 Task: Find a flight from McAllen to Indianapolis on August 5th for 5 adults, 1 child, 2 infants in seat, and 1 infant on lap, in business class, with 1 carry-on bag, and select Alaska, American, or Delta airlines.
Action: Mouse moved to (315, 110)
Screenshot: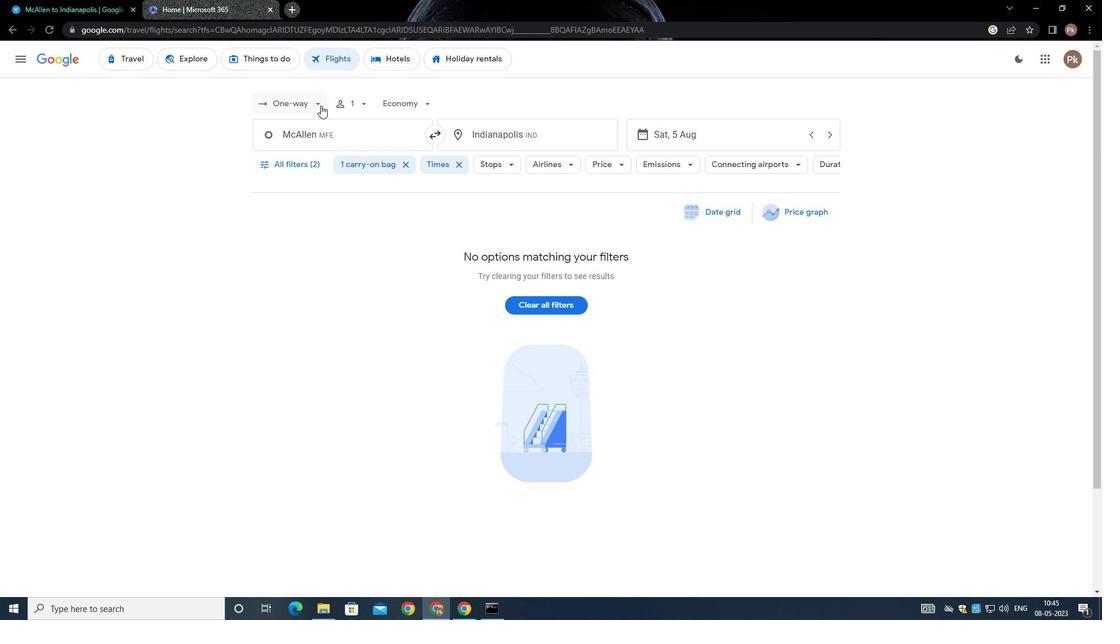 
Action: Mouse pressed left at (315, 110)
Screenshot: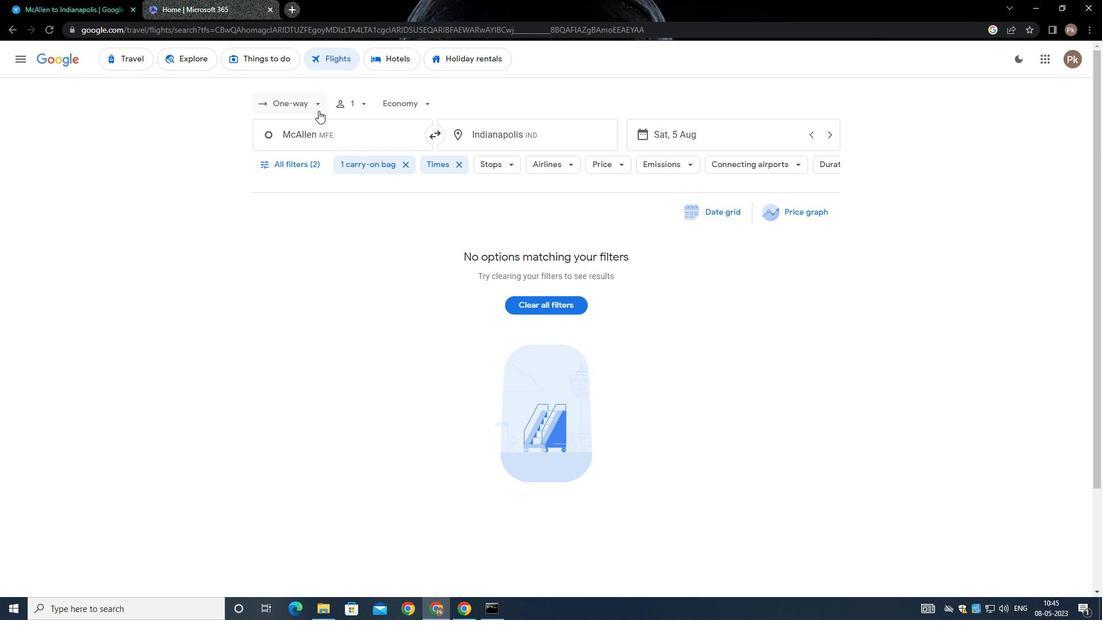 
Action: Mouse moved to (309, 155)
Screenshot: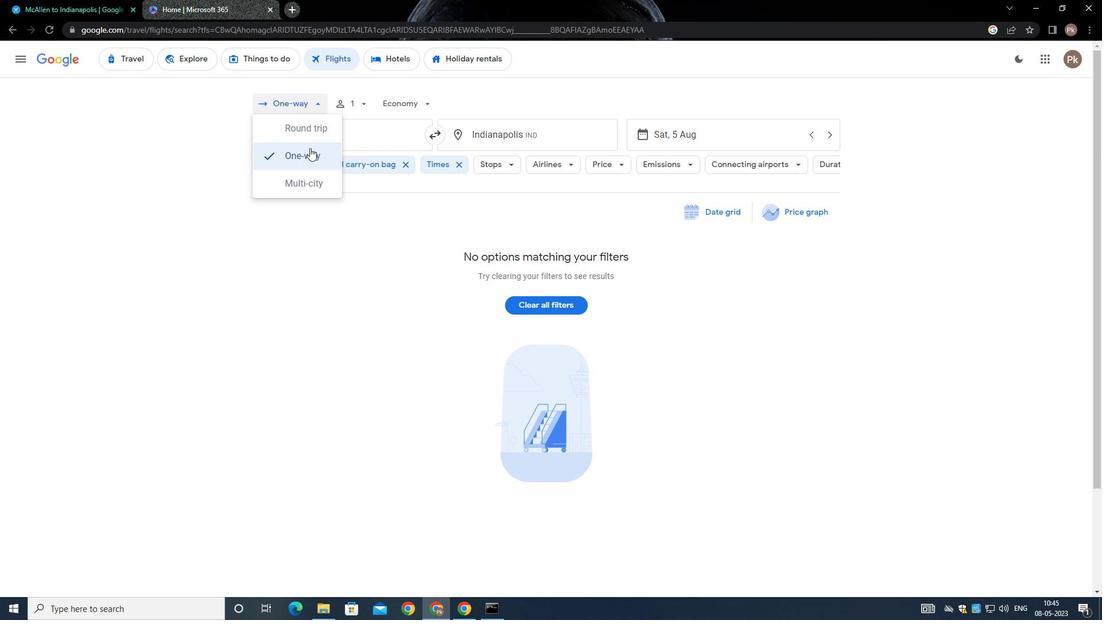 
Action: Mouse pressed left at (309, 155)
Screenshot: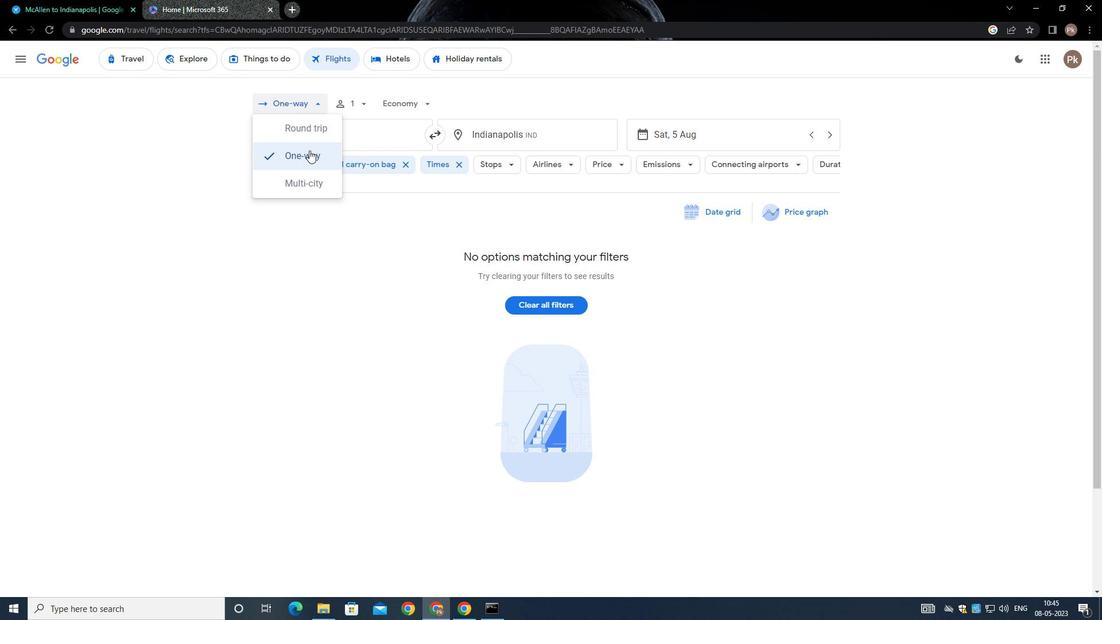 
Action: Mouse moved to (358, 101)
Screenshot: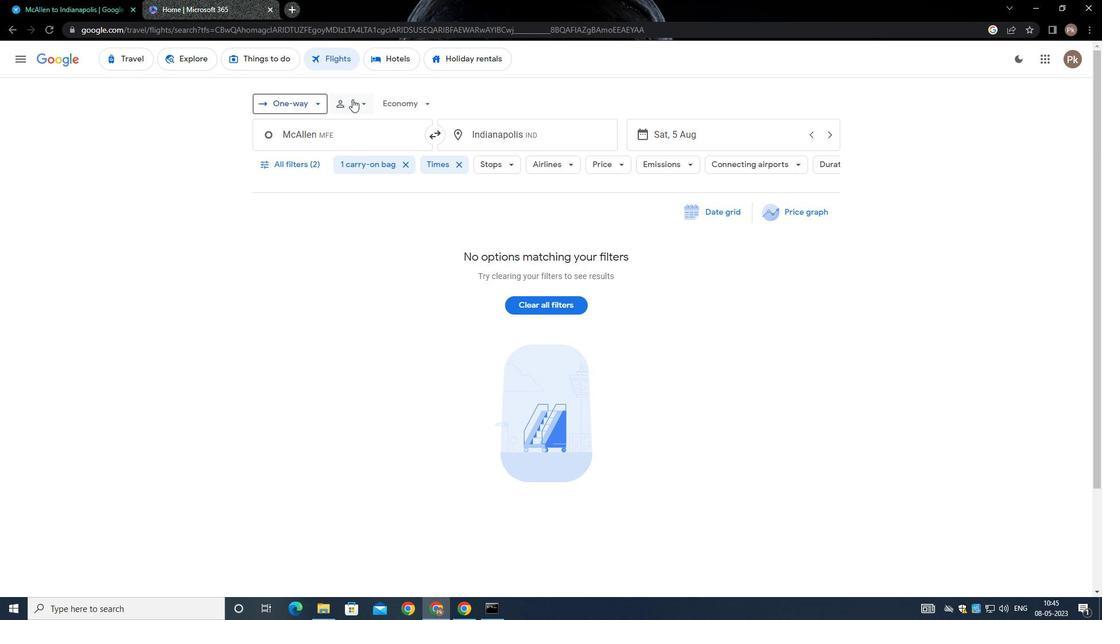 
Action: Mouse pressed left at (358, 101)
Screenshot: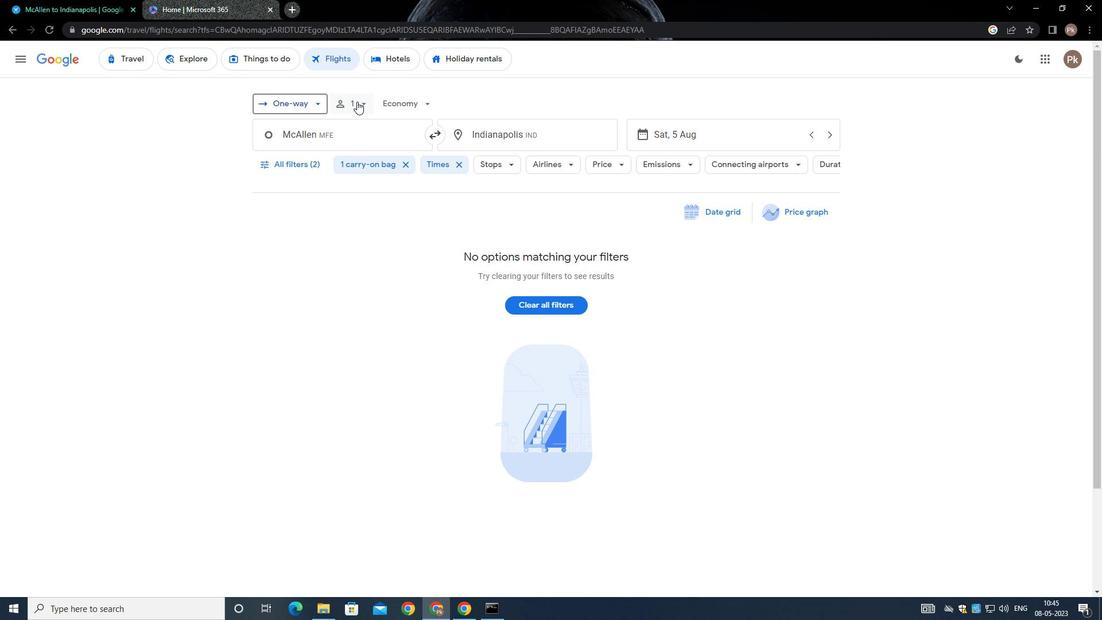 
Action: Mouse moved to (454, 132)
Screenshot: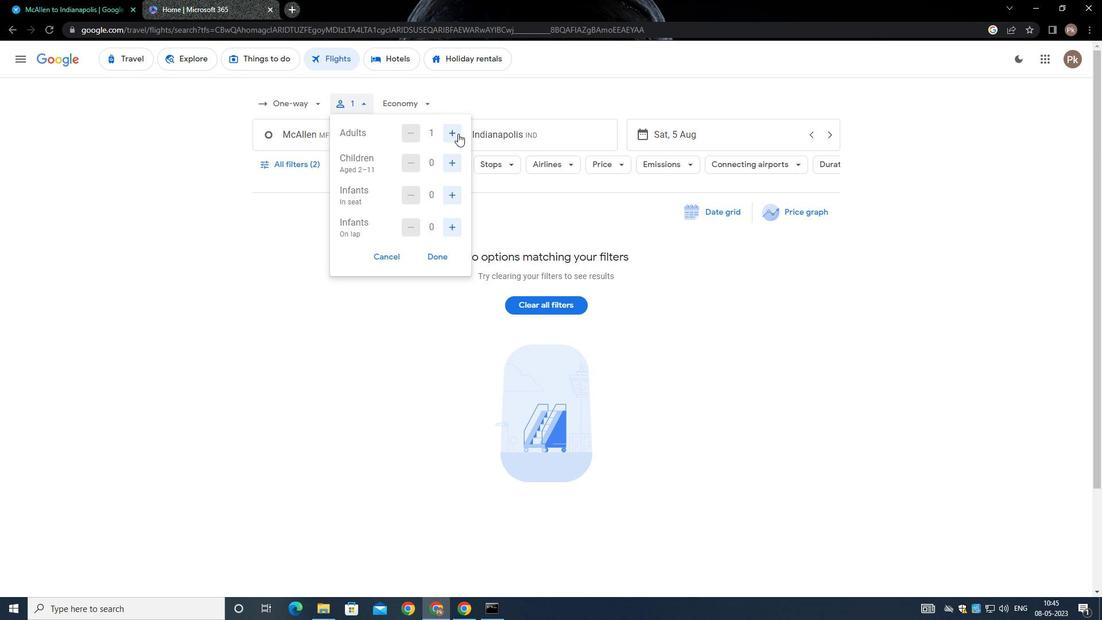 
Action: Mouse pressed left at (454, 132)
Screenshot: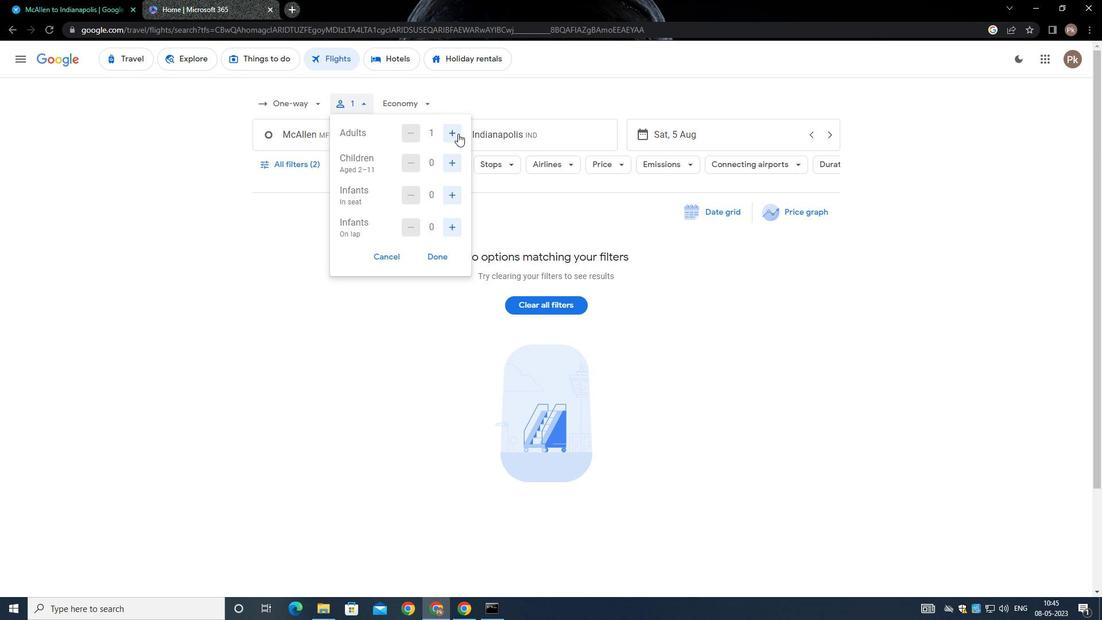 
Action: Mouse moved to (454, 132)
Screenshot: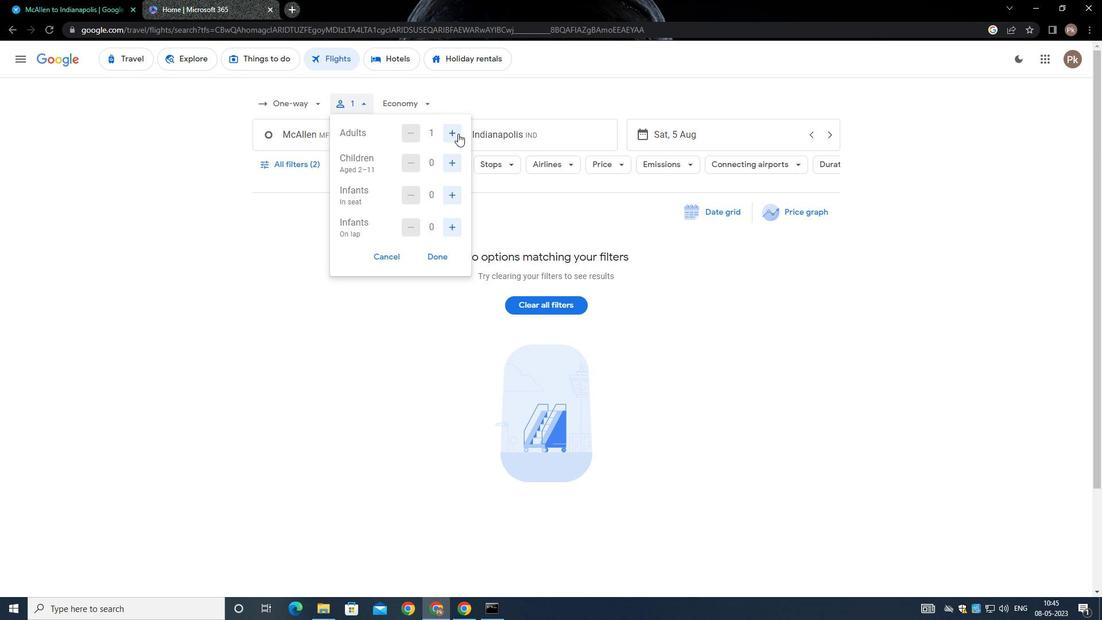 
Action: Mouse pressed left at (454, 132)
Screenshot: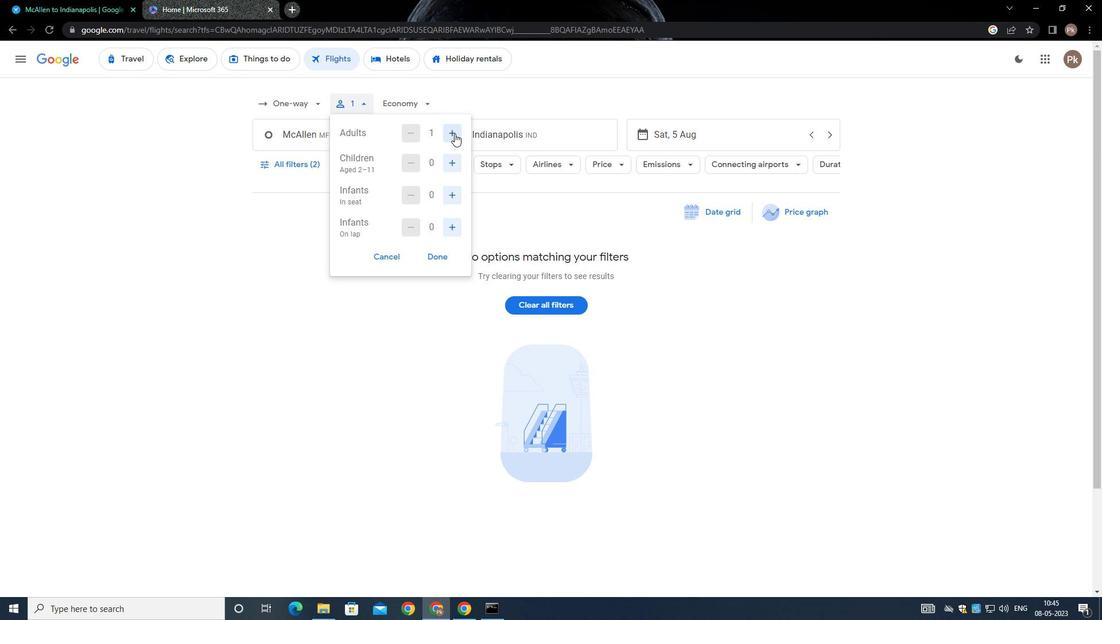 
Action: Mouse pressed left at (454, 132)
Screenshot: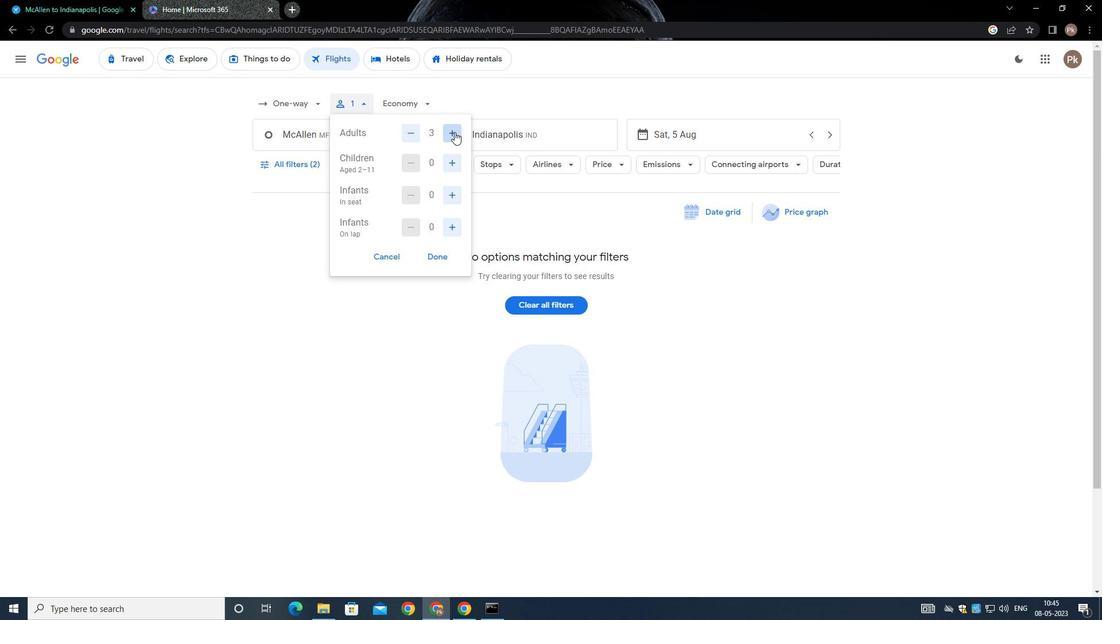 
Action: Mouse moved to (454, 132)
Screenshot: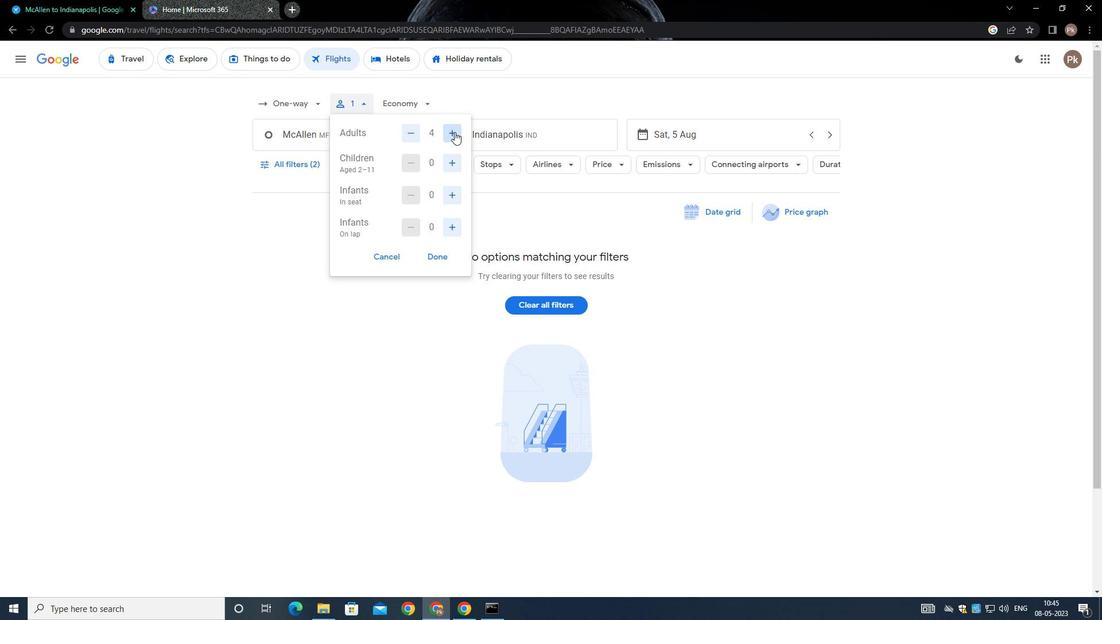 
Action: Mouse pressed left at (454, 132)
Screenshot: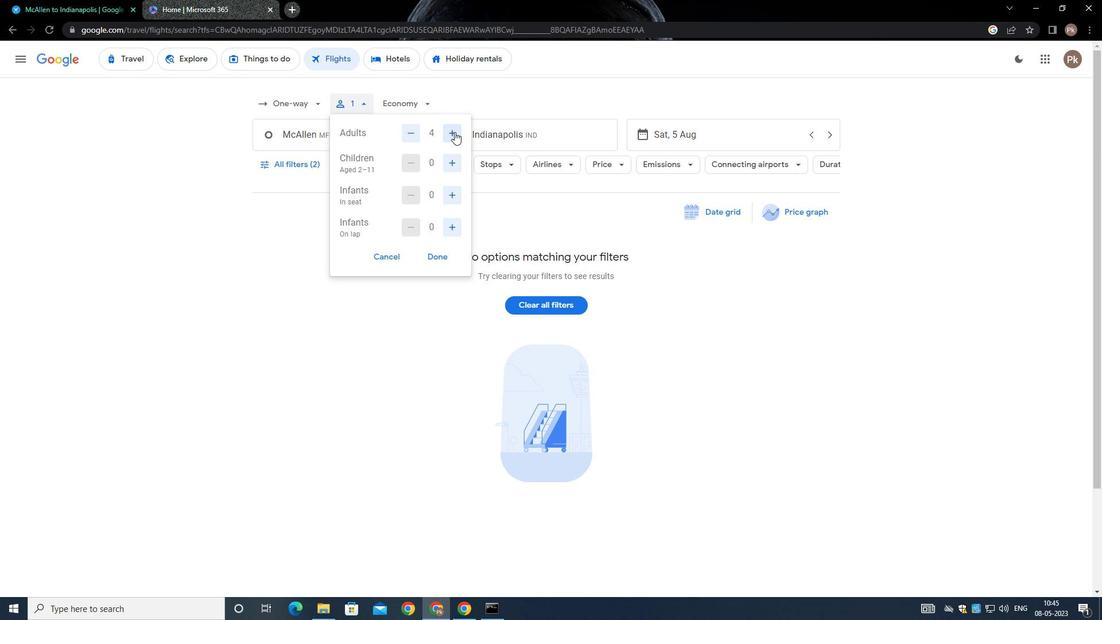 
Action: Mouse moved to (448, 161)
Screenshot: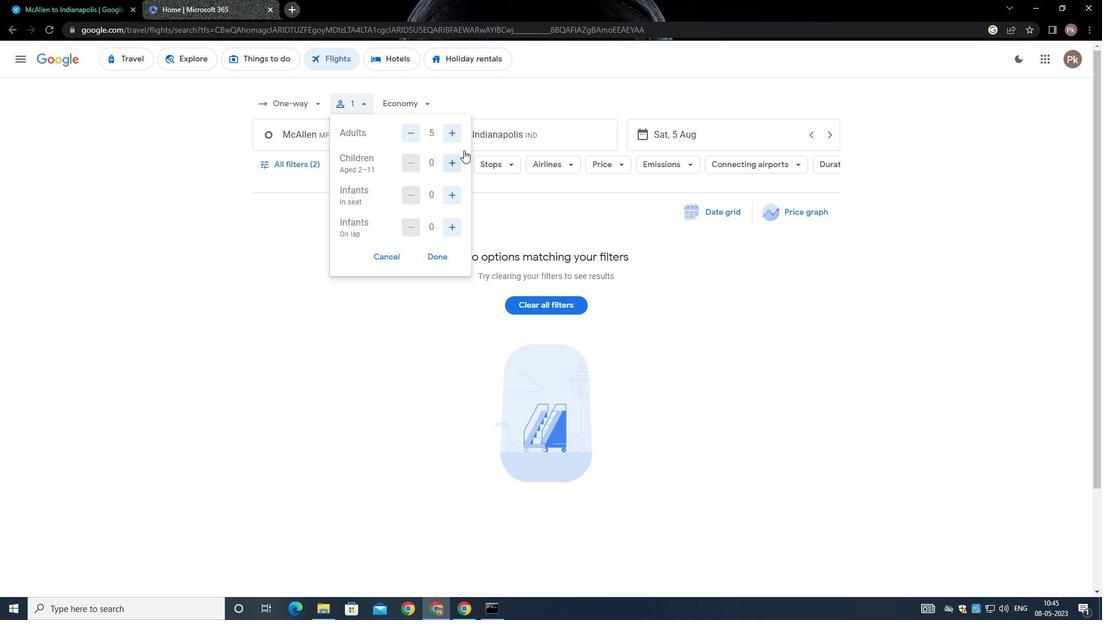 
Action: Mouse pressed left at (448, 161)
Screenshot: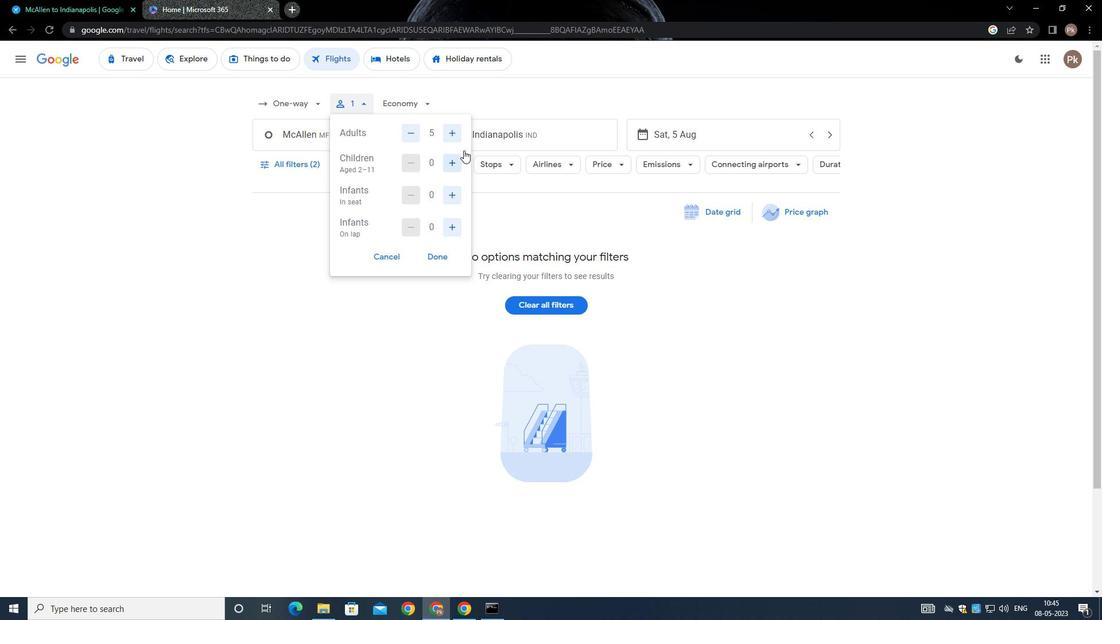 
Action: Mouse moved to (452, 192)
Screenshot: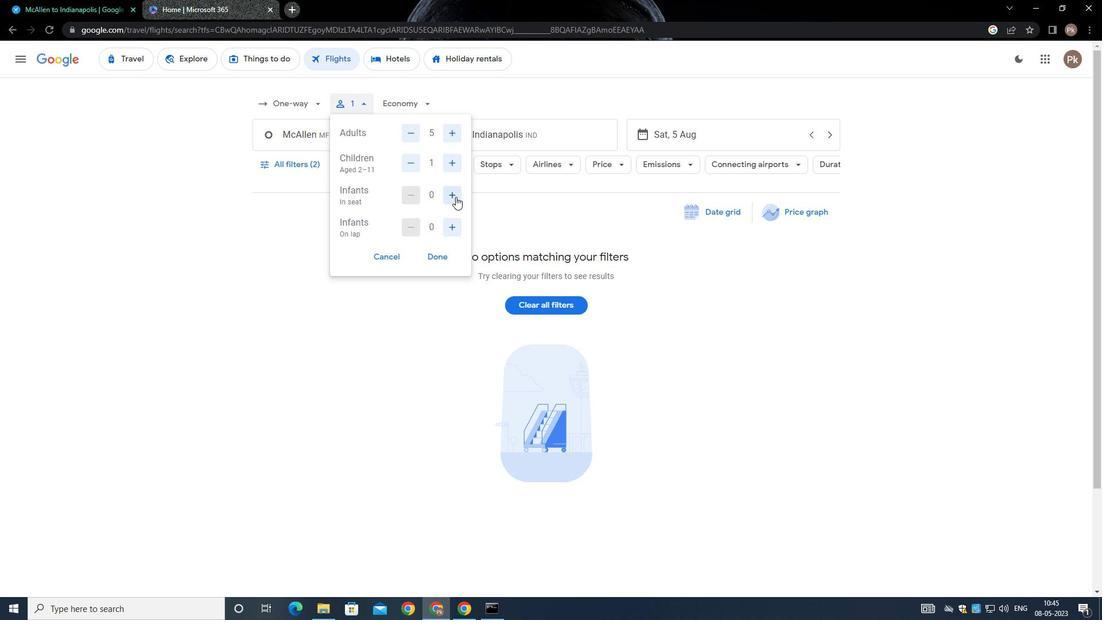 
Action: Mouse pressed left at (452, 192)
Screenshot: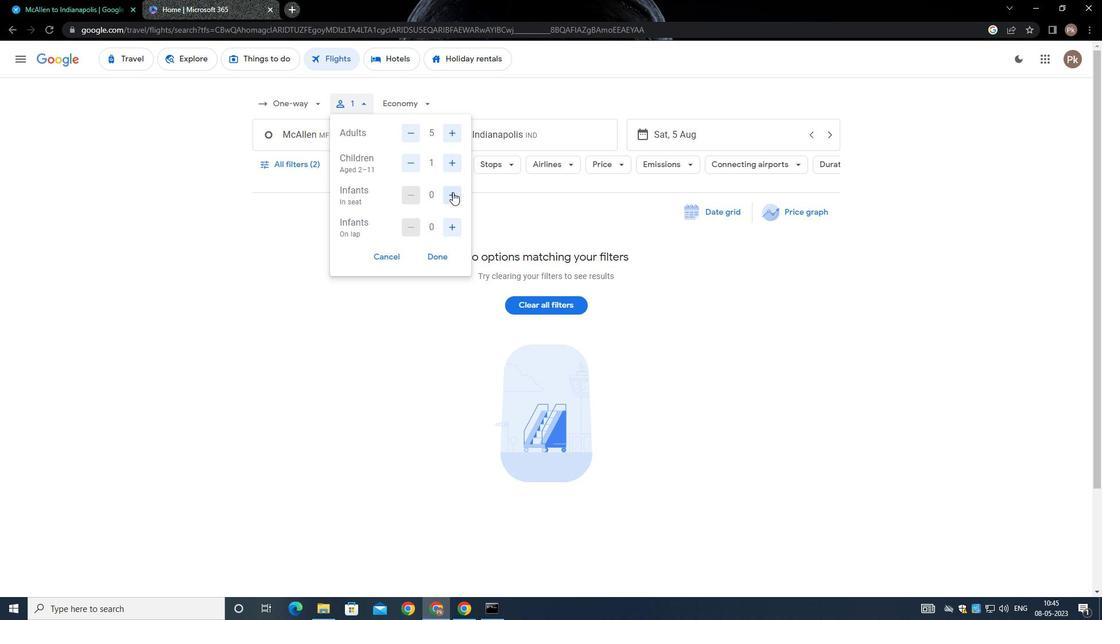 
Action: Mouse pressed left at (452, 192)
Screenshot: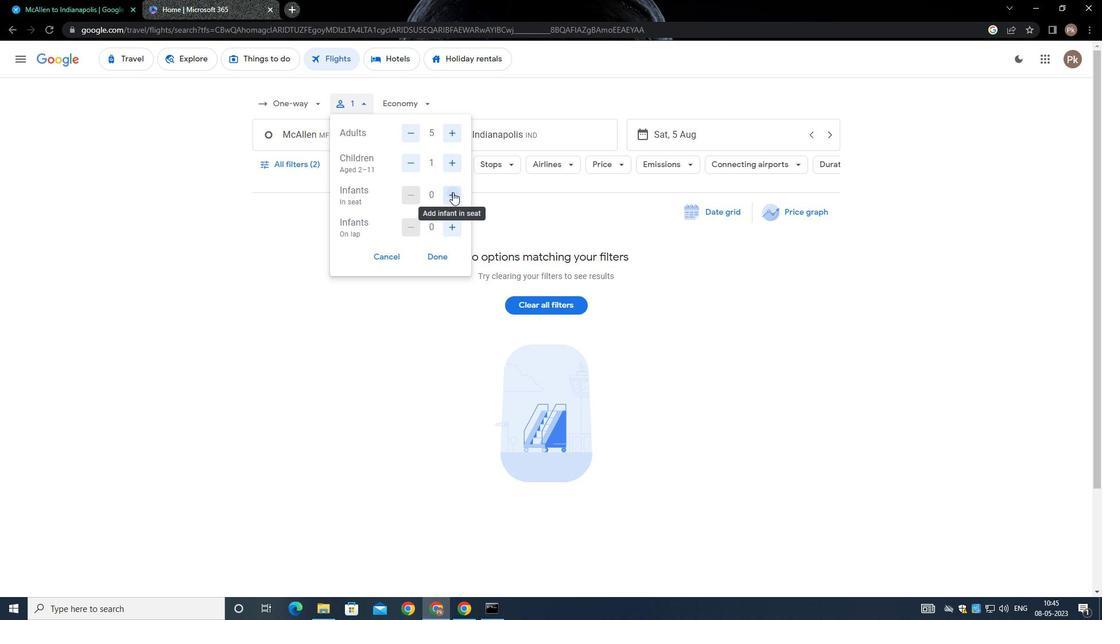 
Action: Mouse moved to (456, 226)
Screenshot: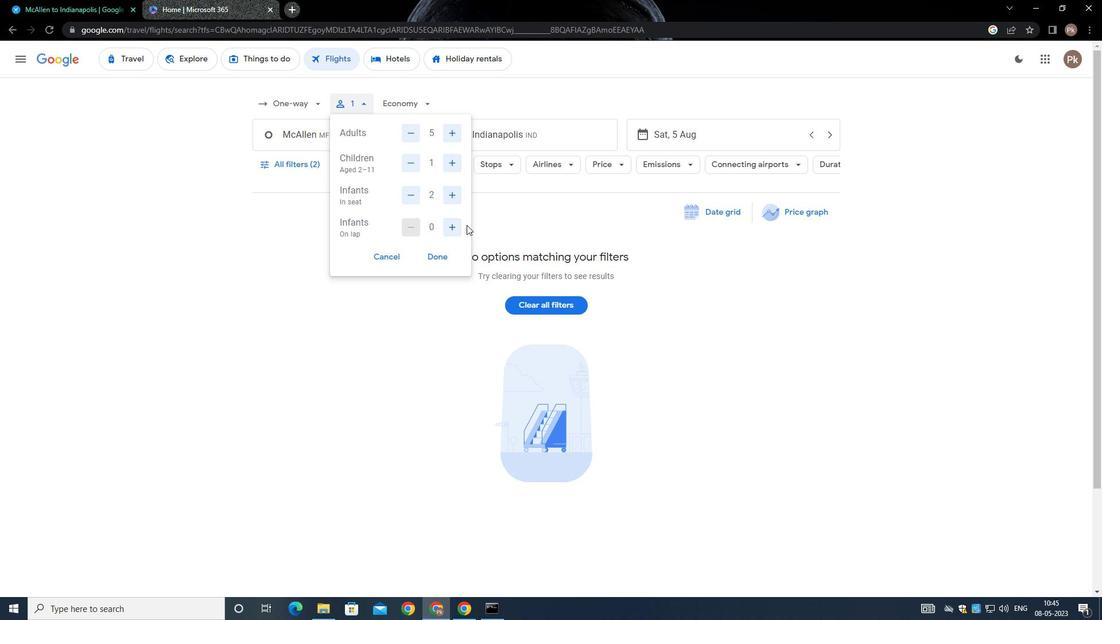 
Action: Mouse pressed left at (456, 226)
Screenshot: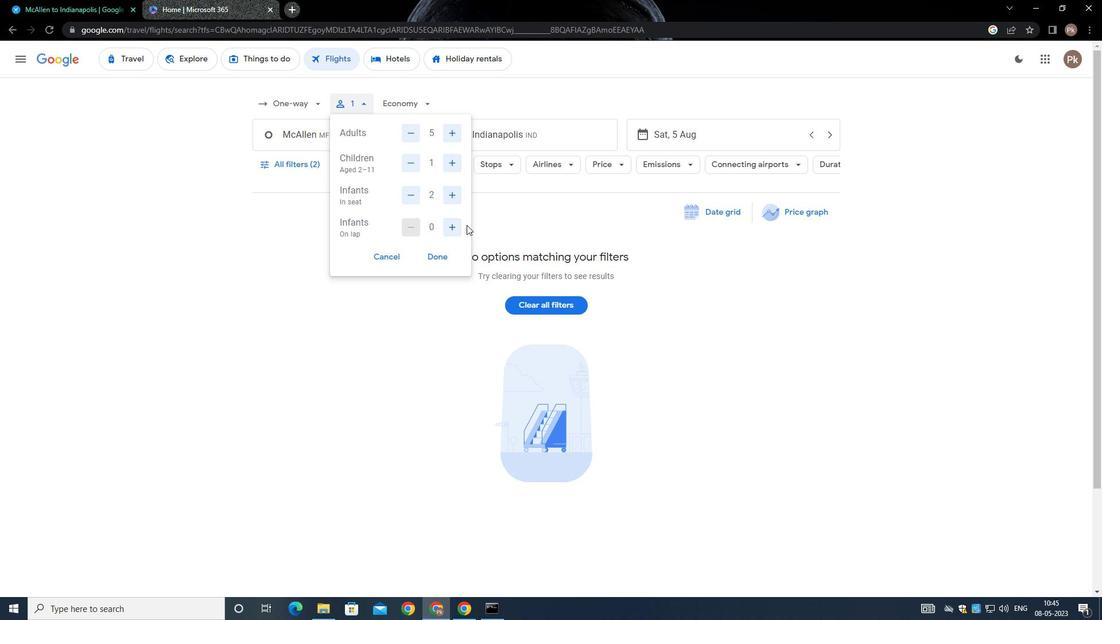 
Action: Mouse moved to (435, 251)
Screenshot: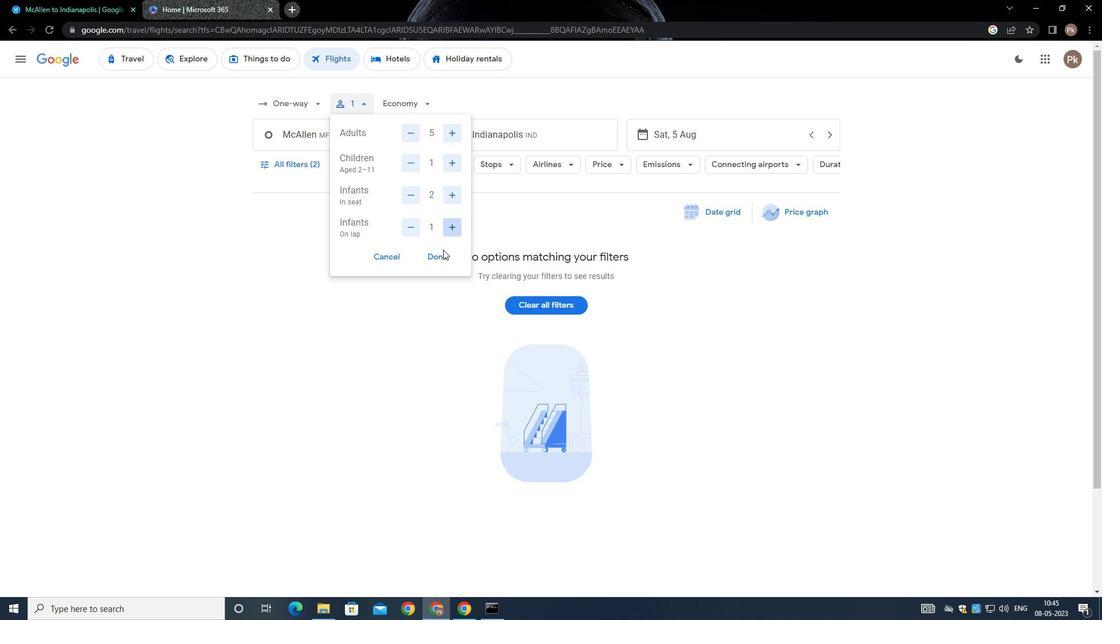 
Action: Mouse pressed left at (435, 251)
Screenshot: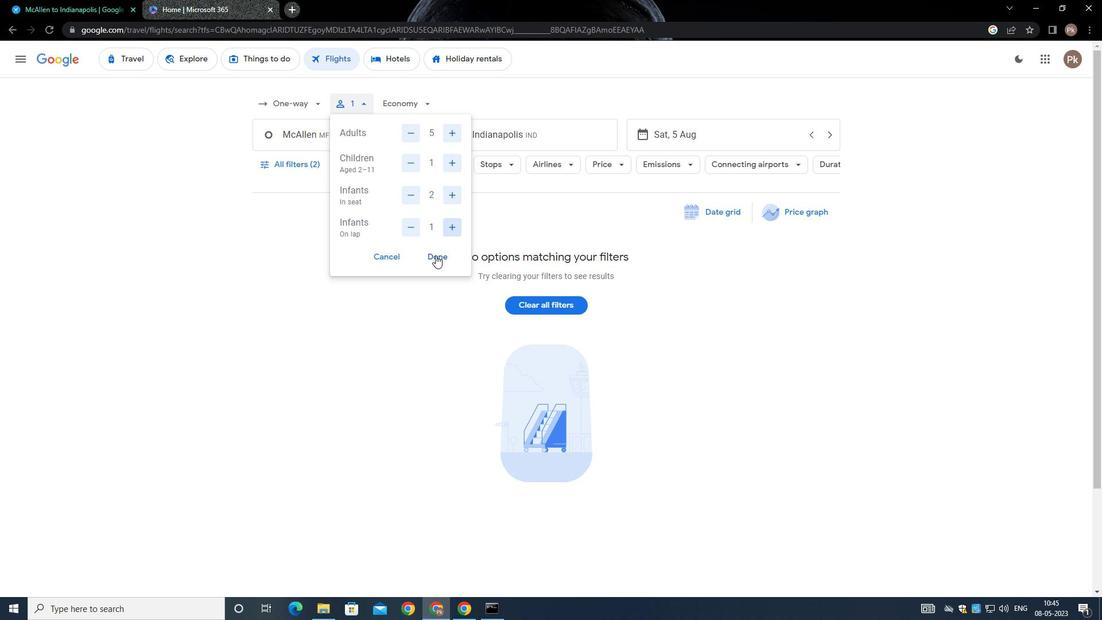 
Action: Mouse moved to (403, 105)
Screenshot: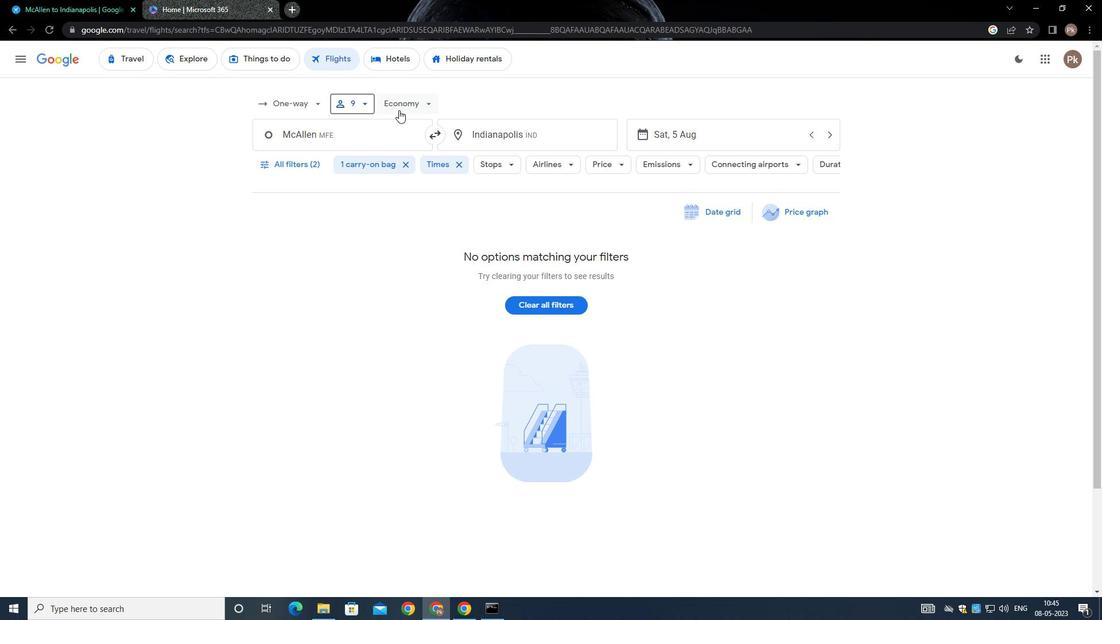 
Action: Mouse pressed left at (403, 105)
Screenshot: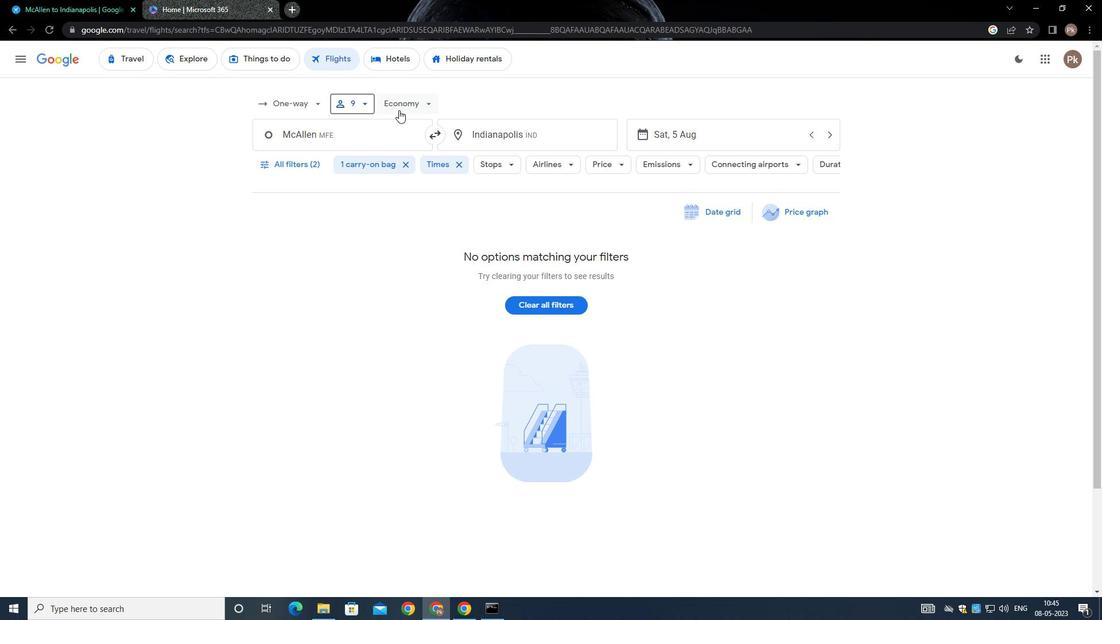 
Action: Mouse moved to (423, 183)
Screenshot: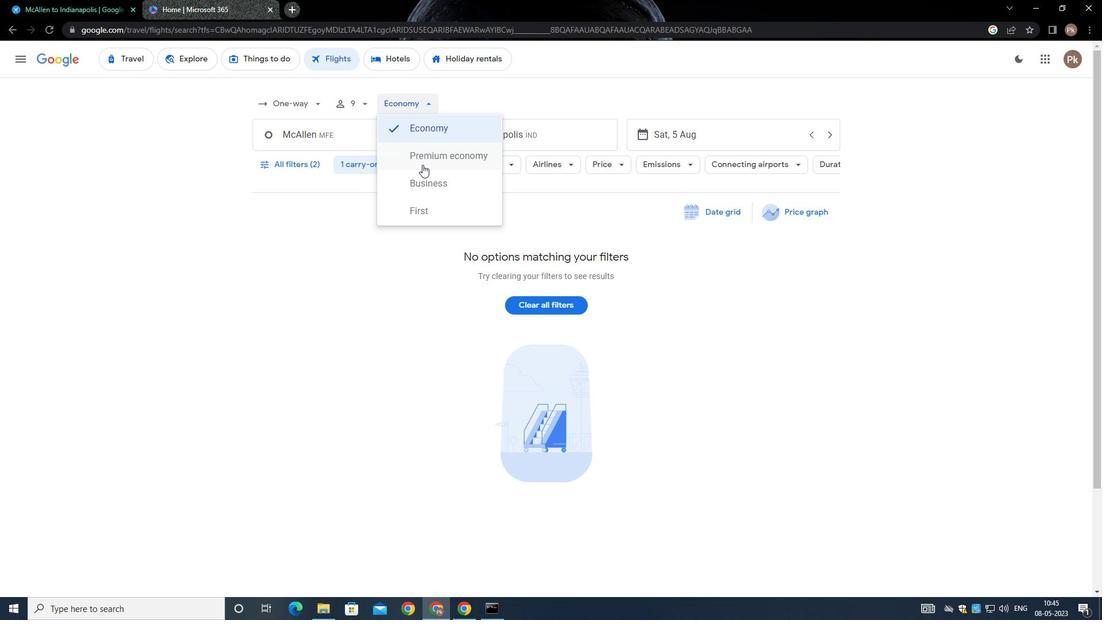 
Action: Mouse pressed left at (423, 183)
Screenshot: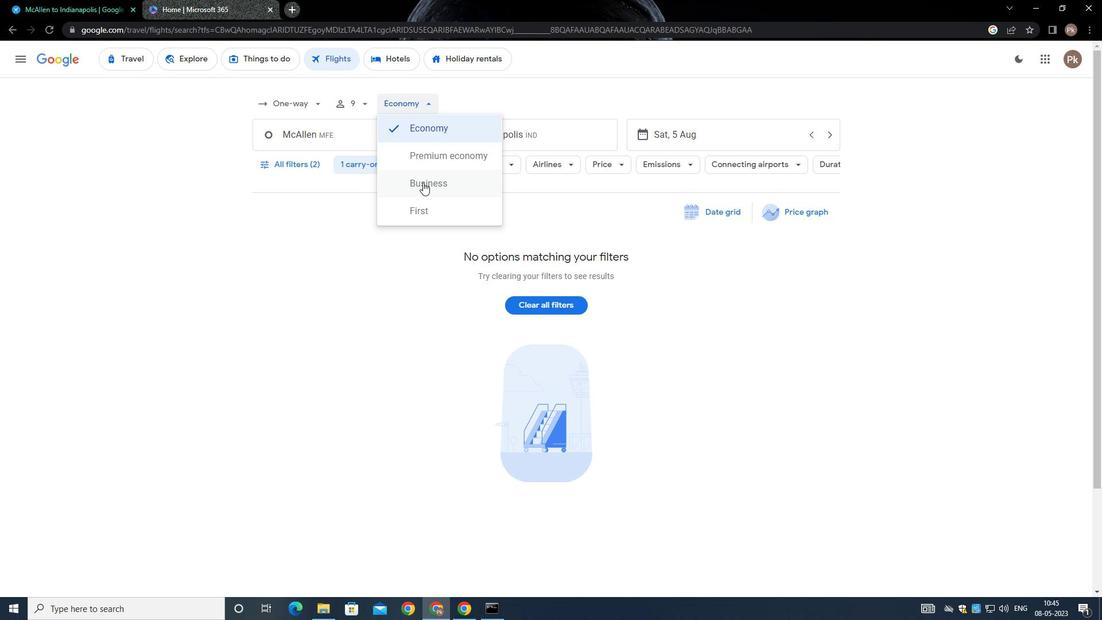
Action: Mouse moved to (352, 134)
Screenshot: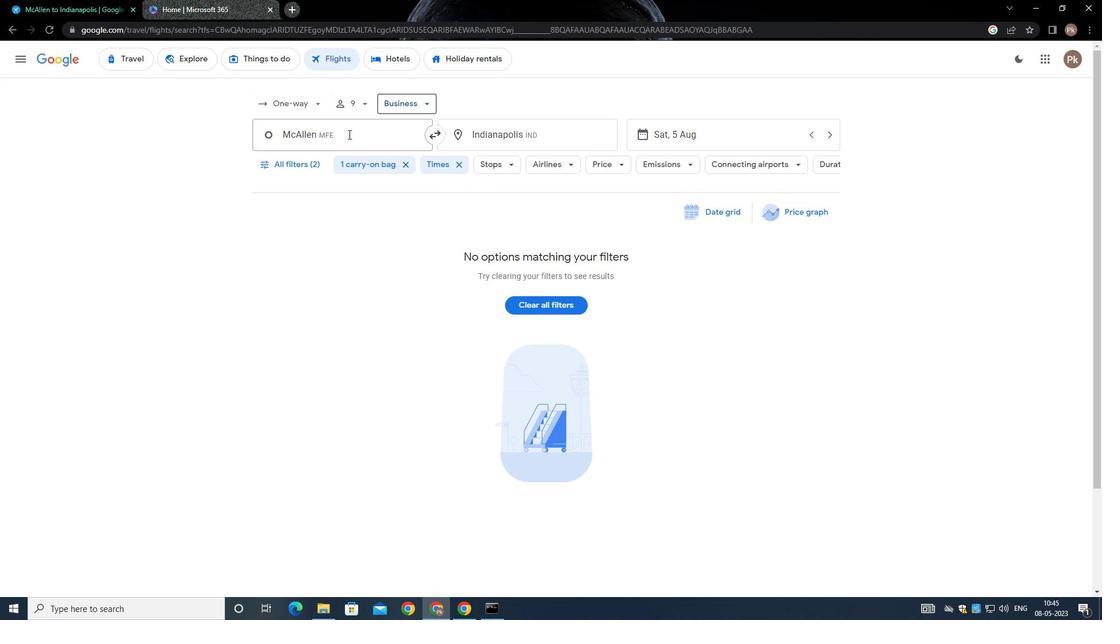 
Action: Mouse pressed left at (352, 134)
Screenshot: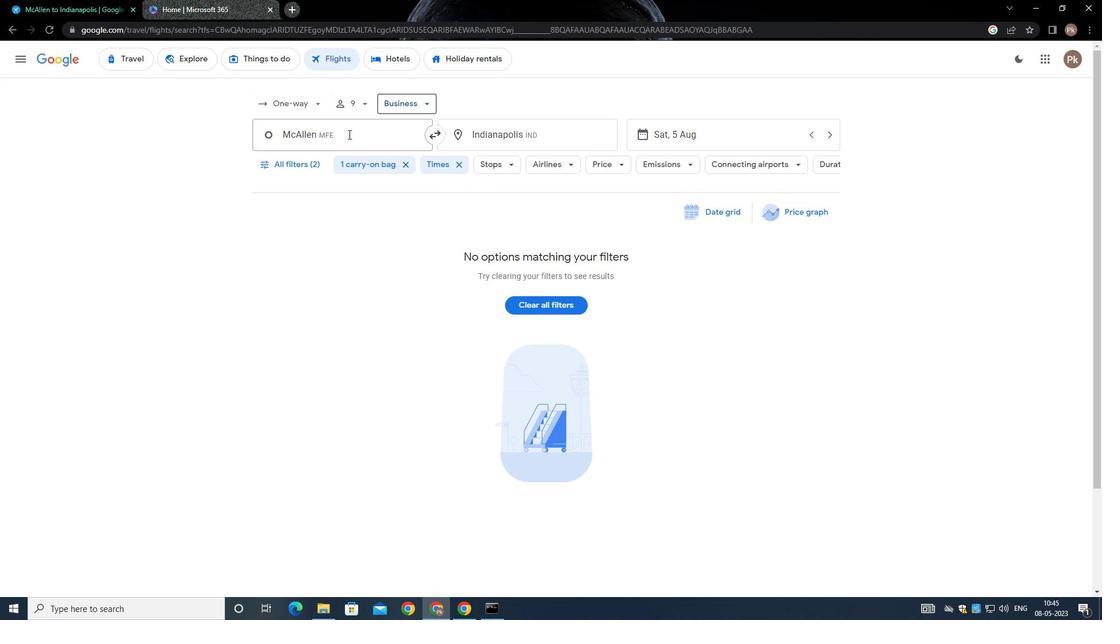 
Action: Mouse moved to (347, 140)
Screenshot: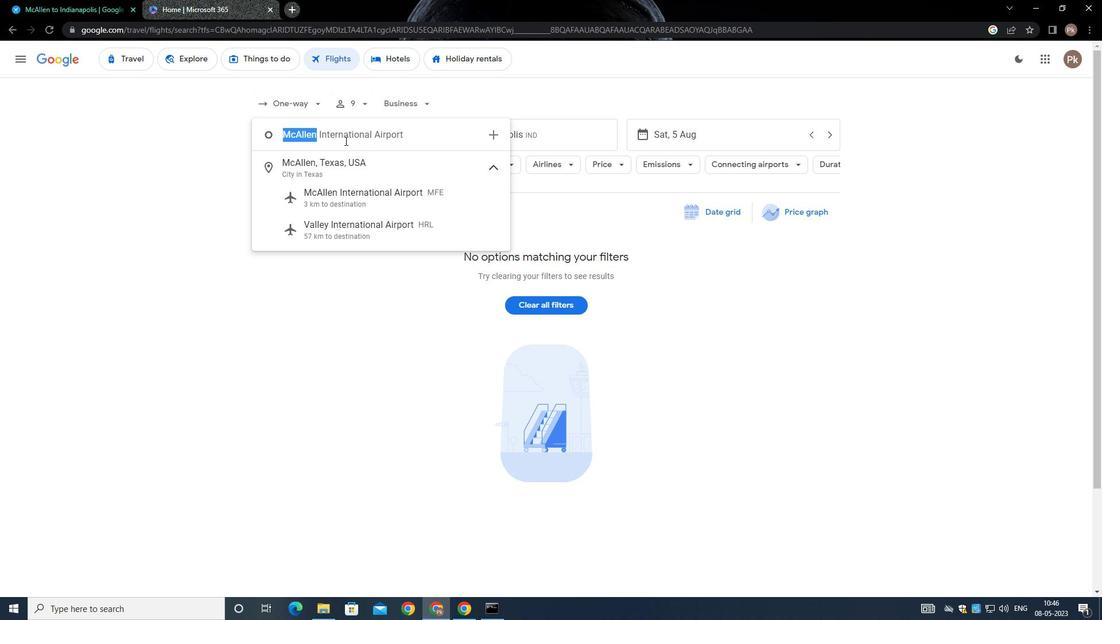 
Action: Key pressed <Key.backspace><Key.shift_r><Key.shift_r><Key.shift_r><Key.shift_r><Key.shift_r><Key.shift_r><Key.shift_r><Key.shift_r>Mcallen<Key.space><Key.shift_r>Miller<Key.space><Key.shift_r>International<Key.space><Key.shift>AIRPORT
Screenshot: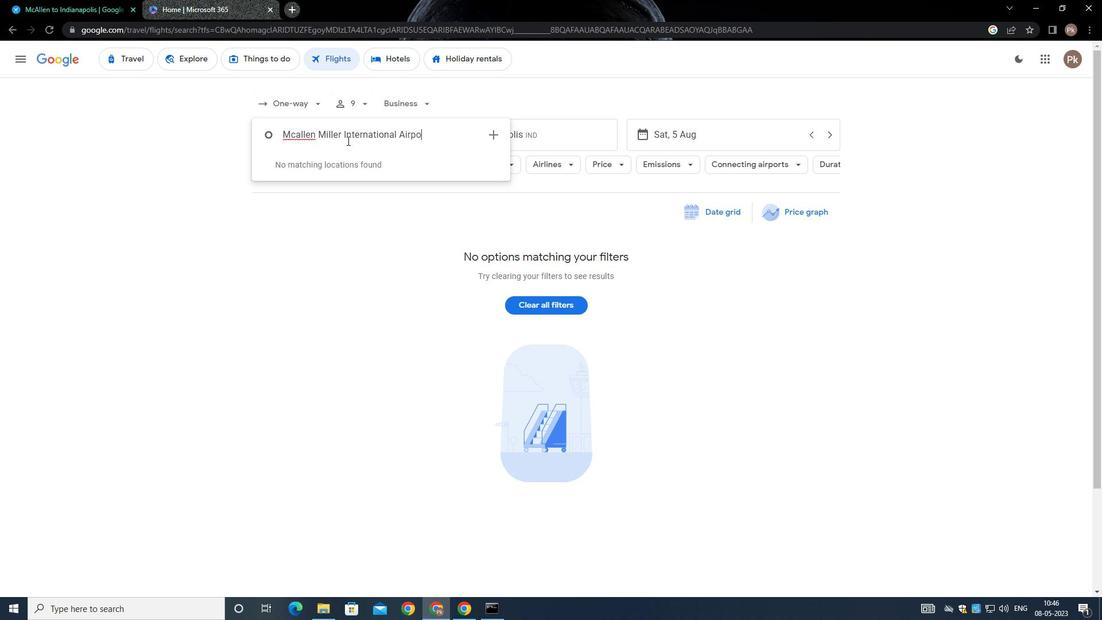 
Action: Mouse moved to (338, 136)
Screenshot: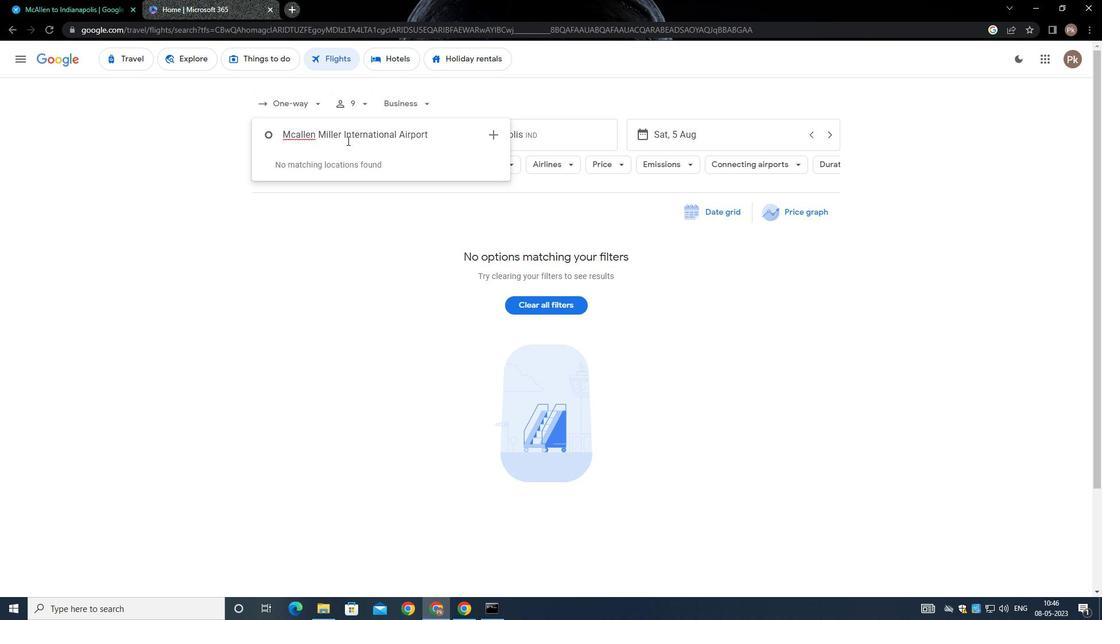 
Action: Key pressed <Key.enter>
Screenshot: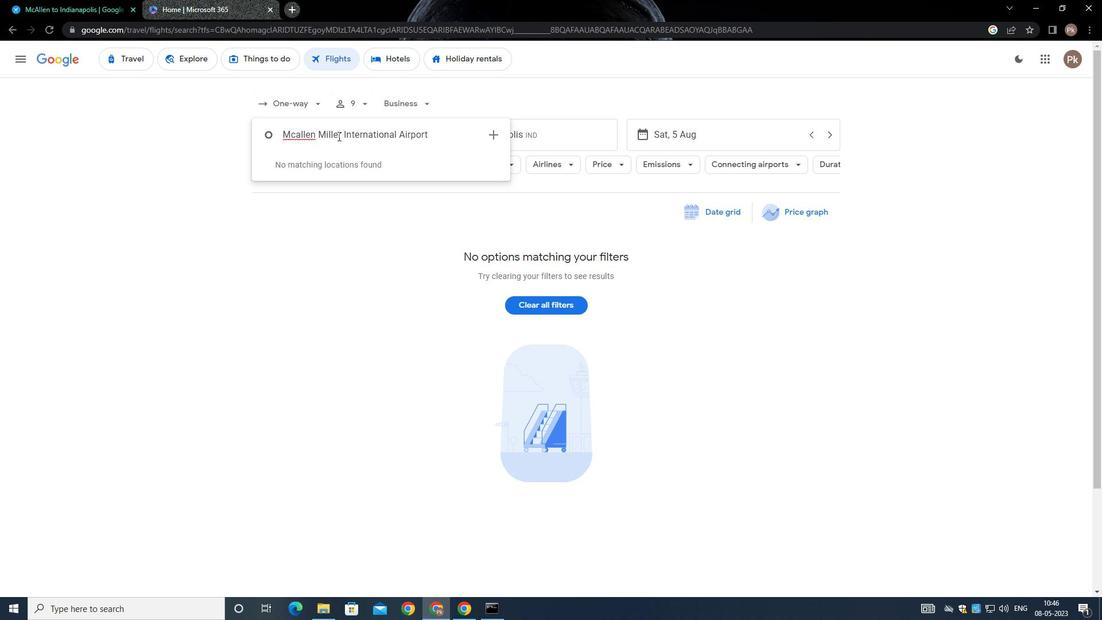 
Action: Mouse moved to (516, 114)
Screenshot: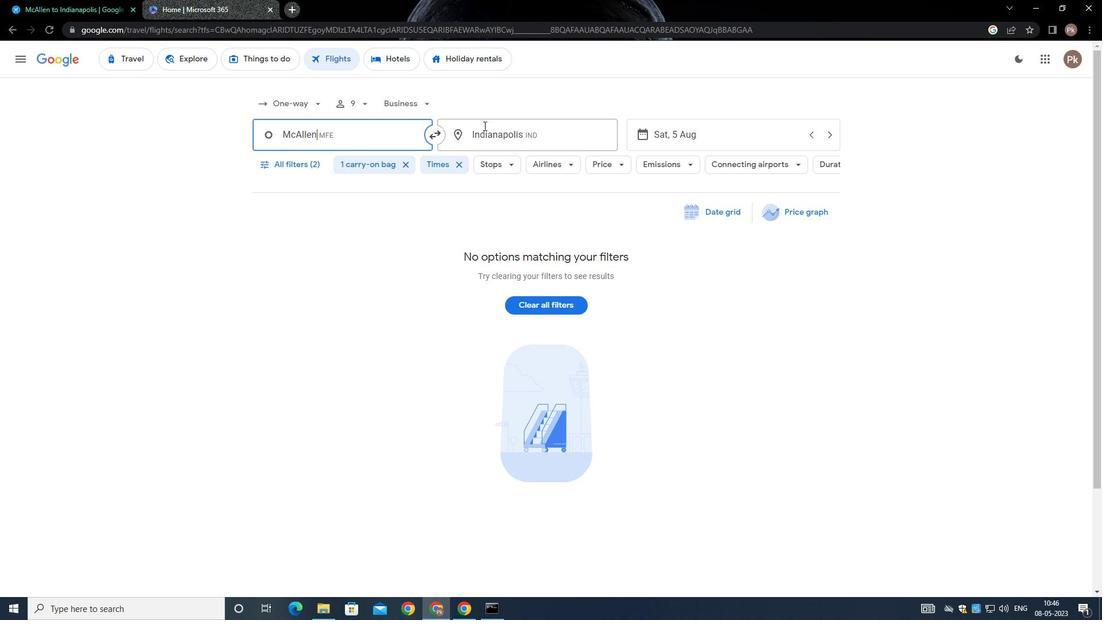 
Action: Mouse pressed left at (516, 114)
Screenshot: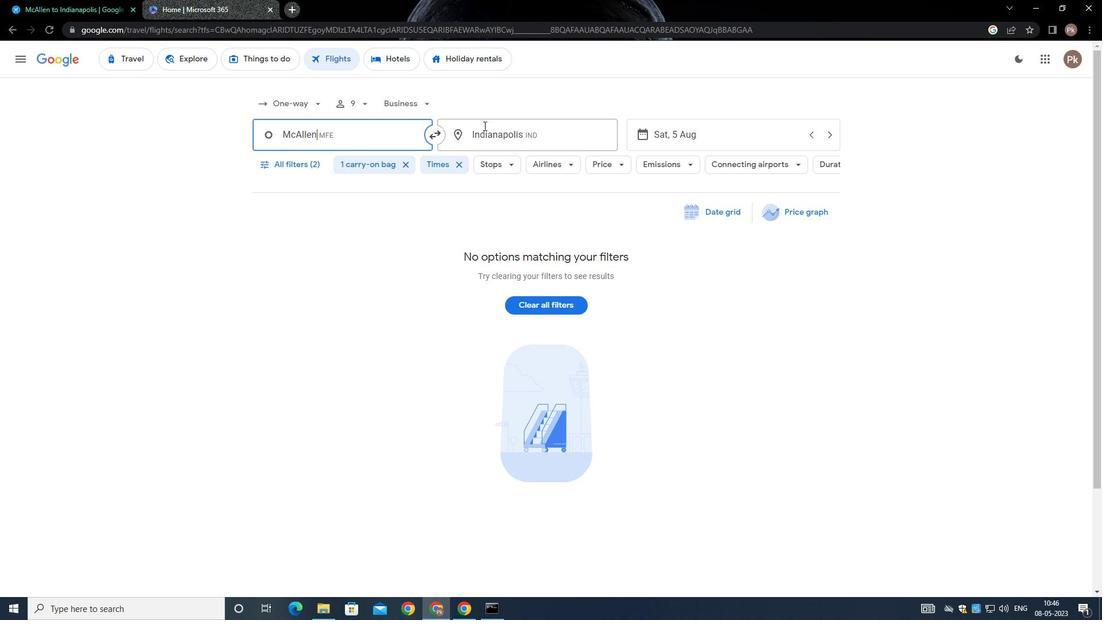
Action: Mouse moved to (515, 134)
Screenshot: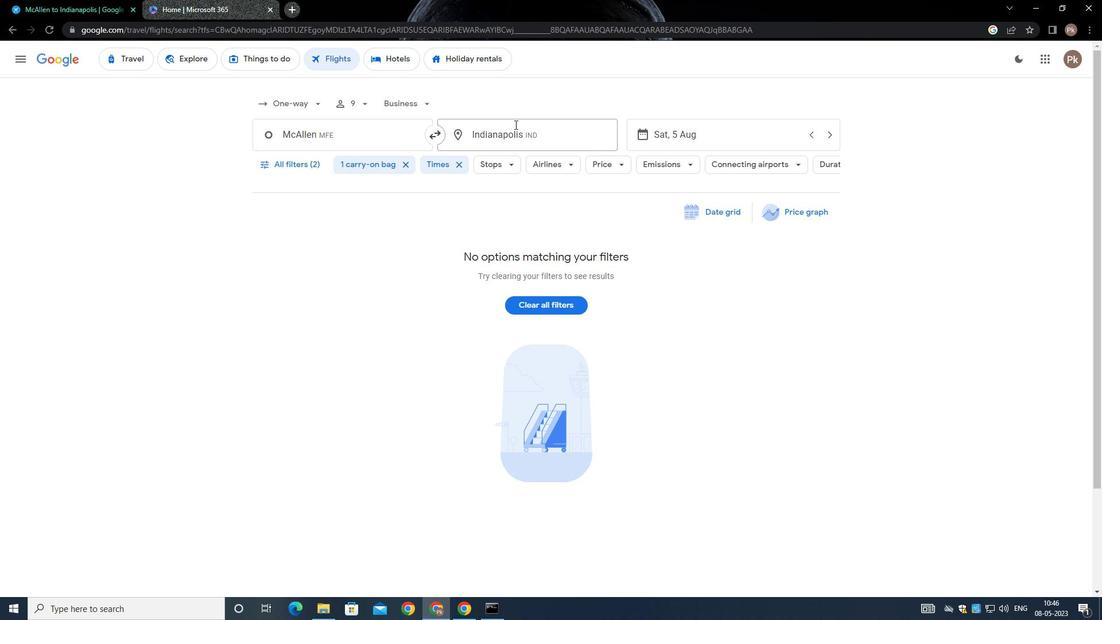 
Action: Mouse pressed left at (515, 134)
Screenshot: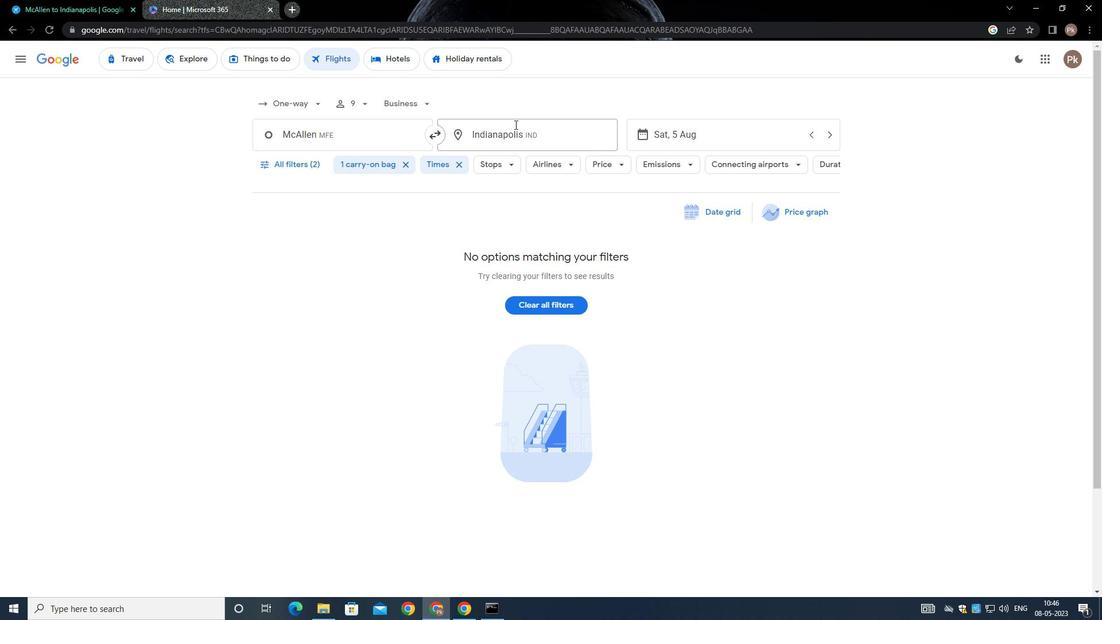 
Action: Mouse moved to (513, 134)
Screenshot: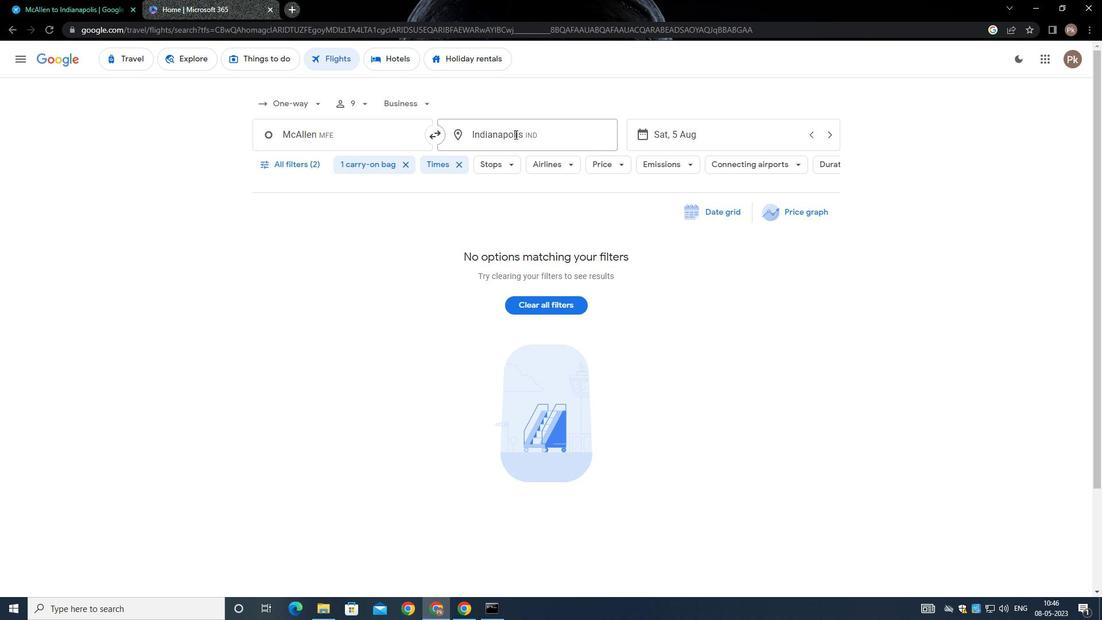 
Action: Key pressed <Key.backspace><Key.shift><Key.shift><Key.shift><Key.shift><Key.shift><Key.shift><Key.shift><Key.shift><Key.shift><Key.shift><Key.shift><Key.shift><Key.shift>RALEI
Screenshot: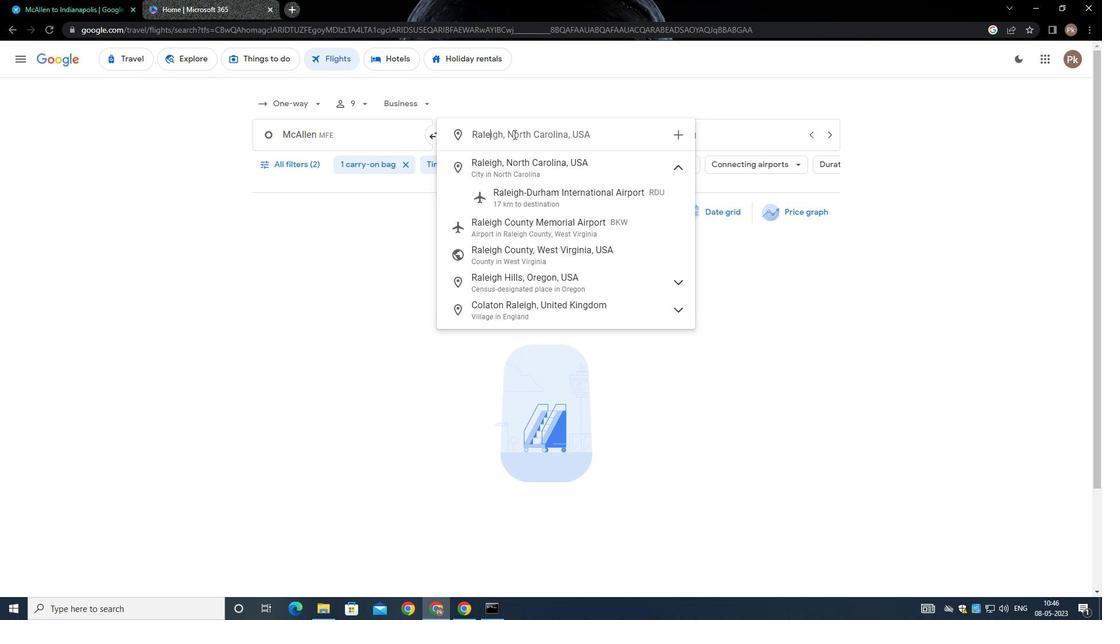 
Action: Mouse moved to (557, 188)
Screenshot: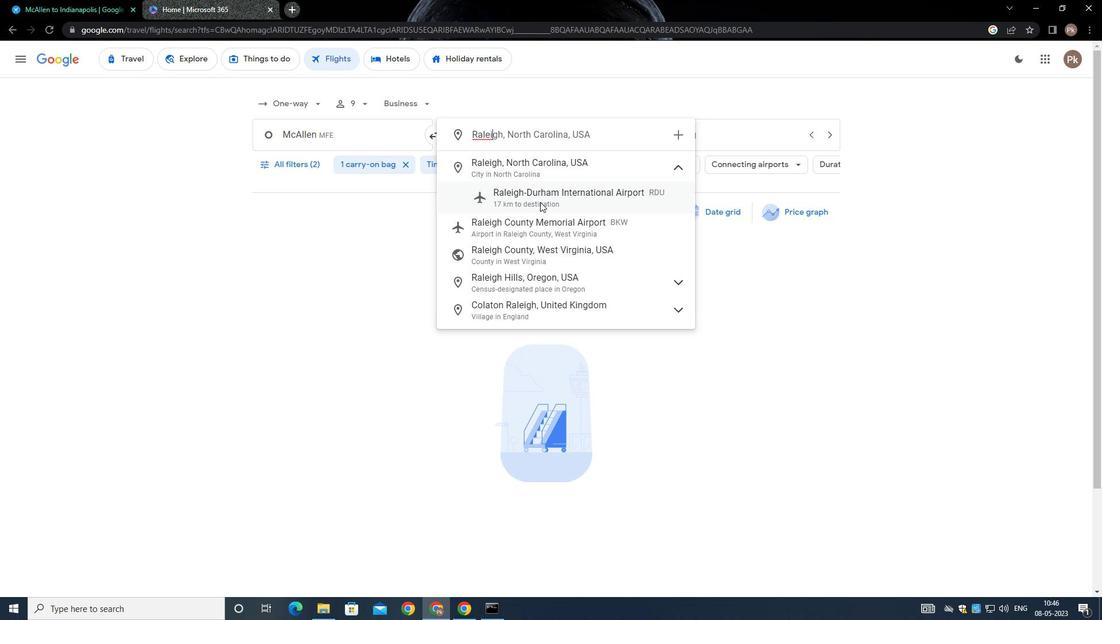 
Action: Mouse pressed left at (557, 188)
Screenshot: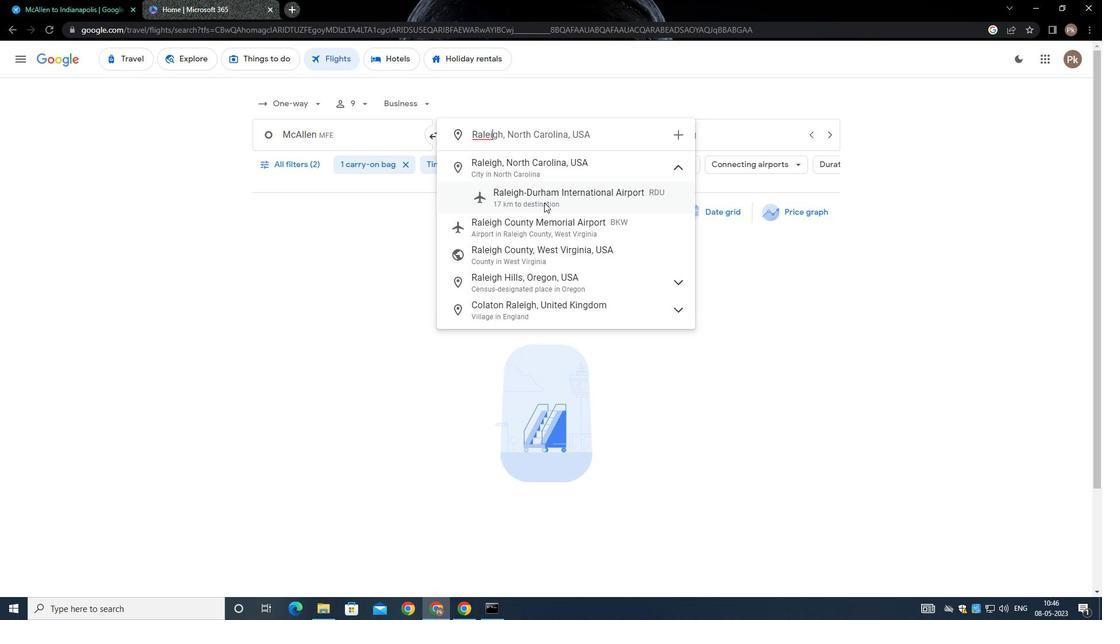 
Action: Mouse moved to (706, 127)
Screenshot: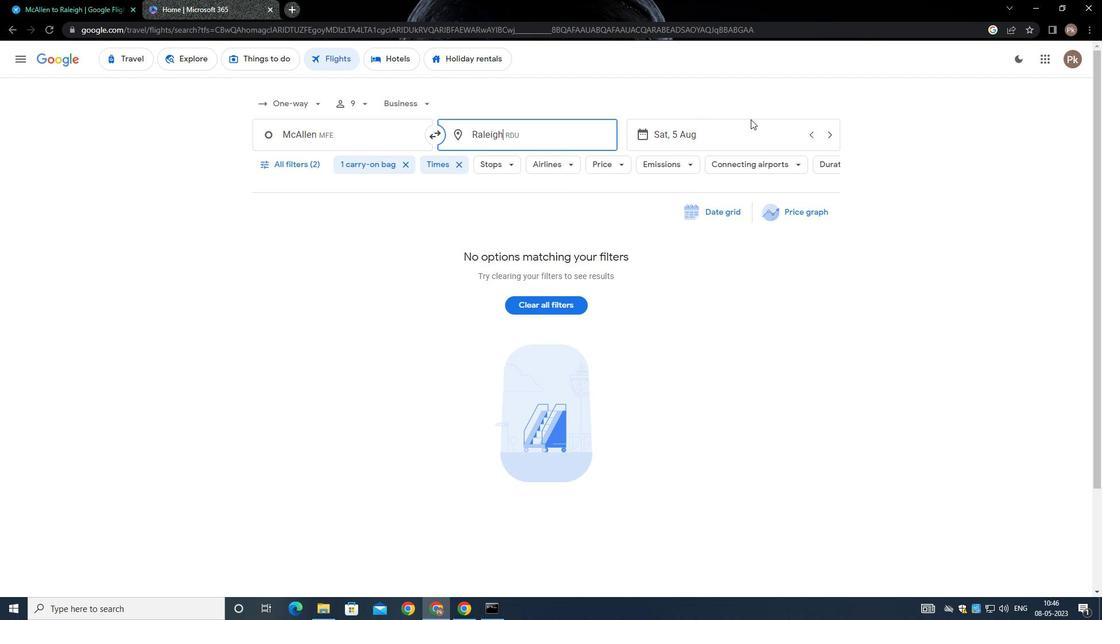 
Action: Mouse pressed left at (706, 127)
Screenshot: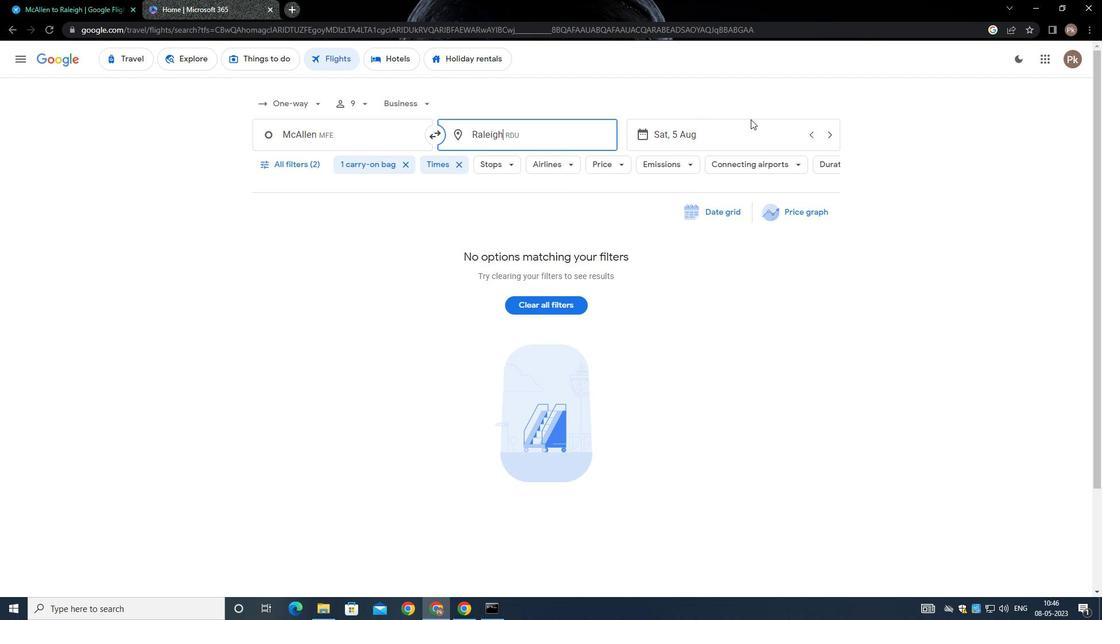 
Action: Mouse moved to (602, 232)
Screenshot: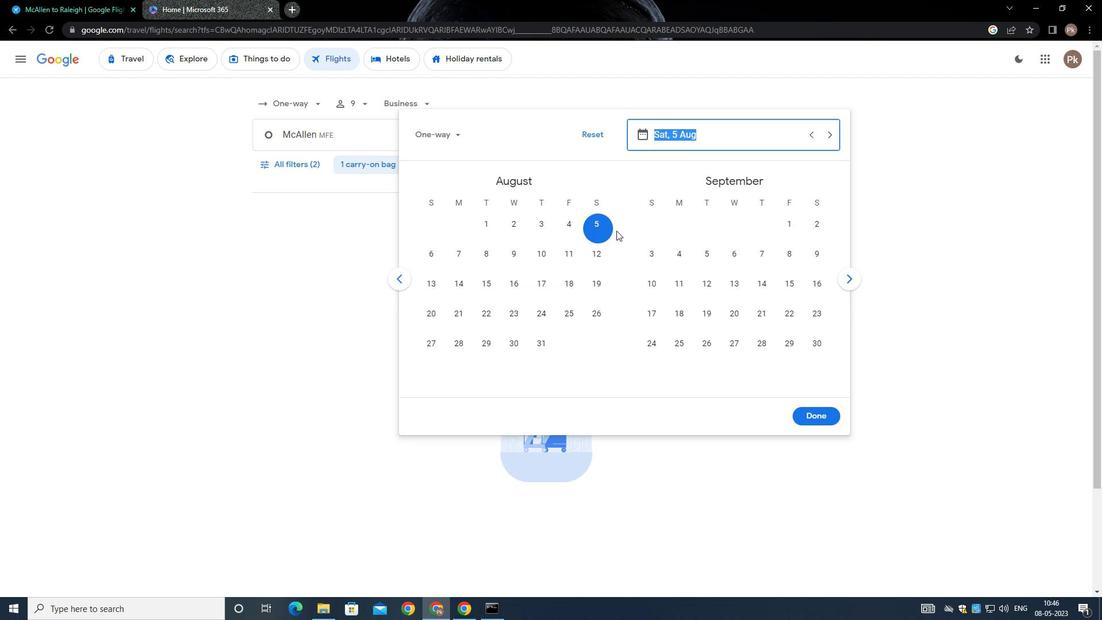 
Action: Mouse pressed left at (602, 232)
Screenshot: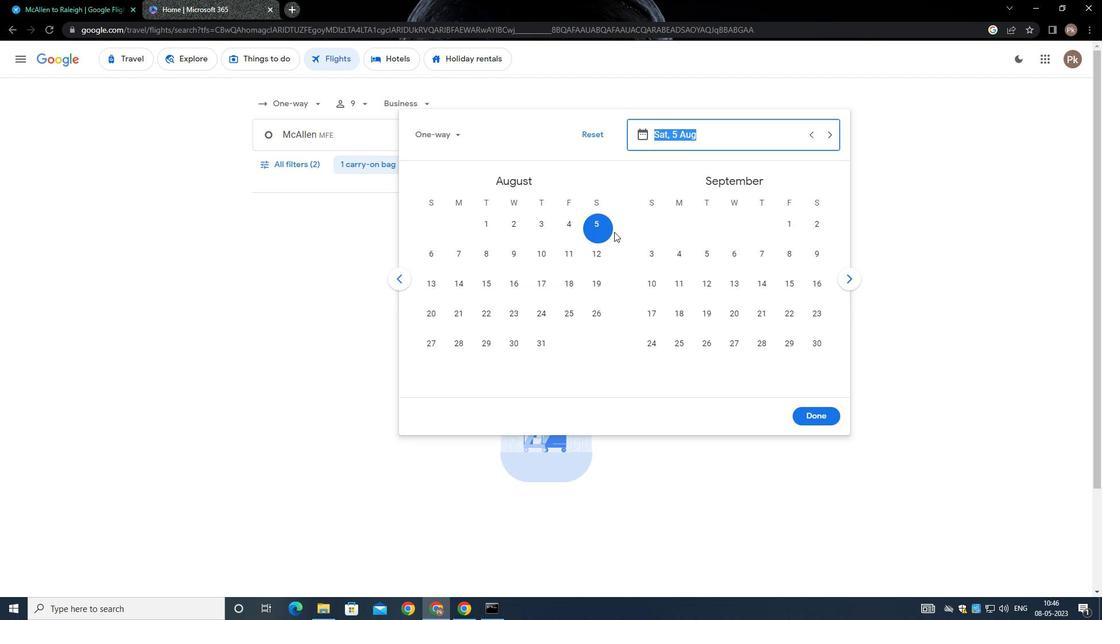 
Action: Mouse moved to (821, 414)
Screenshot: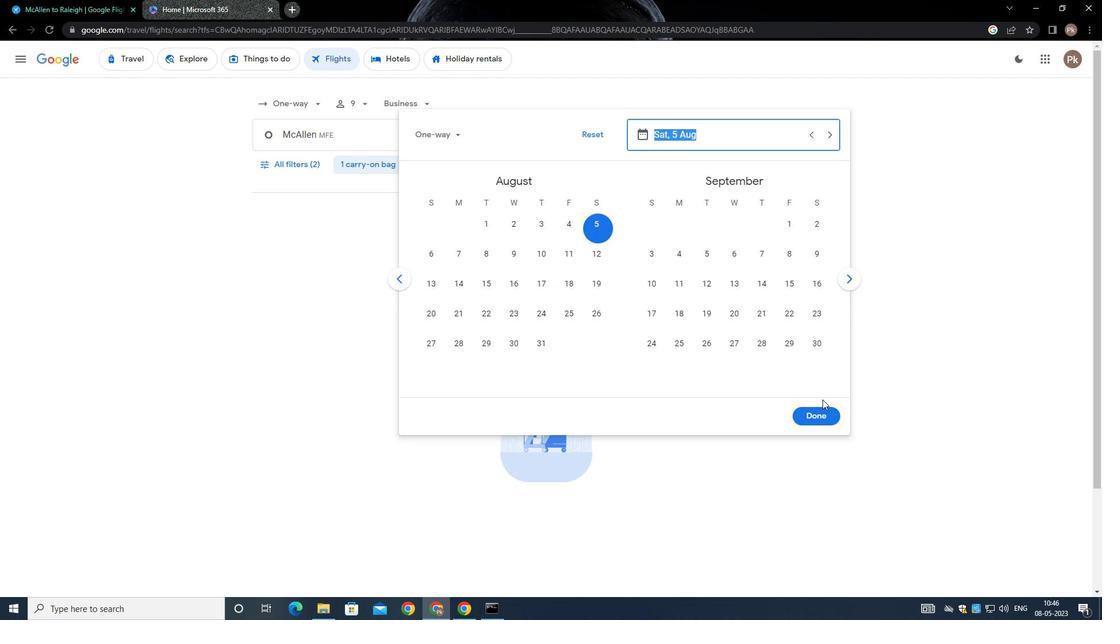 
Action: Mouse pressed left at (821, 414)
Screenshot: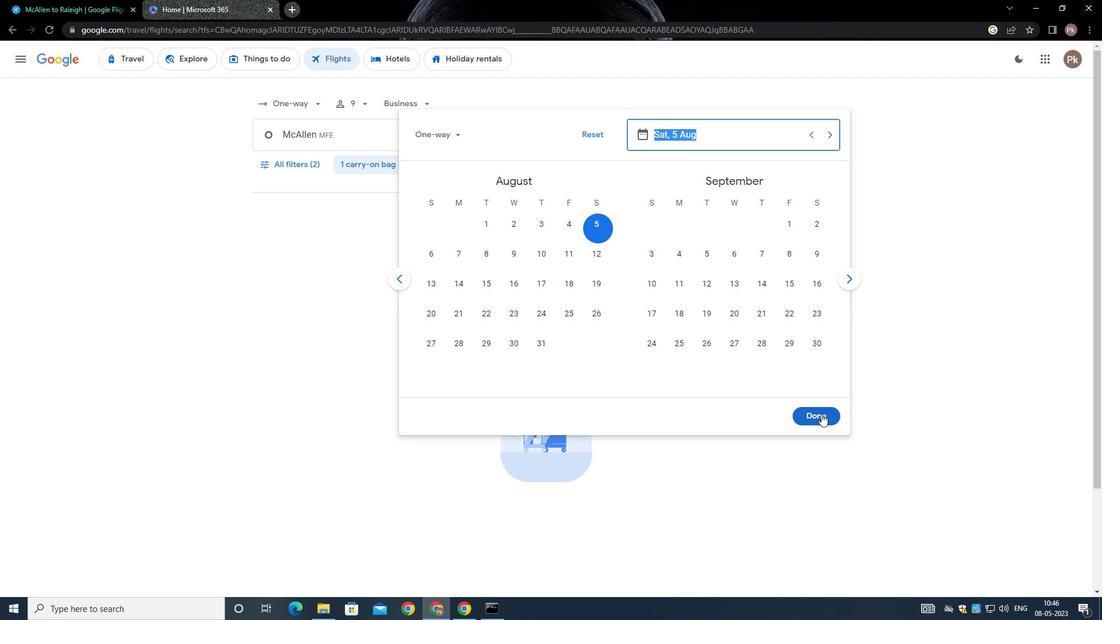 
Action: Mouse moved to (295, 167)
Screenshot: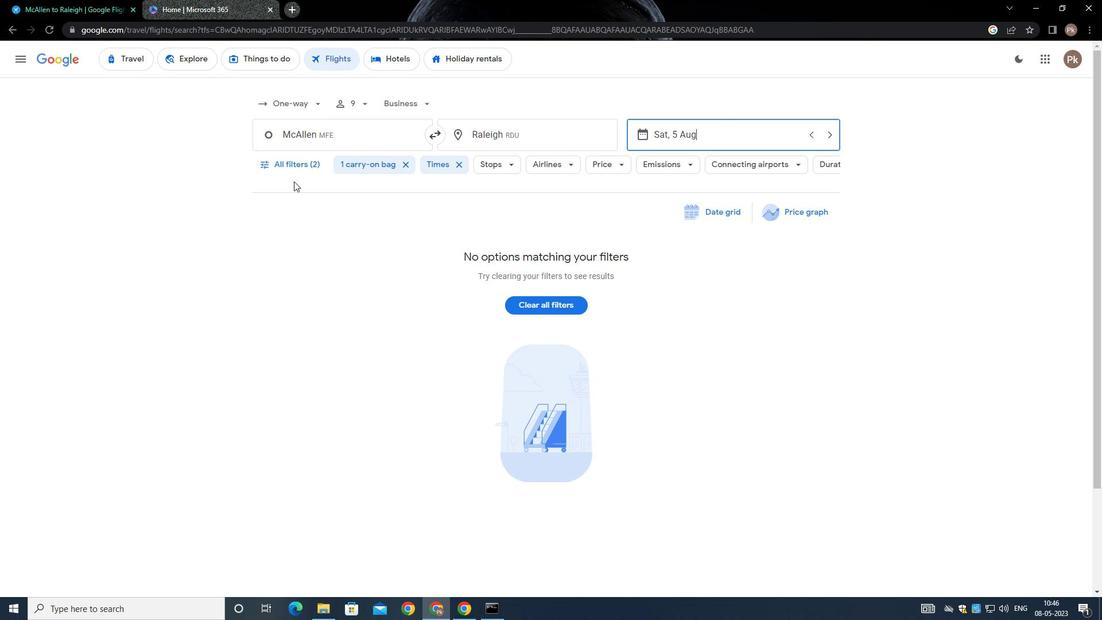 
Action: Mouse pressed left at (295, 167)
Screenshot: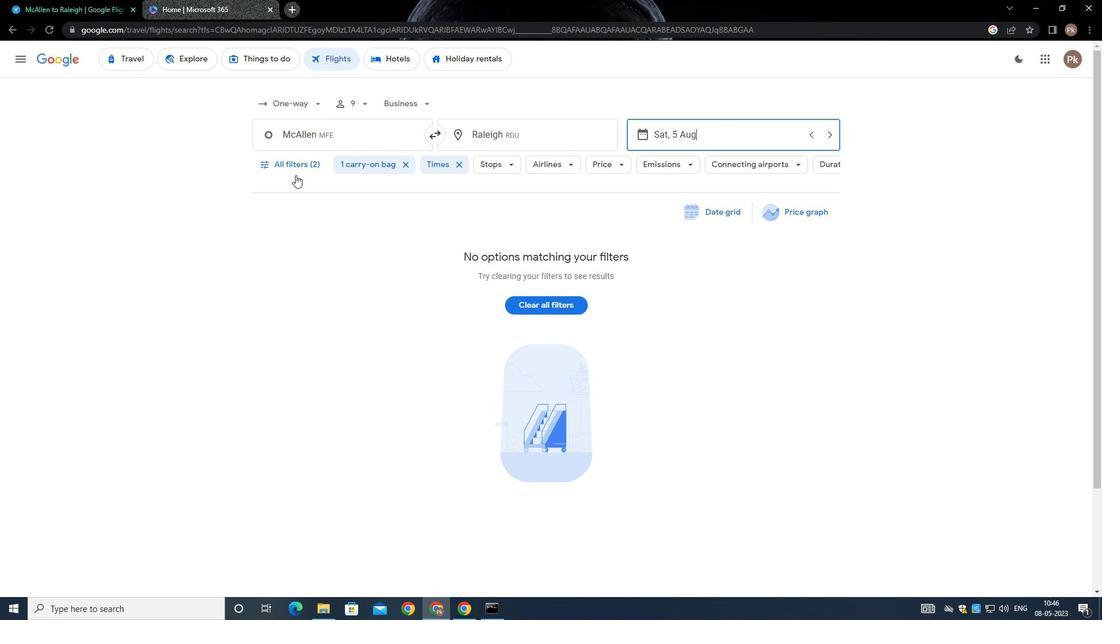 
Action: Mouse moved to (435, 242)
Screenshot: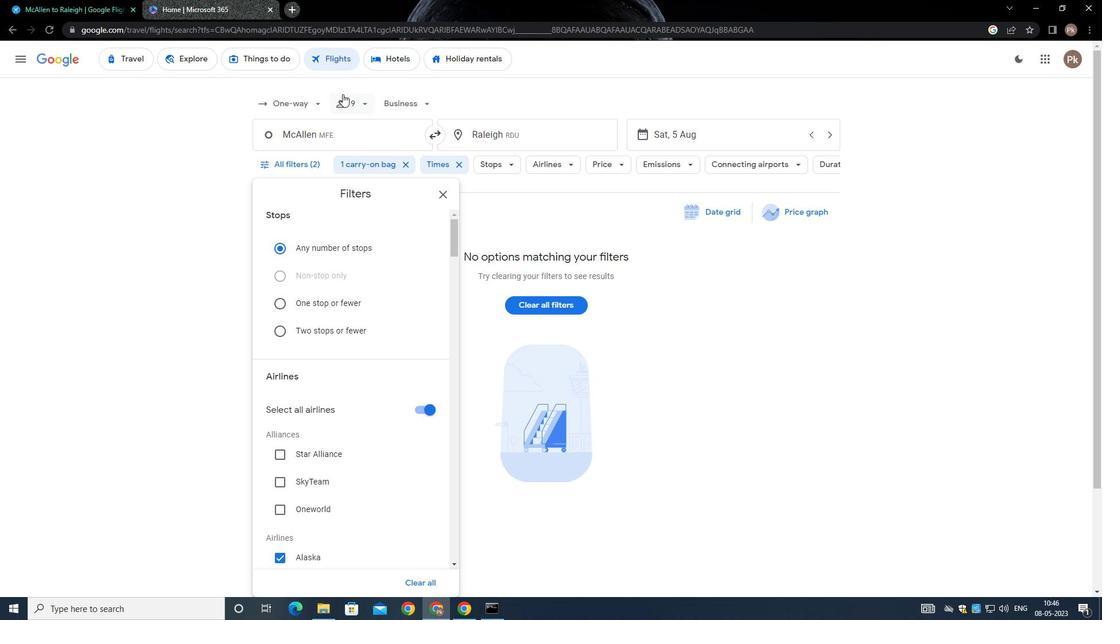 
Action: Mouse scrolled (435, 242) with delta (0, 0)
Screenshot: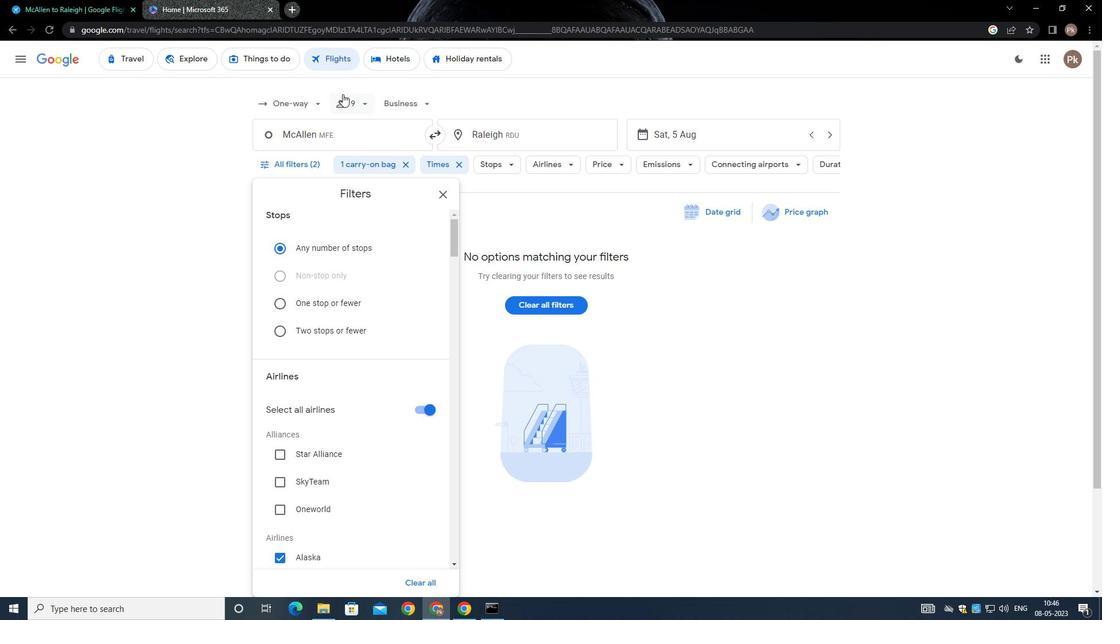 
Action: Mouse moved to (418, 349)
Screenshot: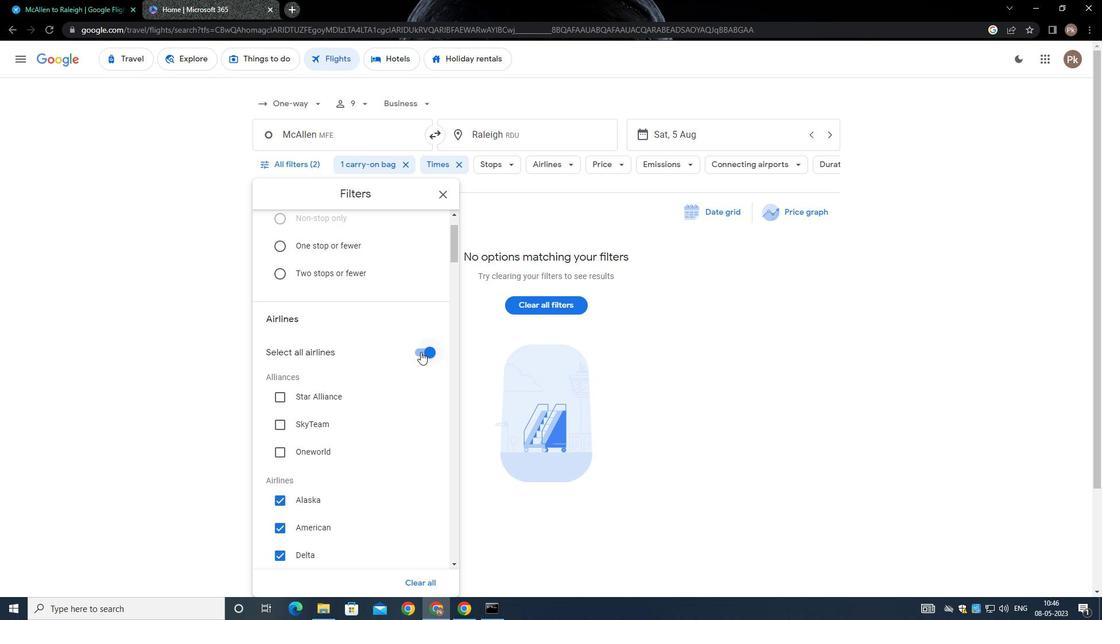 
Action: Mouse pressed left at (418, 349)
Screenshot: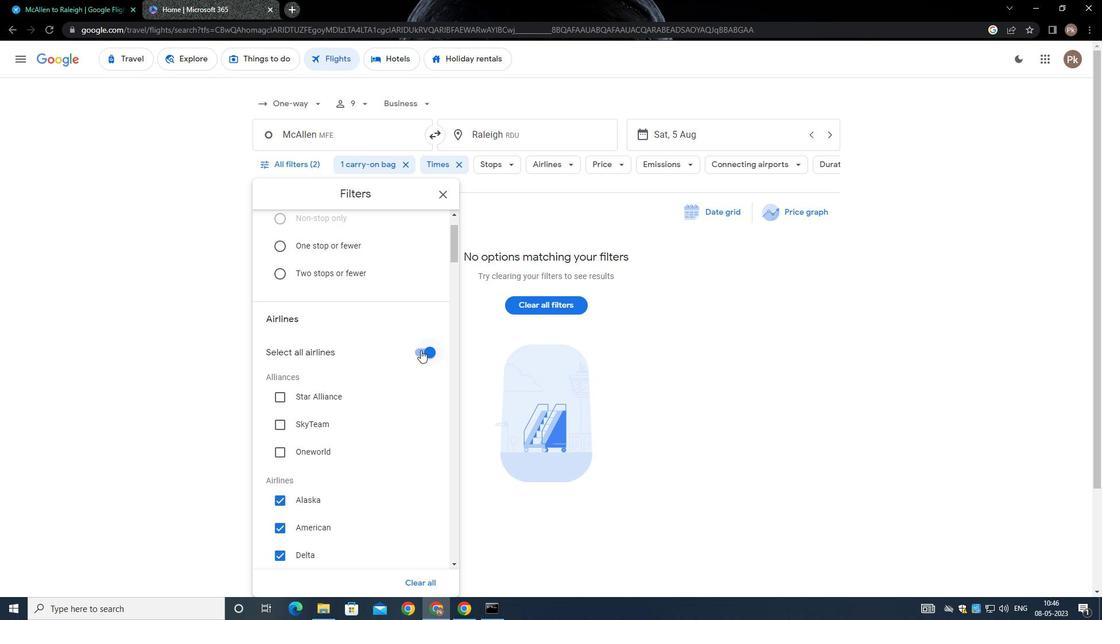 
Action: Mouse moved to (384, 358)
Screenshot: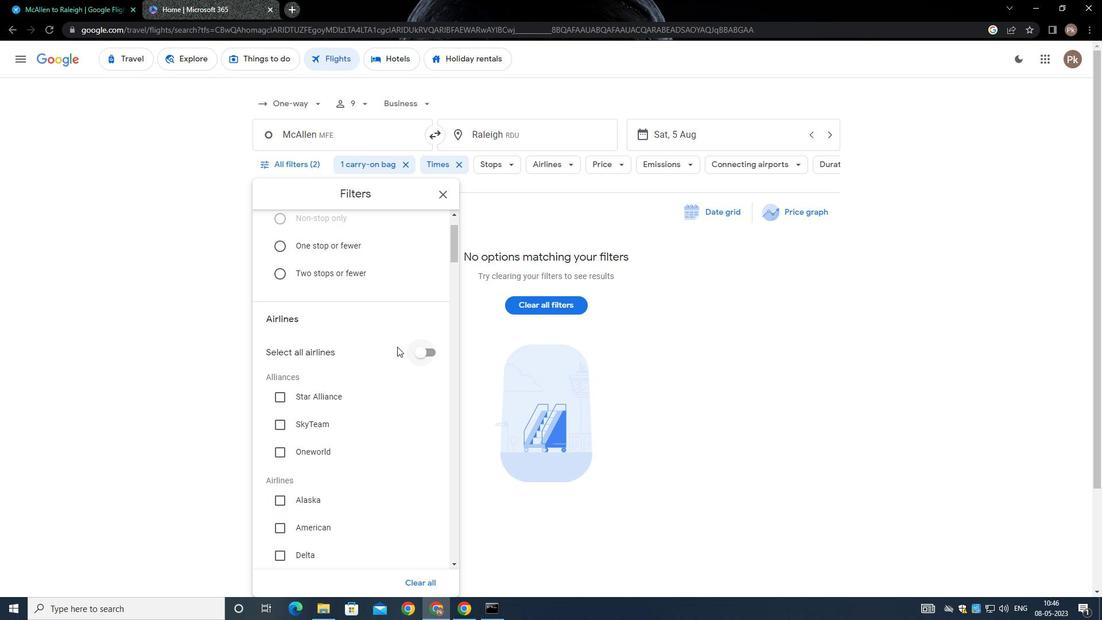 
Action: Mouse scrolled (384, 358) with delta (0, 0)
Screenshot: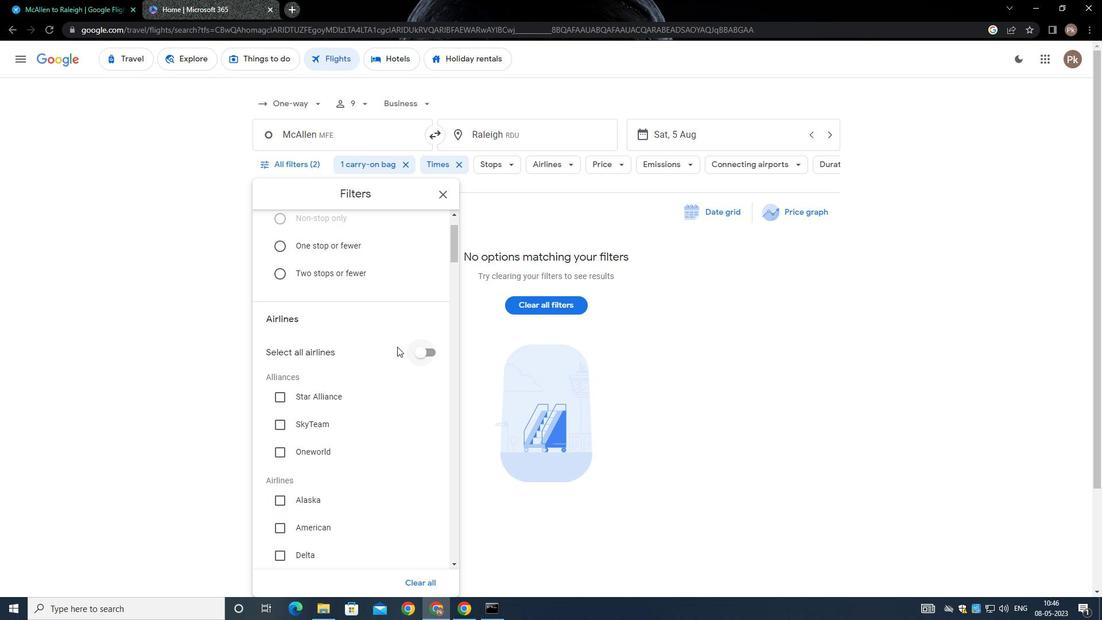
Action: Mouse moved to (382, 363)
Screenshot: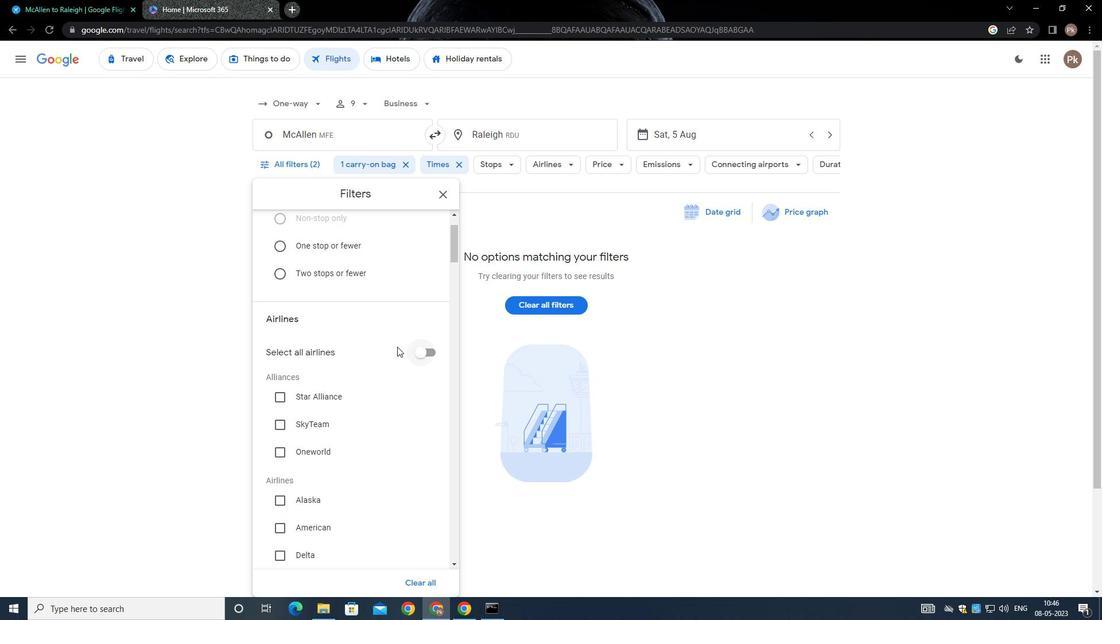 
Action: Mouse scrolled (382, 362) with delta (0, 0)
Screenshot: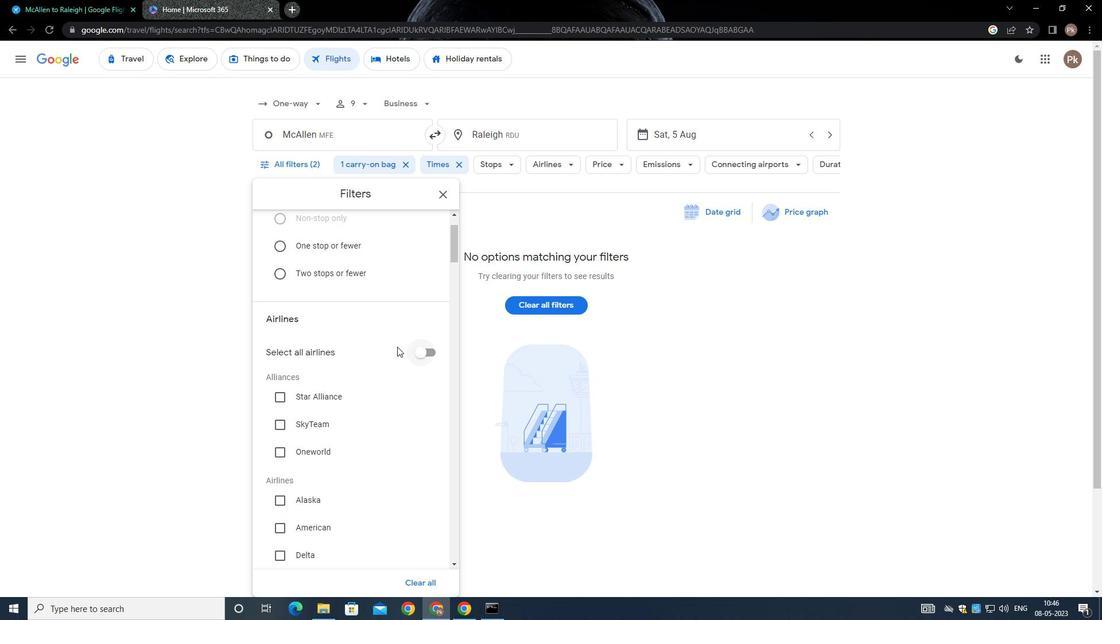 
Action: Mouse moved to (382, 365)
Screenshot: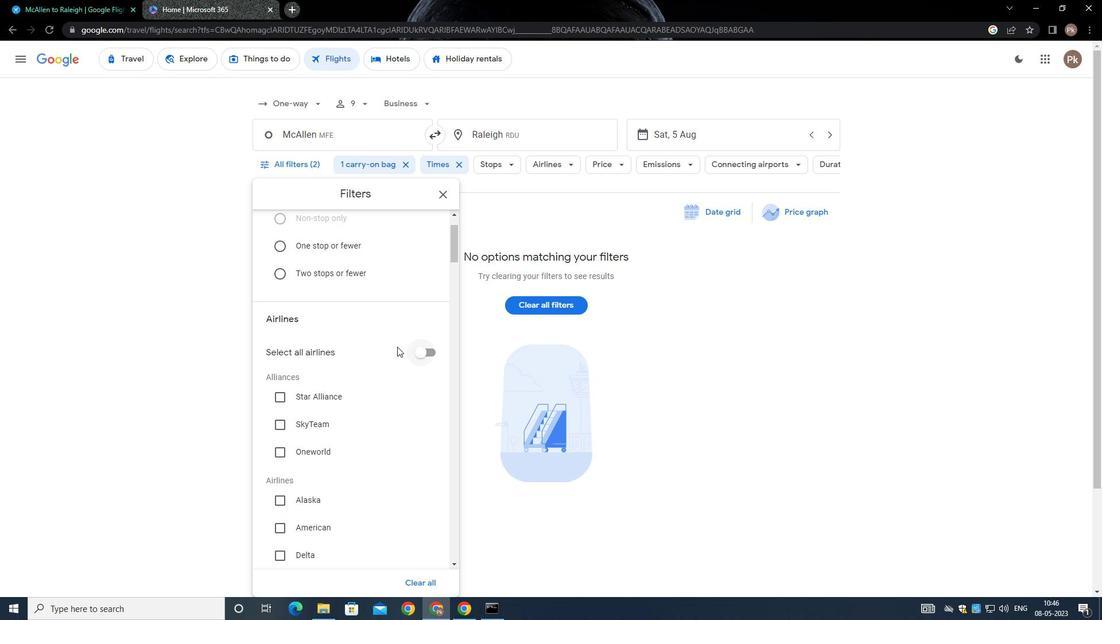 
Action: Mouse scrolled (382, 364) with delta (0, 0)
Screenshot: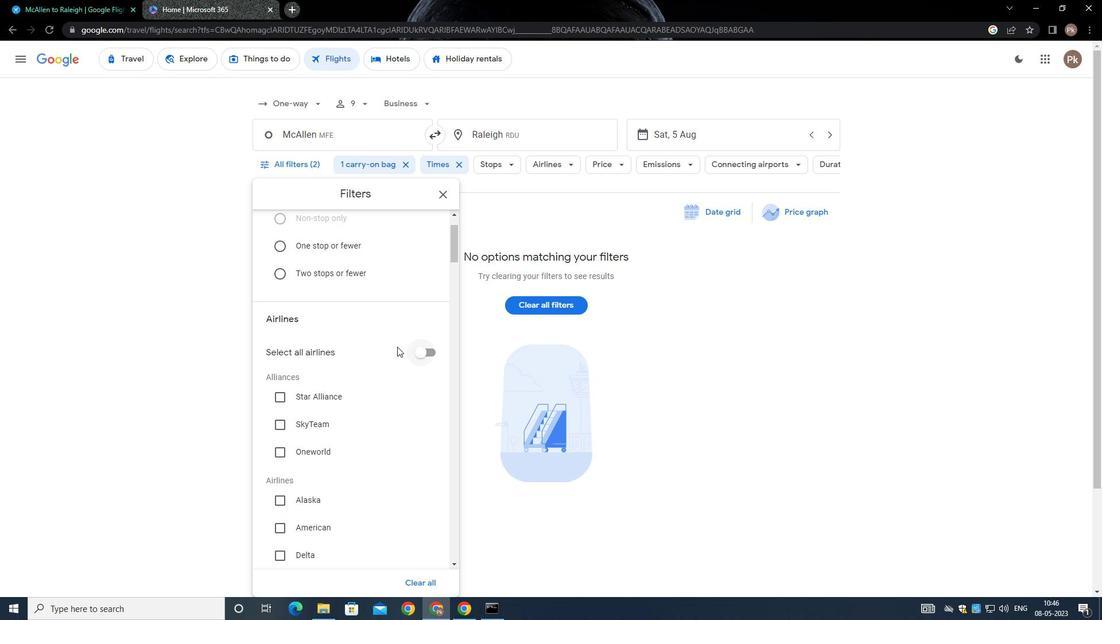 
Action: Mouse moved to (382, 365)
Screenshot: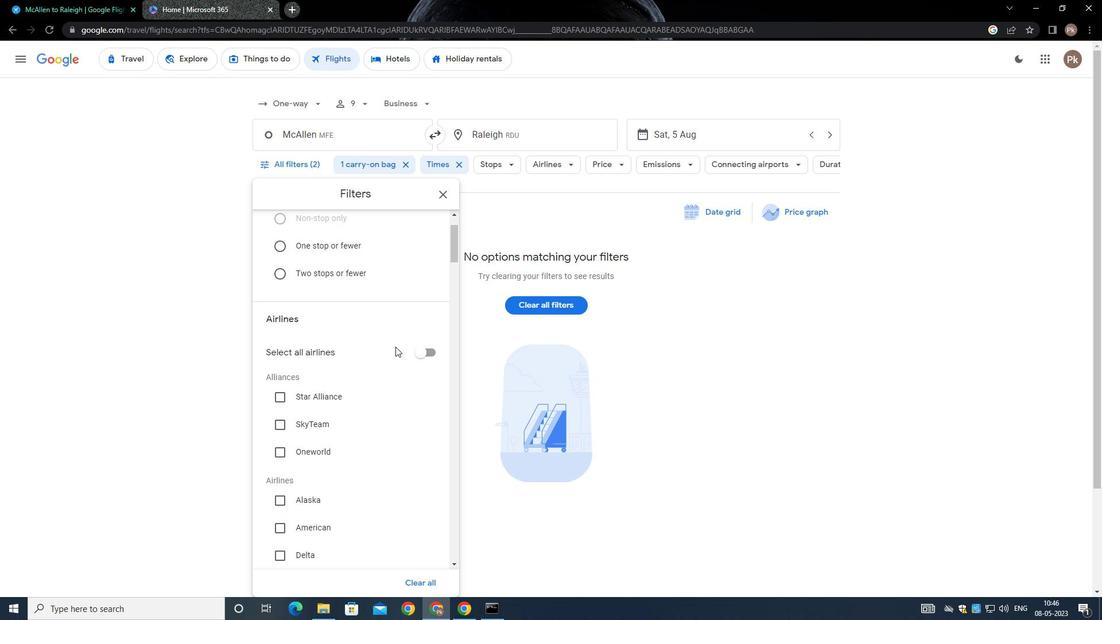 
Action: Mouse scrolled (382, 365) with delta (0, 0)
Screenshot: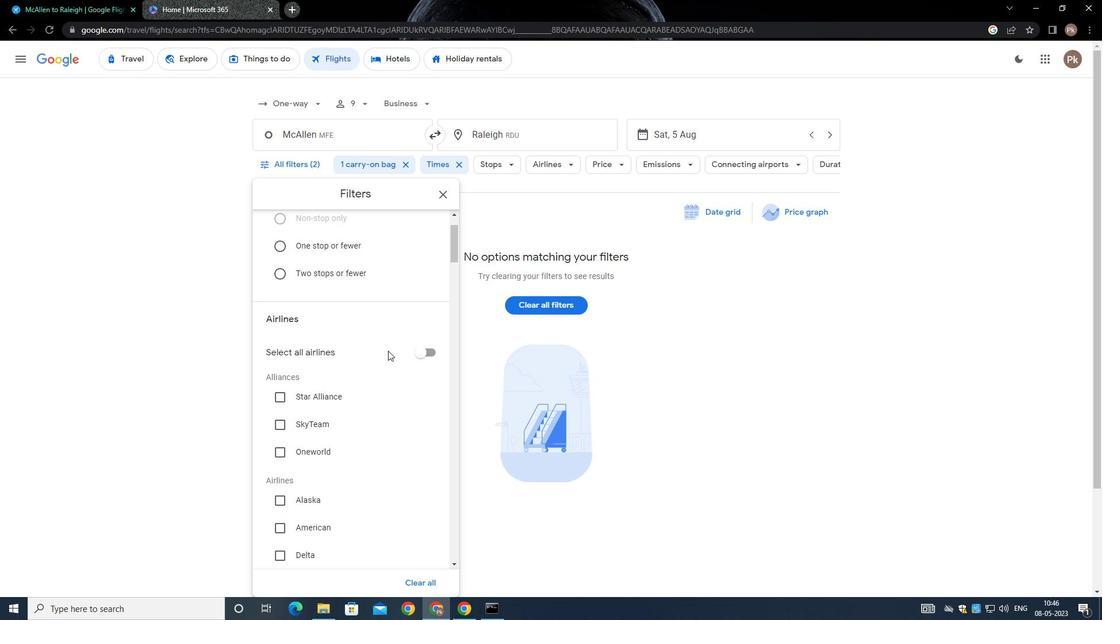 
Action: Mouse scrolled (382, 365) with delta (0, 0)
Screenshot: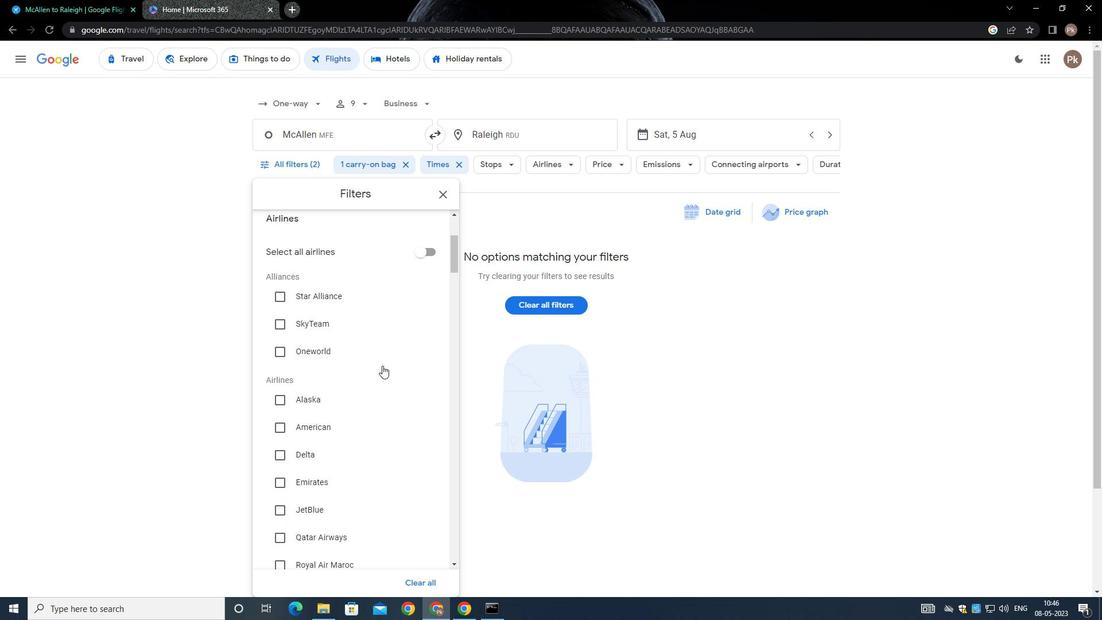 
Action: Mouse moved to (369, 359)
Screenshot: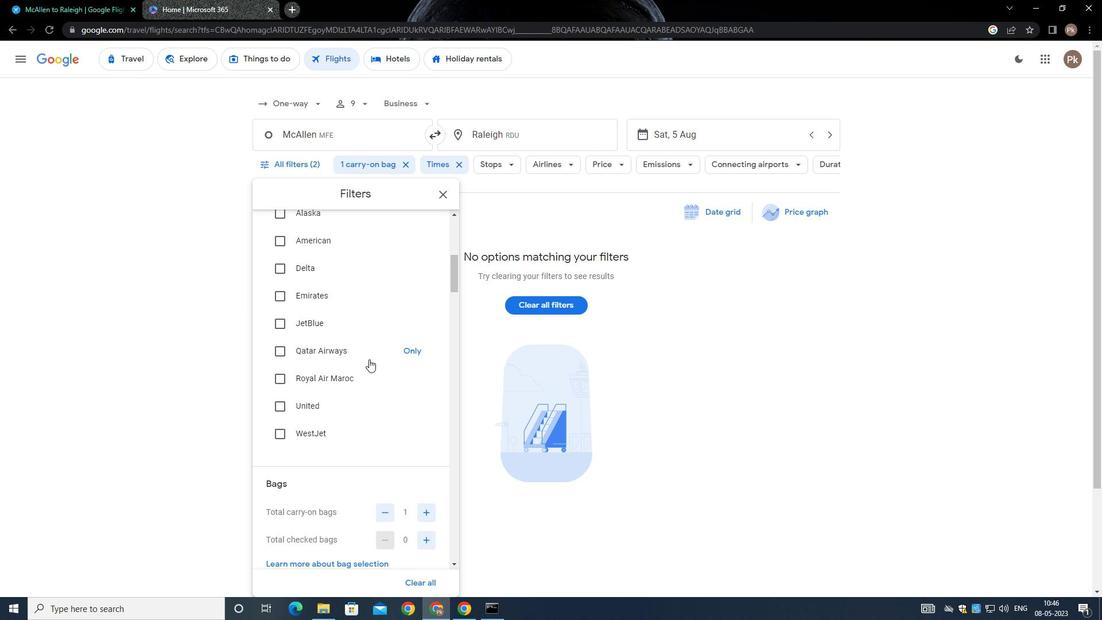 
Action: Mouse scrolled (369, 358) with delta (0, 0)
Screenshot: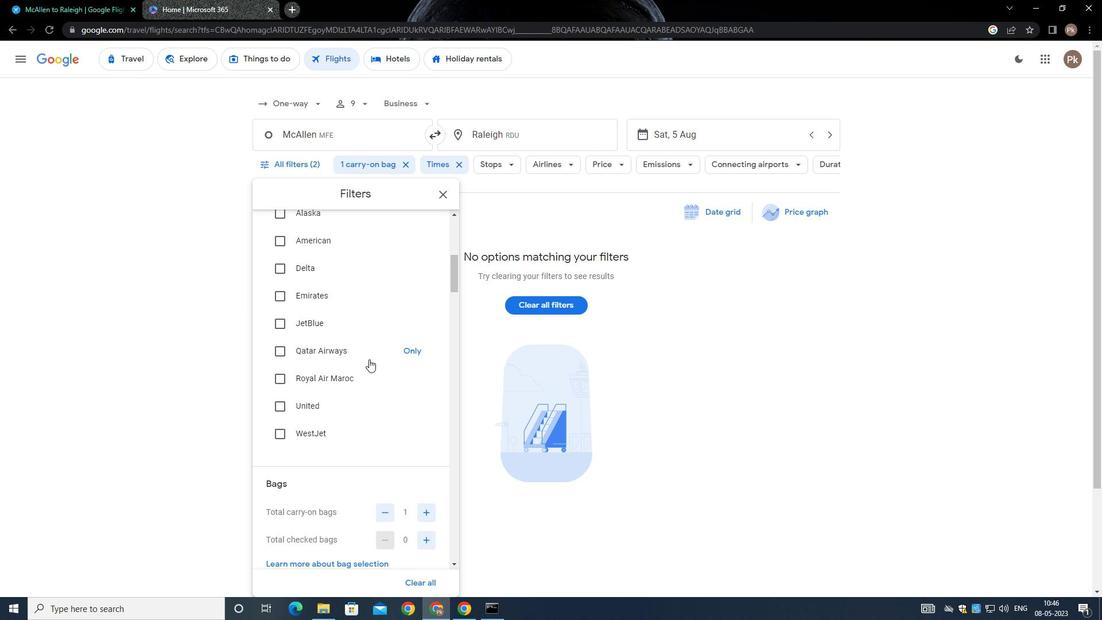 
Action: Mouse scrolled (369, 358) with delta (0, 0)
Screenshot: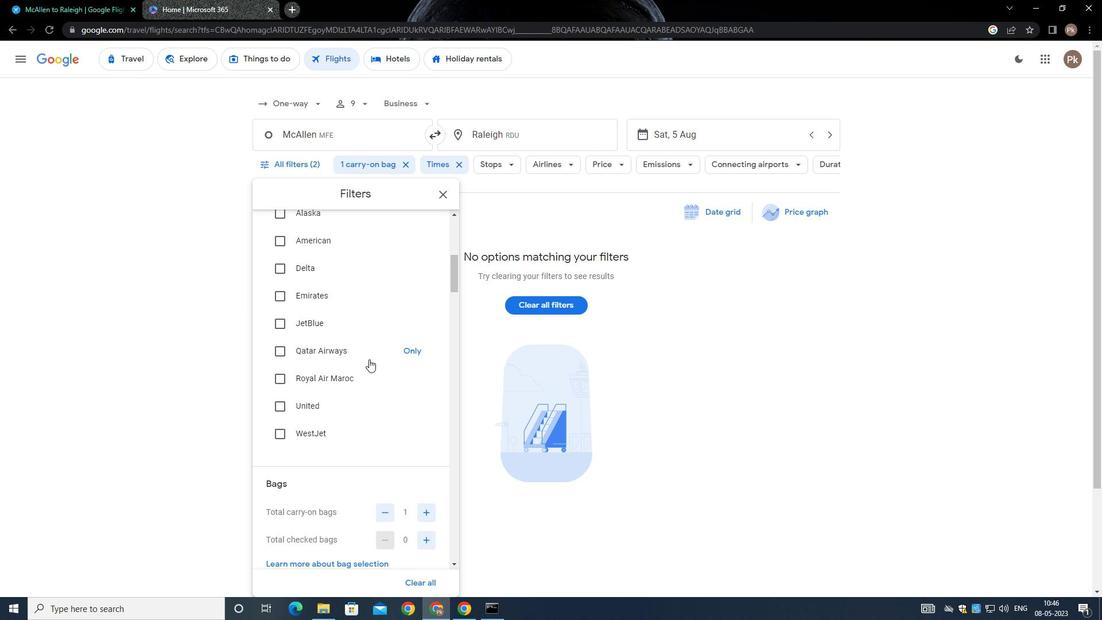 
Action: Mouse scrolled (369, 358) with delta (0, 0)
Screenshot: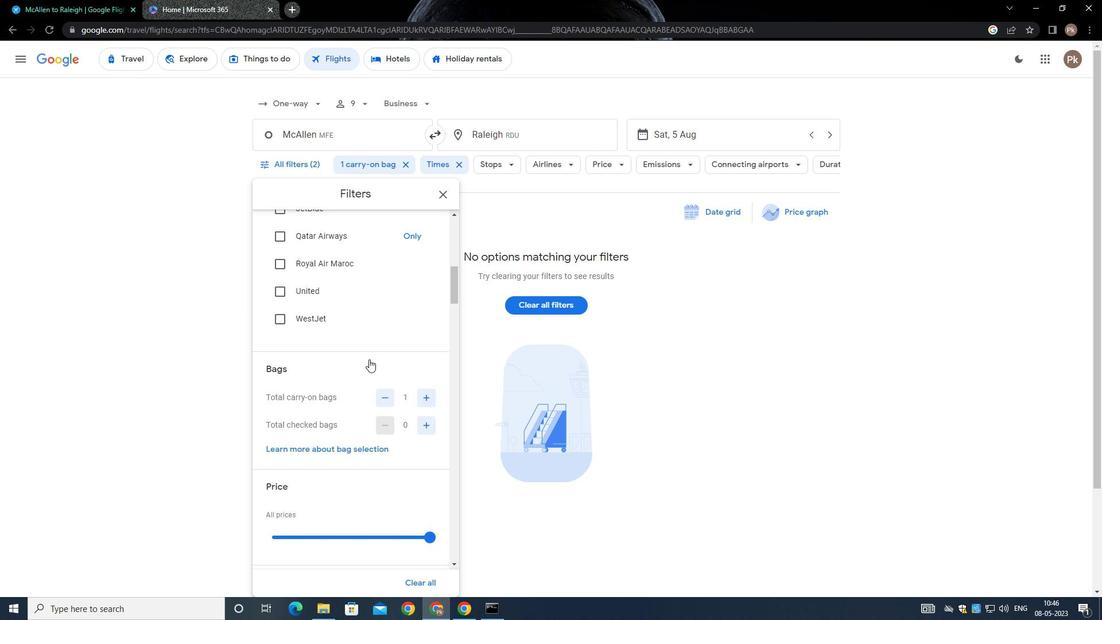 
Action: Mouse scrolled (369, 358) with delta (0, 0)
Screenshot: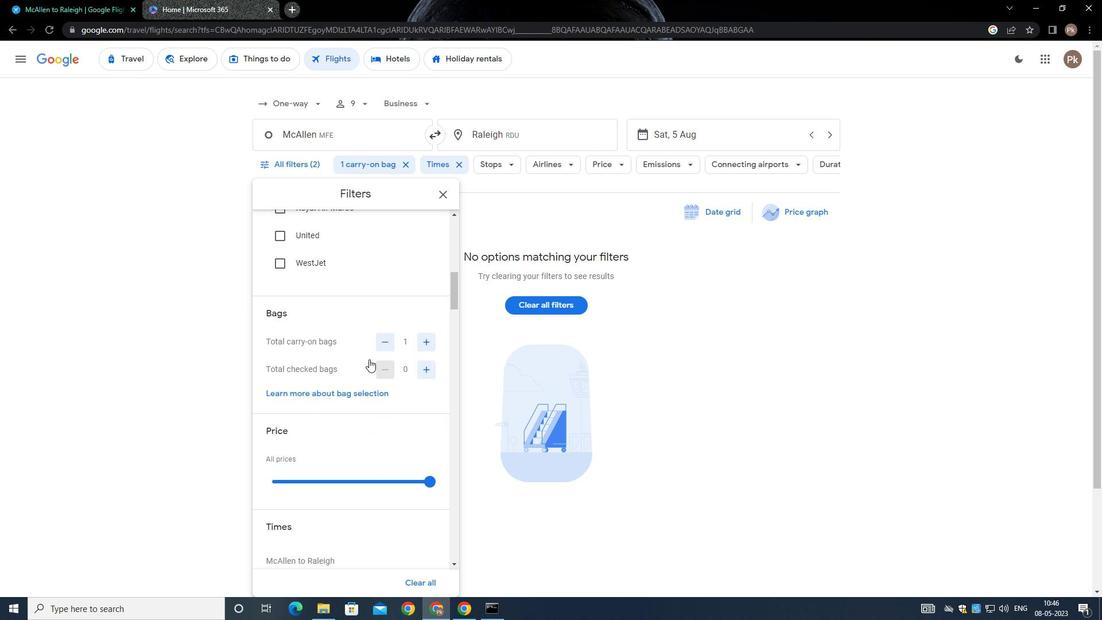 
Action: Mouse scrolled (369, 358) with delta (0, 0)
Screenshot: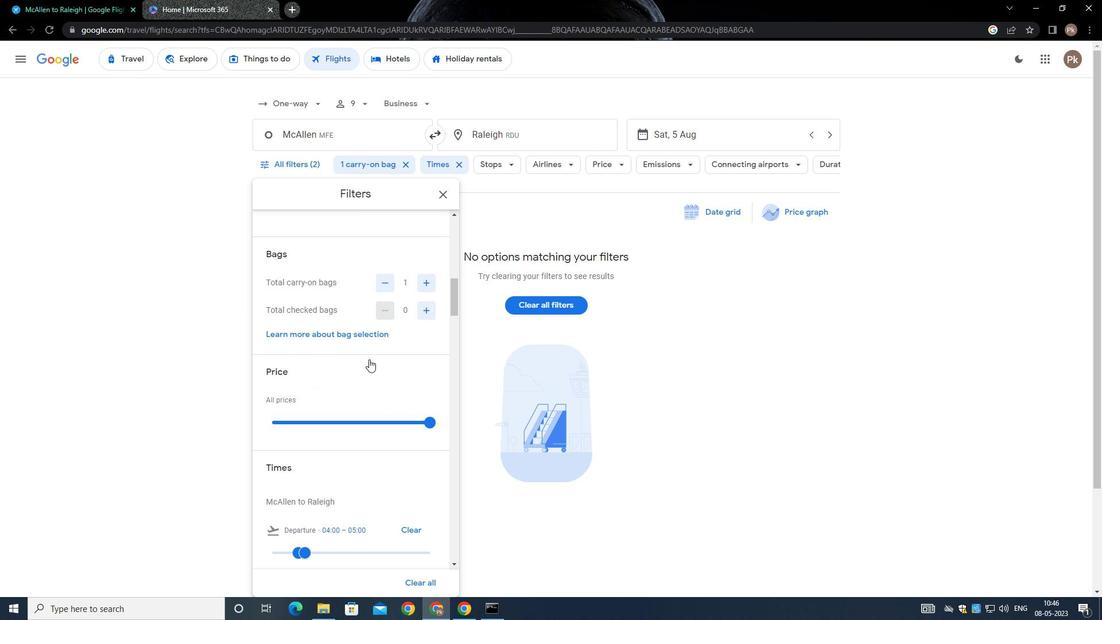 
Action: Mouse scrolled (369, 358) with delta (0, 0)
Screenshot: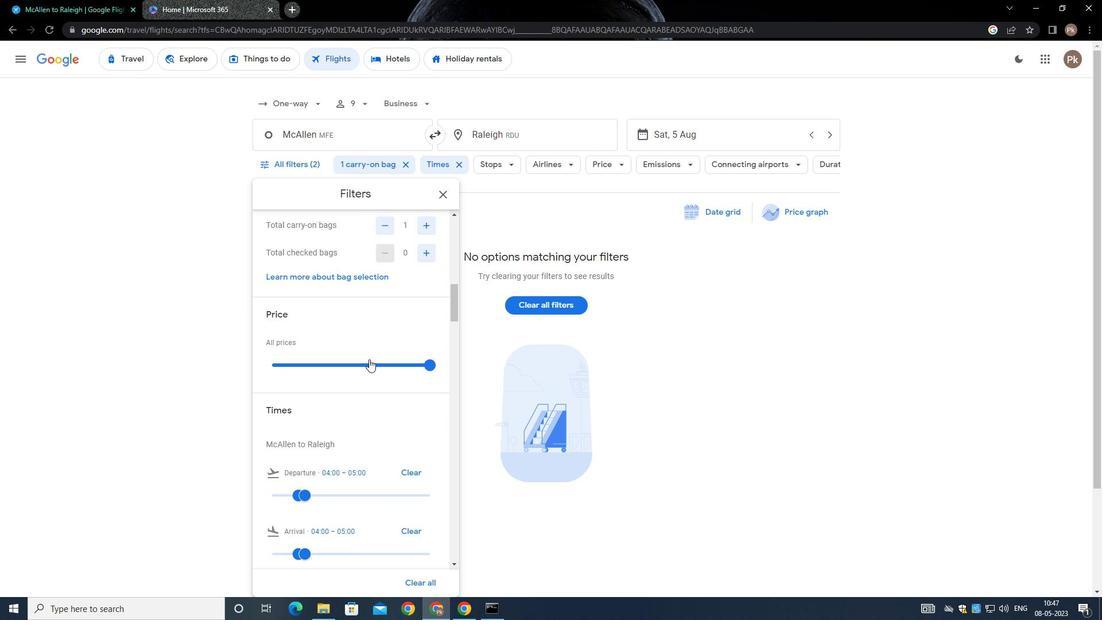 
Action: Mouse scrolled (369, 358) with delta (0, 0)
Screenshot: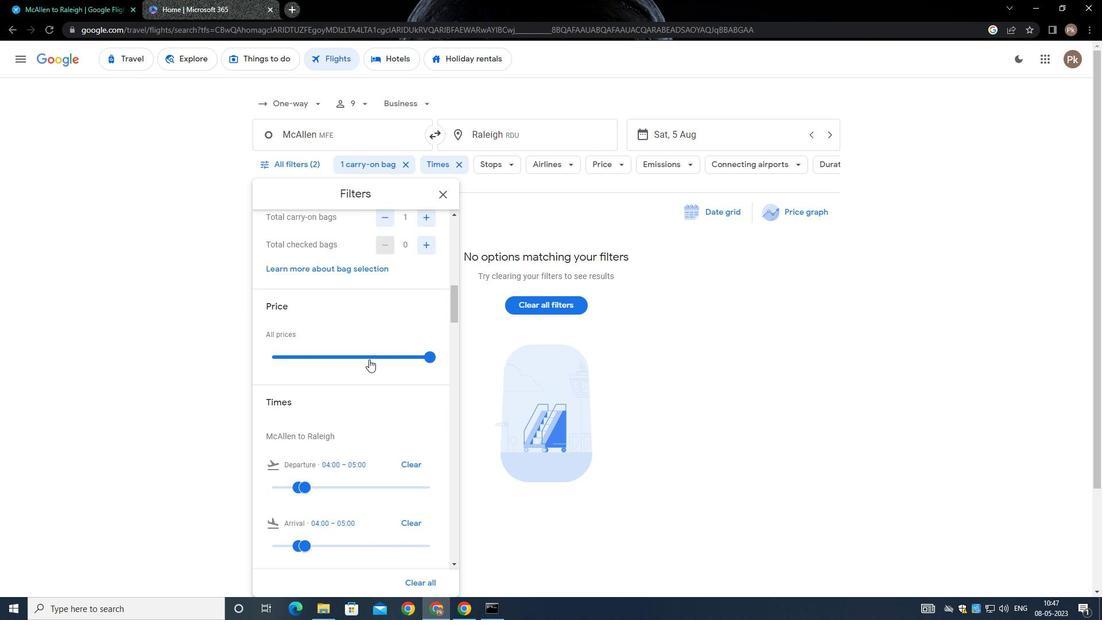 
Action: Mouse scrolled (369, 358) with delta (0, 0)
Screenshot: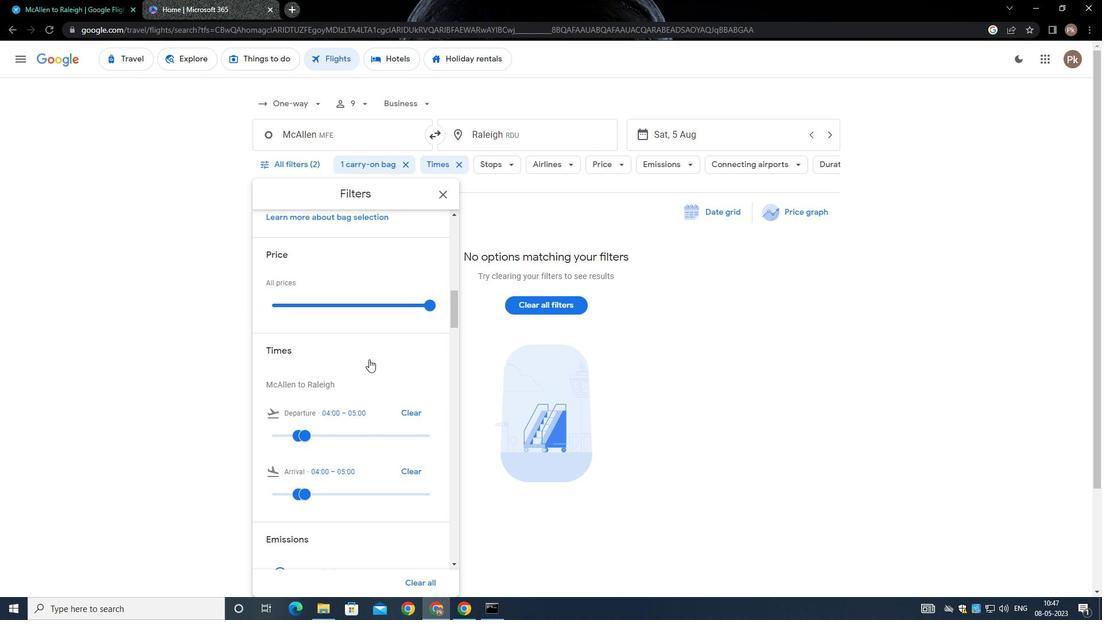 
Action: Mouse moved to (332, 336)
Screenshot: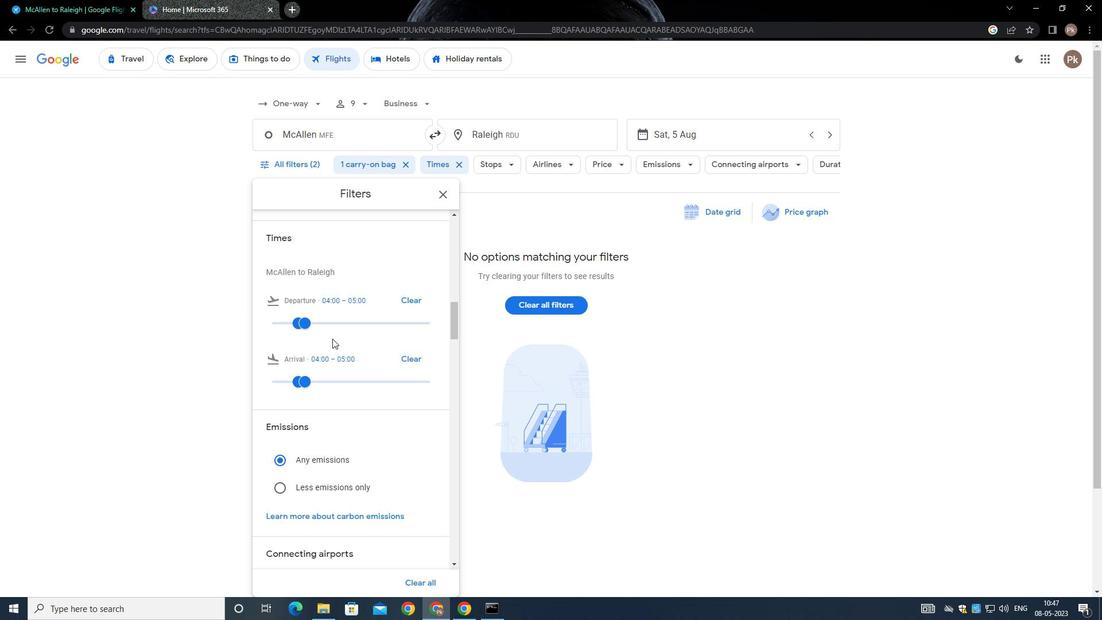 
Action: Mouse scrolled (332, 337) with delta (0, 0)
Screenshot: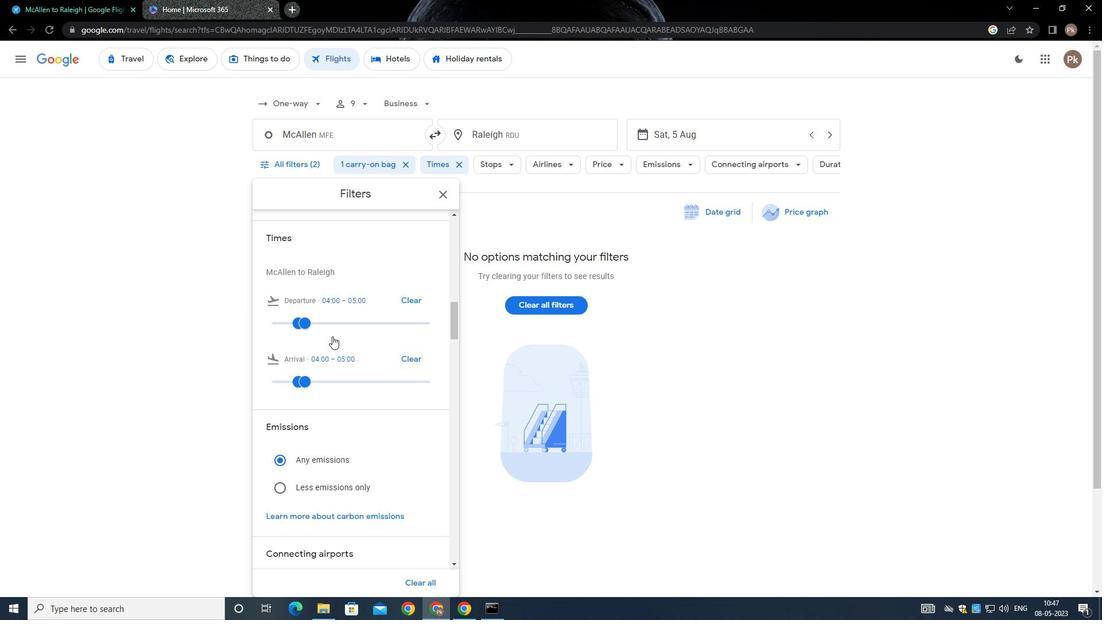 
Action: Mouse scrolled (332, 337) with delta (0, 0)
Screenshot: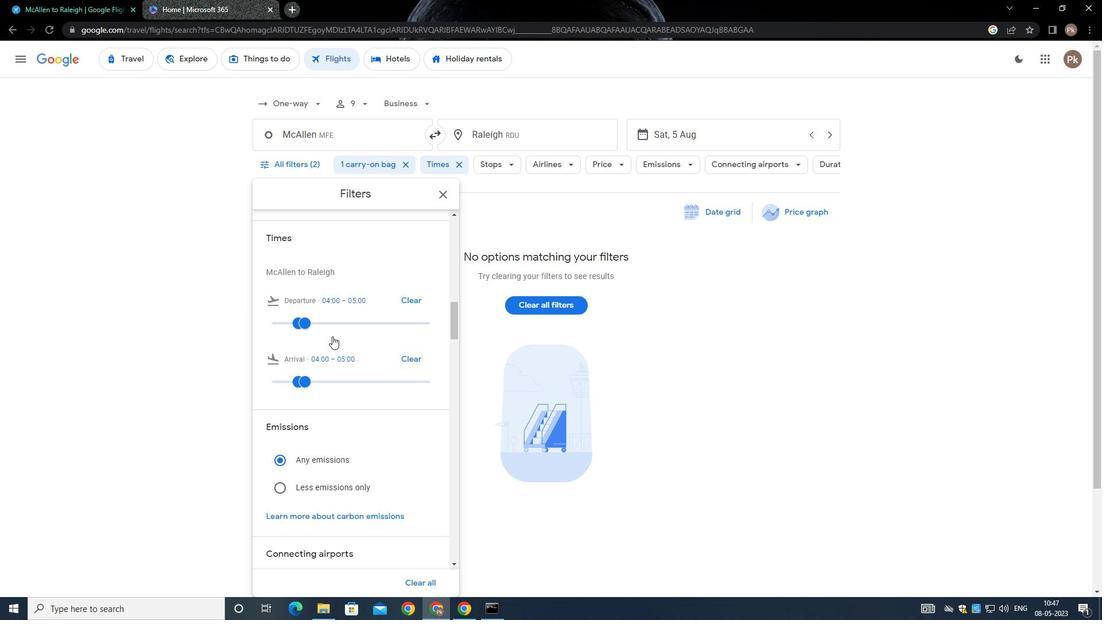 
Action: Mouse scrolled (332, 337) with delta (0, 0)
Screenshot: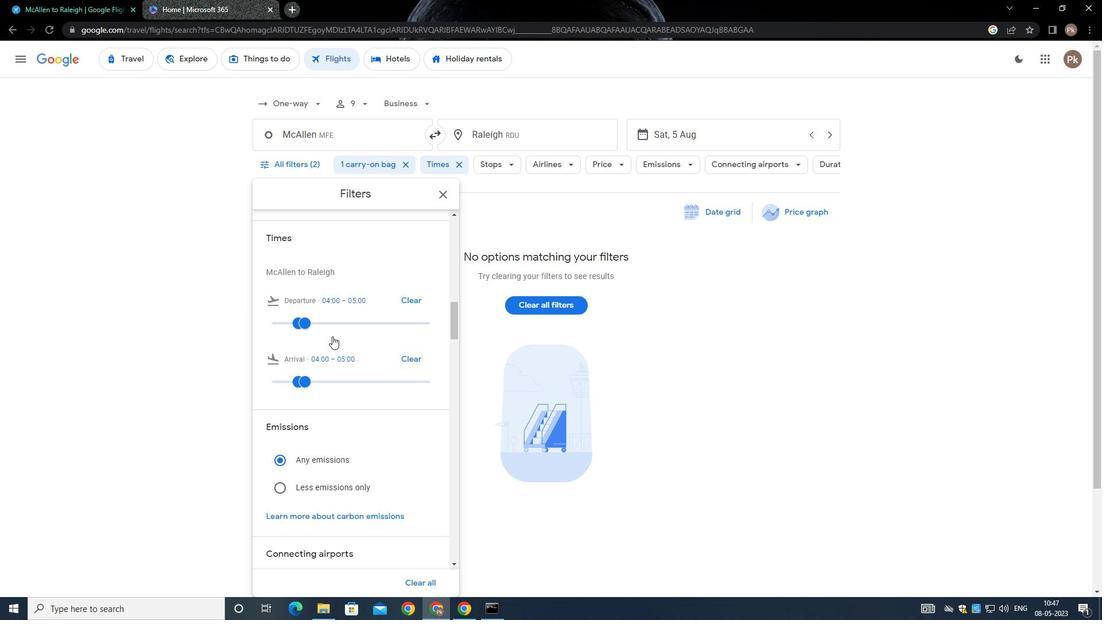 
Action: Mouse scrolled (332, 337) with delta (0, 0)
Screenshot: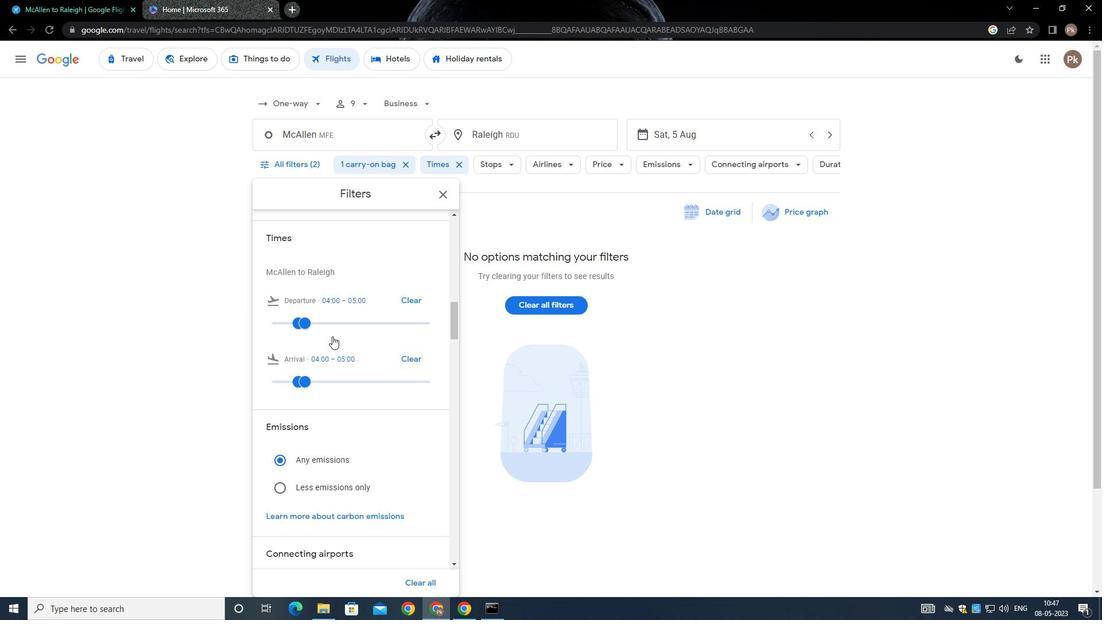 
Action: Mouse scrolled (332, 337) with delta (0, 0)
Screenshot: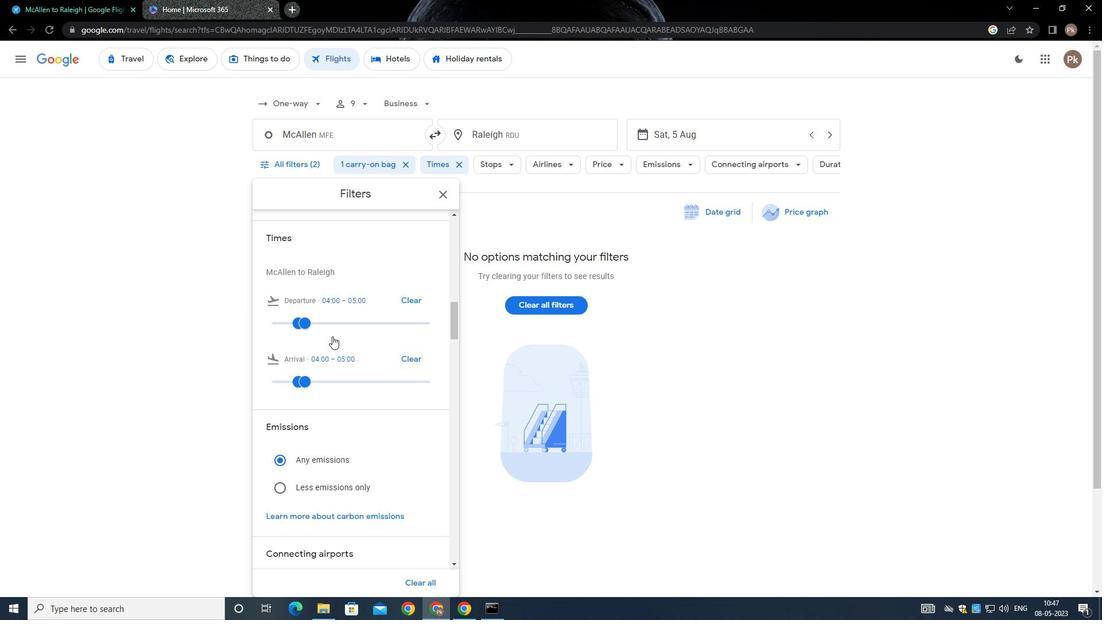 
Action: Mouse moved to (341, 343)
Screenshot: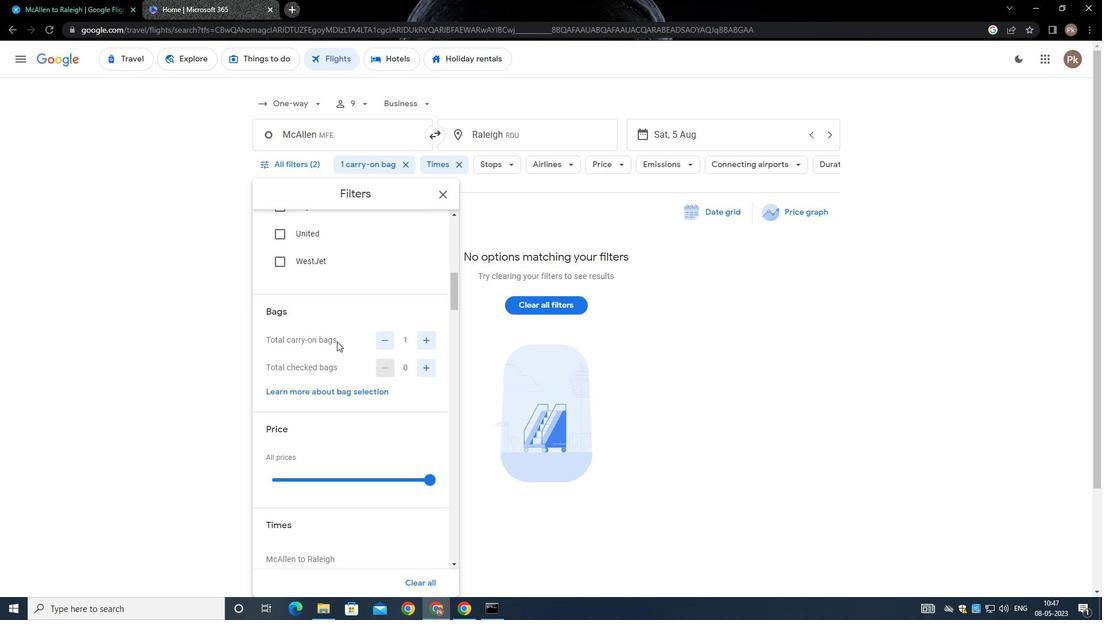 
Action: Mouse scrolled (341, 342) with delta (0, 0)
Screenshot: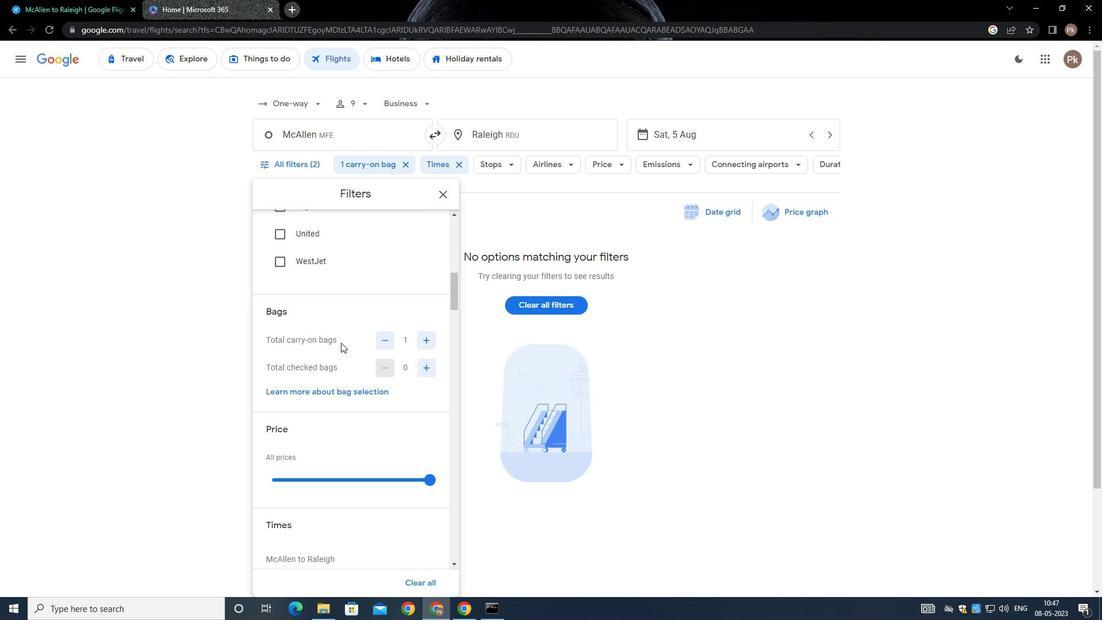 
Action: Mouse moved to (341, 348)
Screenshot: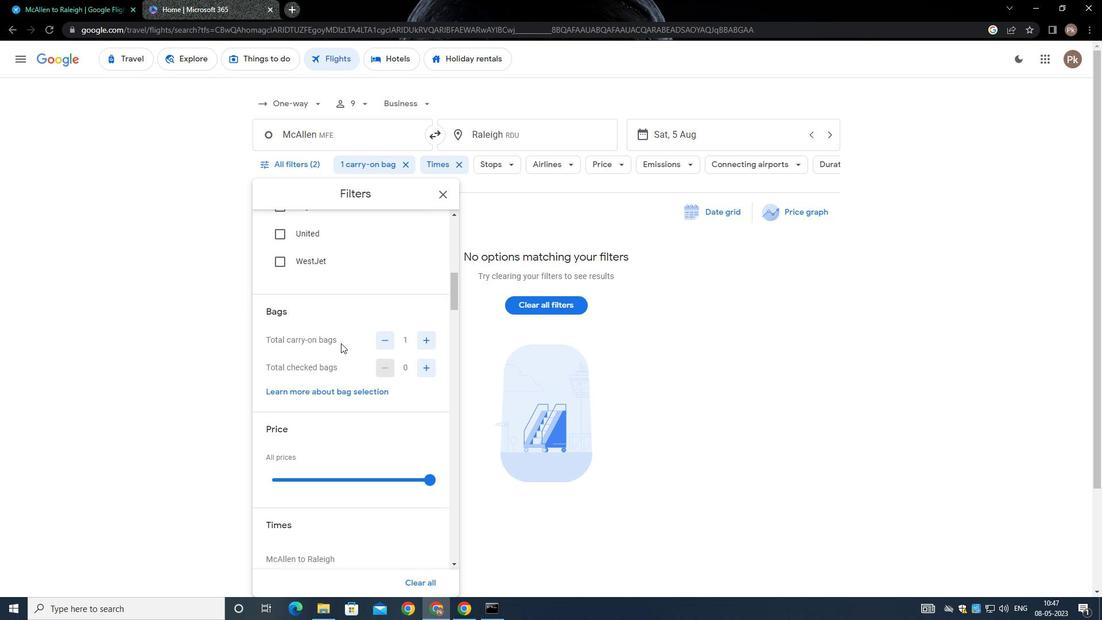 
Action: Mouse scrolled (341, 347) with delta (0, 0)
Screenshot: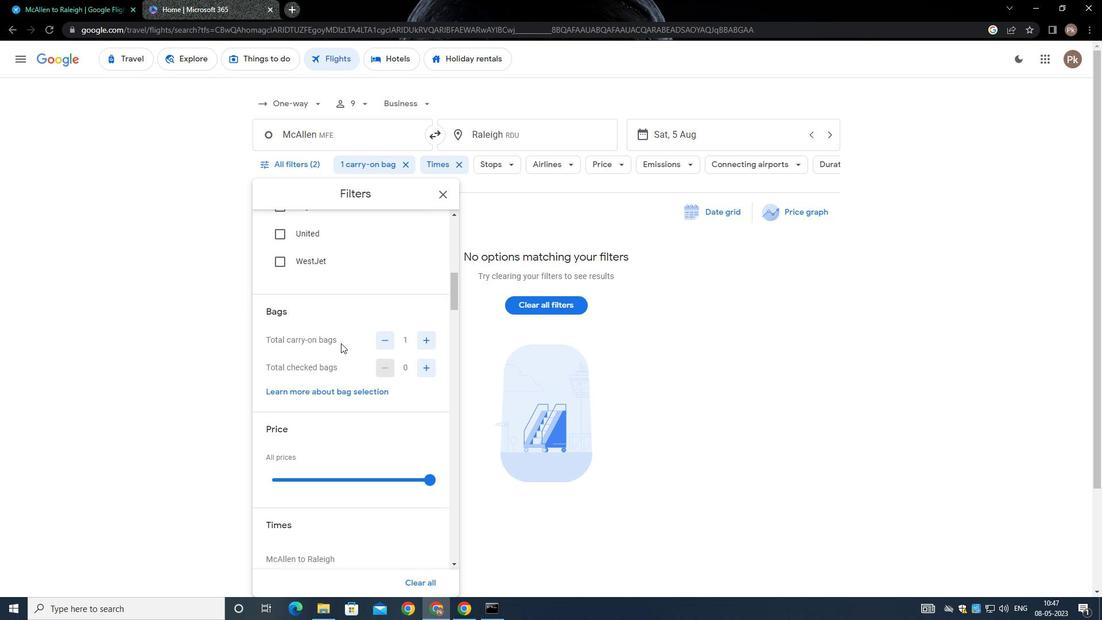 
Action: Mouse moved to (341, 350)
Screenshot: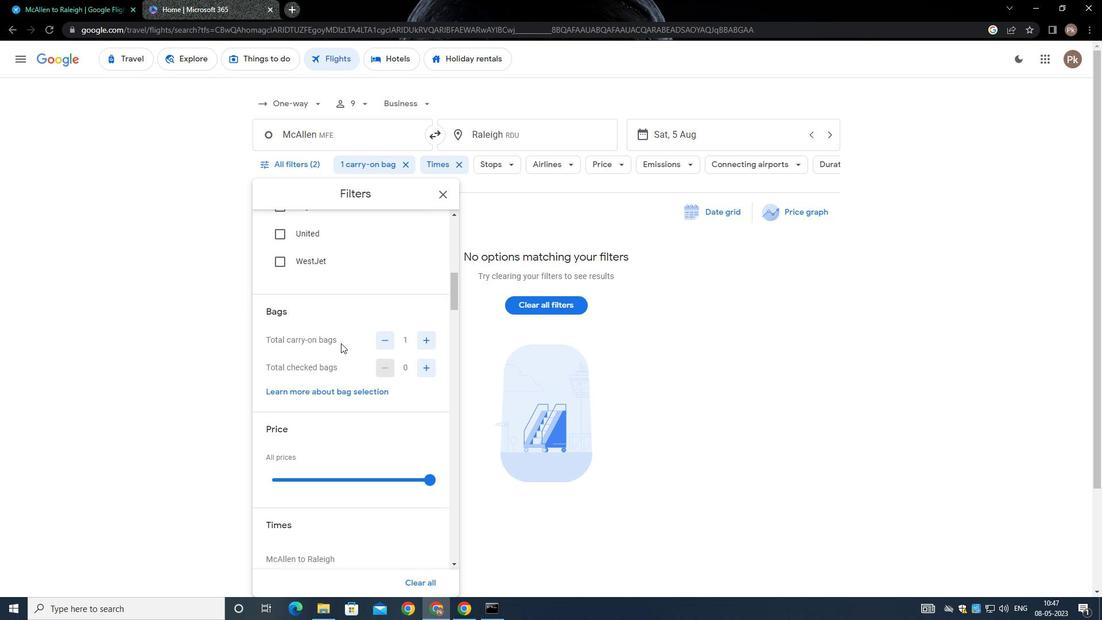 
Action: Mouse scrolled (341, 349) with delta (0, 0)
Screenshot: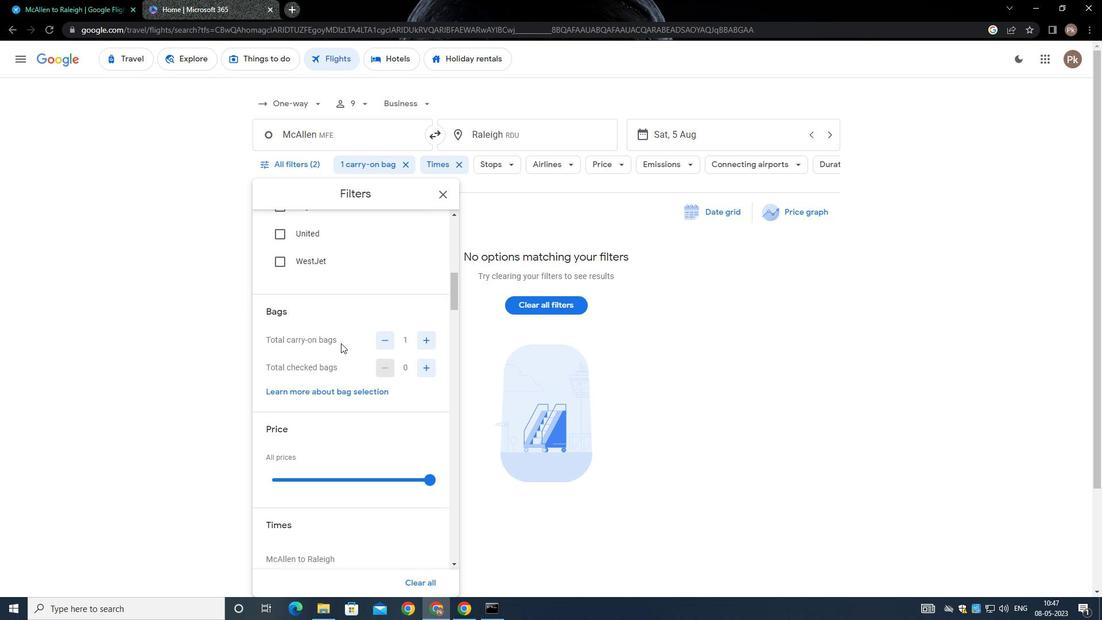 
Action: Mouse scrolled (341, 349) with delta (0, 0)
Screenshot: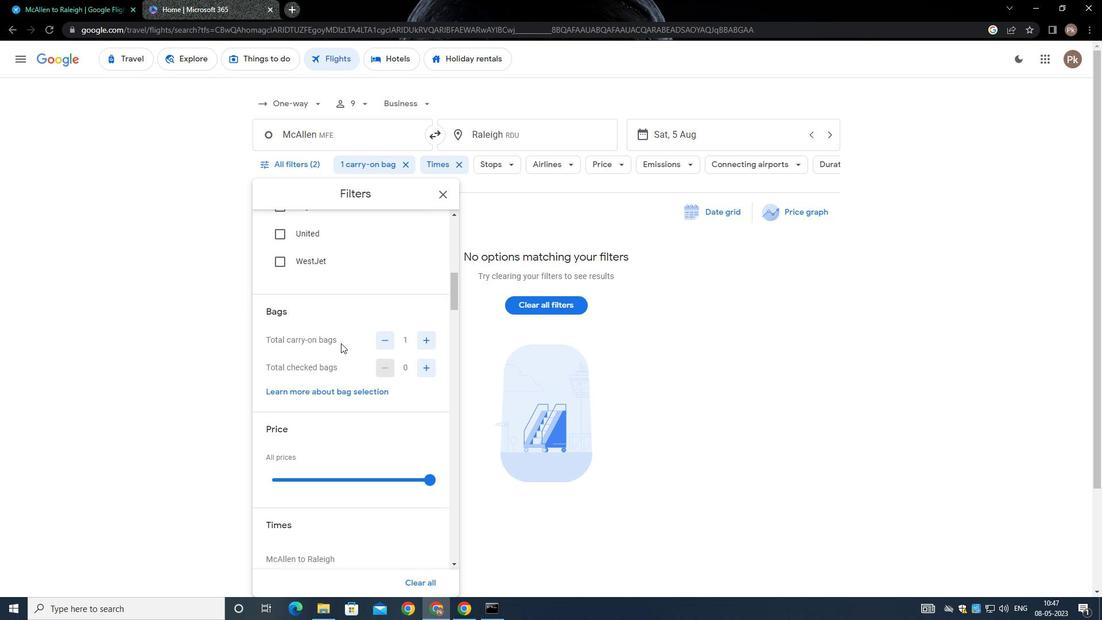 
Action: Mouse moved to (374, 375)
Screenshot: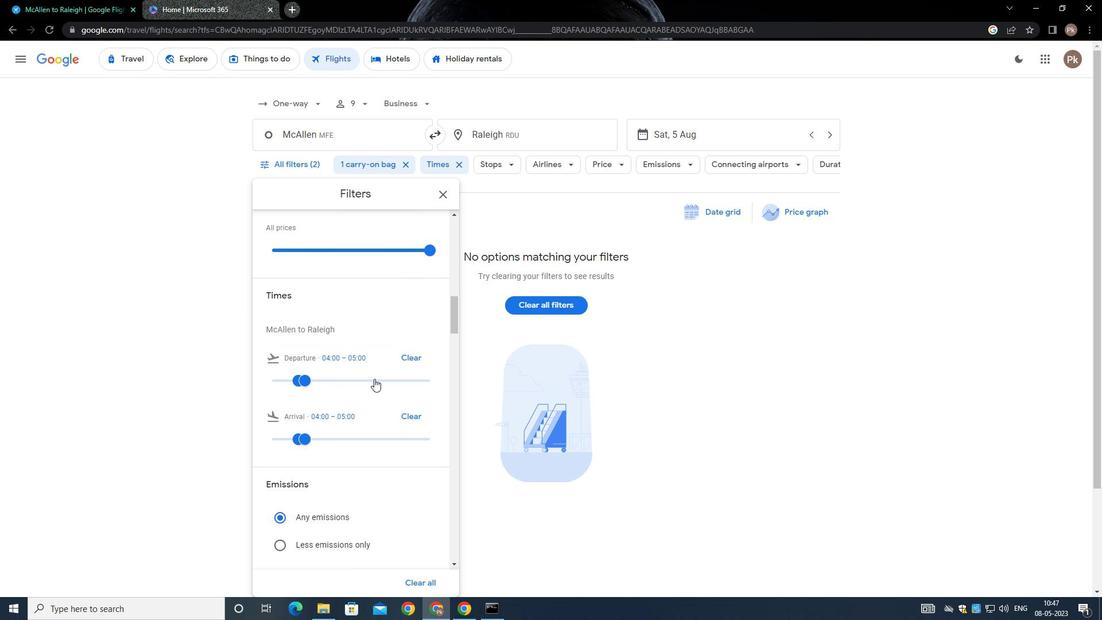 
Action: Mouse pressed left at (374, 375)
Screenshot: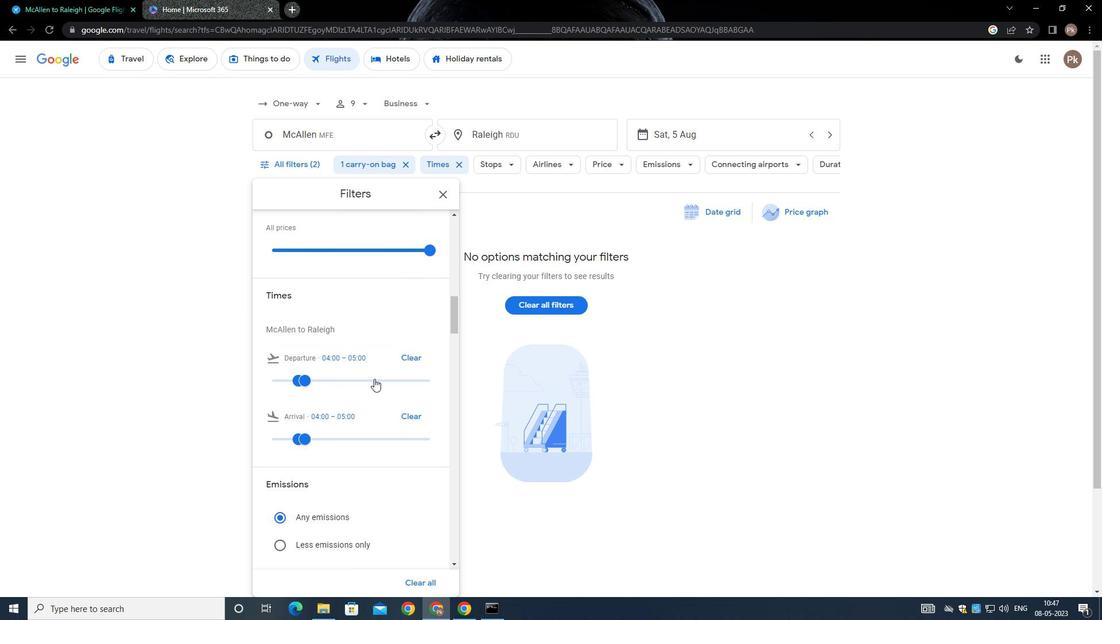 
Action: Mouse moved to (309, 377)
Screenshot: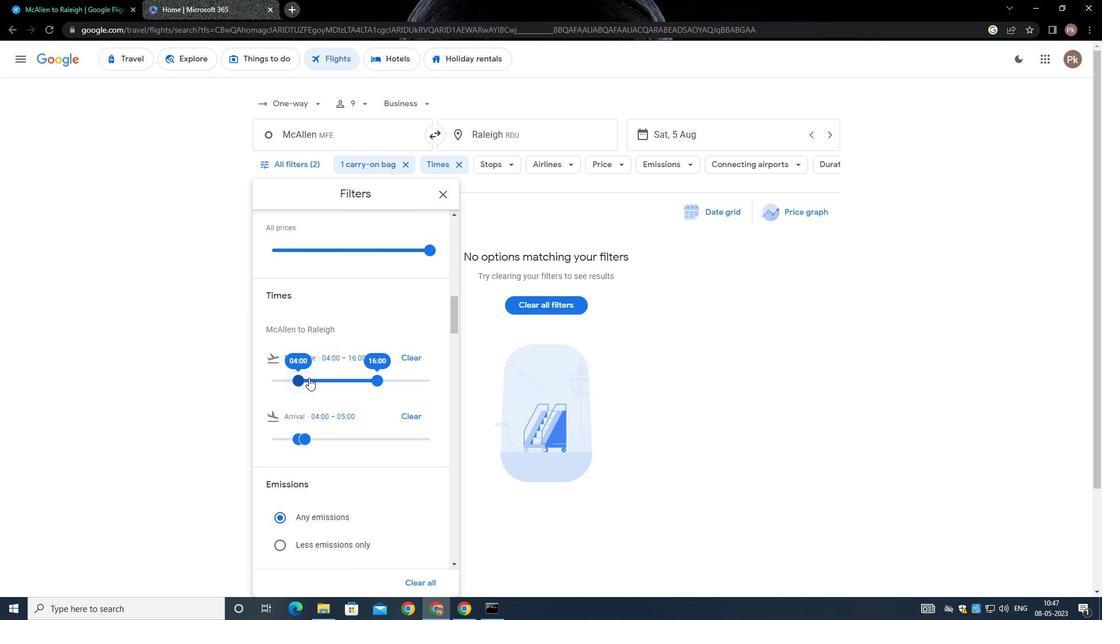
Action: Mouse pressed left at (309, 377)
Screenshot: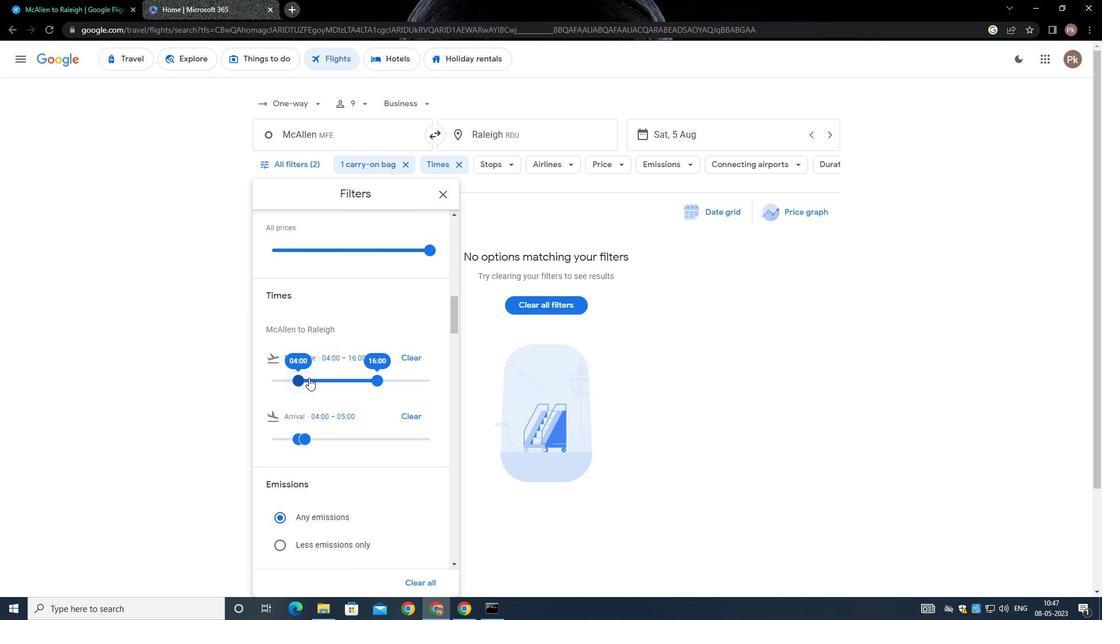 
Action: Mouse moved to (303, 380)
Screenshot: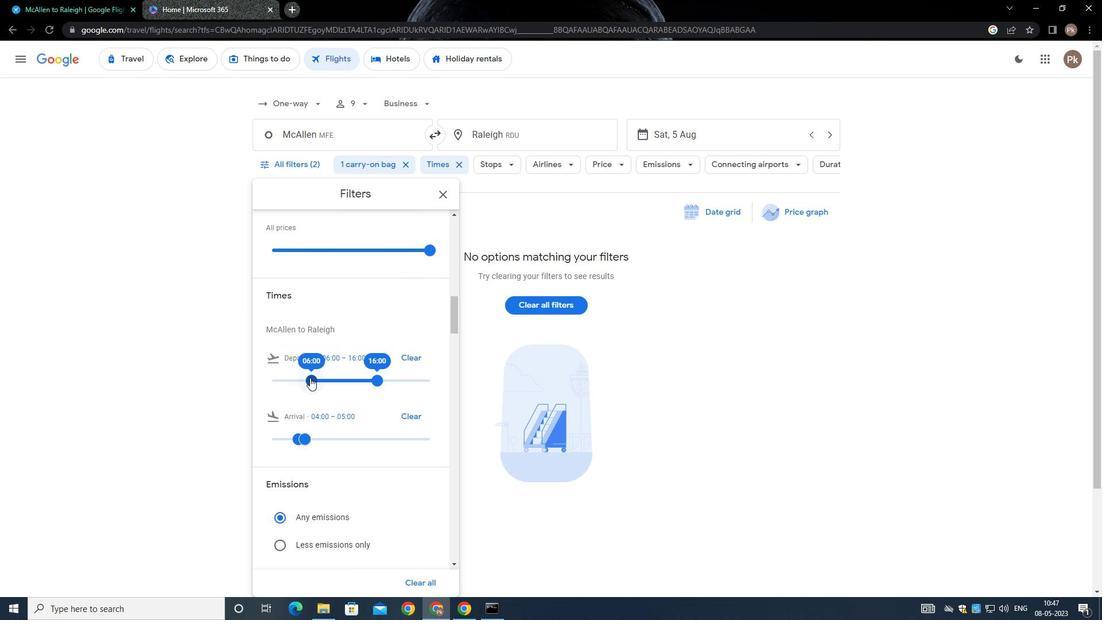 
Action: Mouse pressed left at (303, 380)
Screenshot: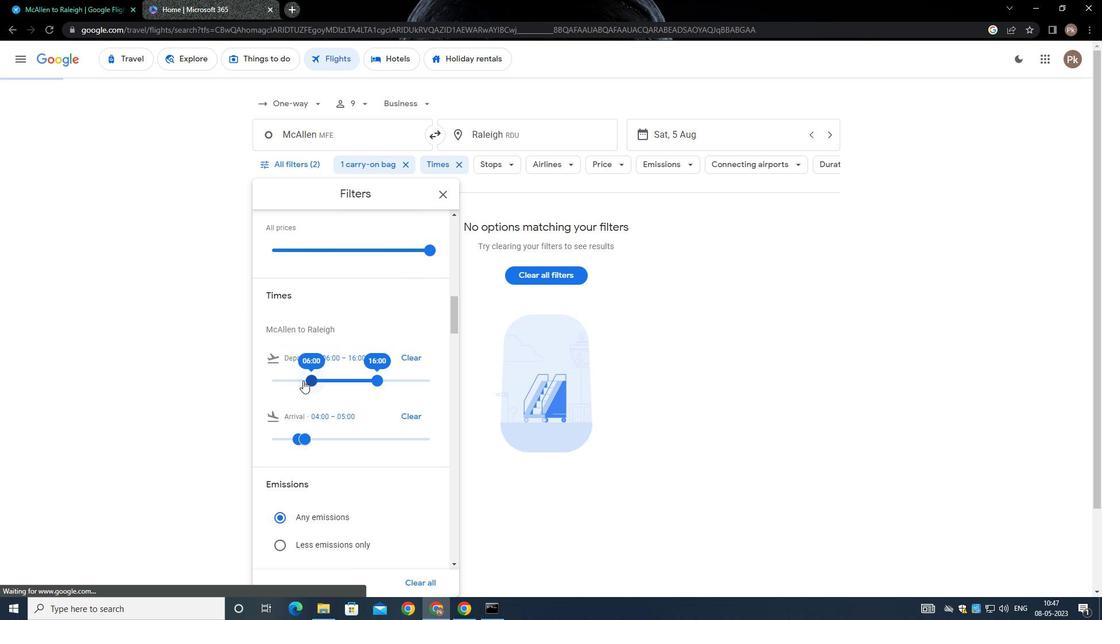 
Action: Mouse moved to (372, 378)
Screenshot: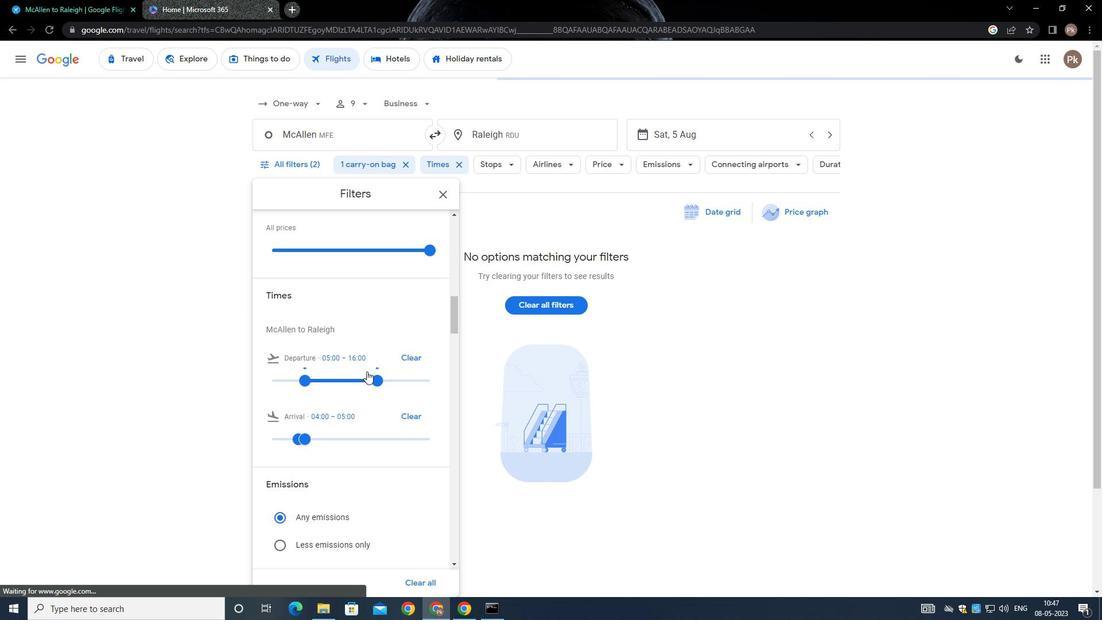 
Action: Mouse pressed left at (372, 378)
Screenshot: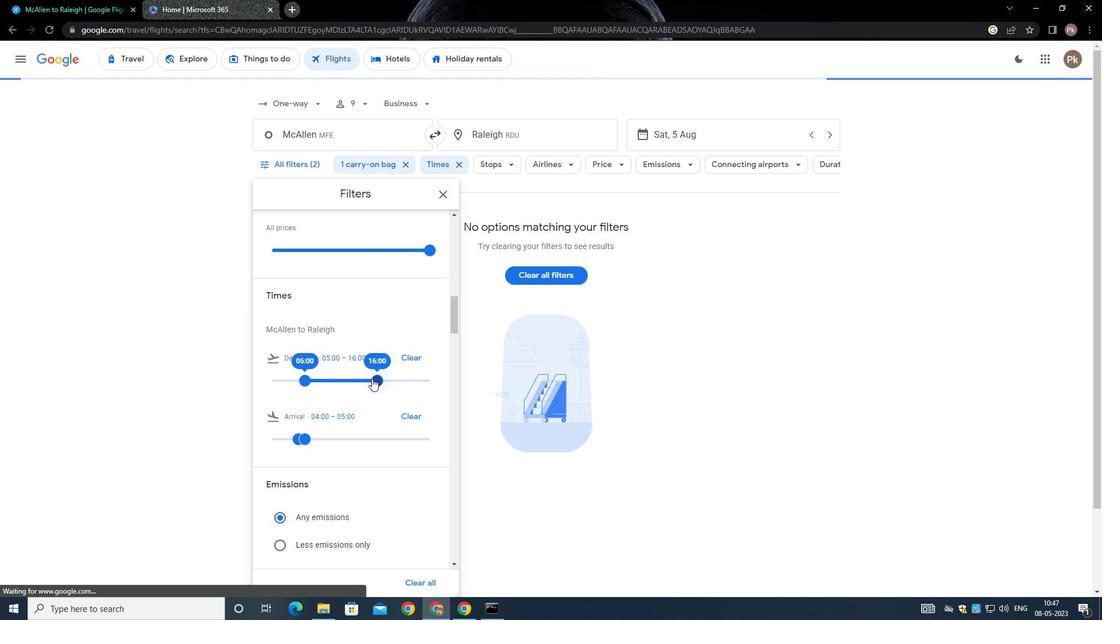 
Action: Mouse moved to (335, 378)
Screenshot: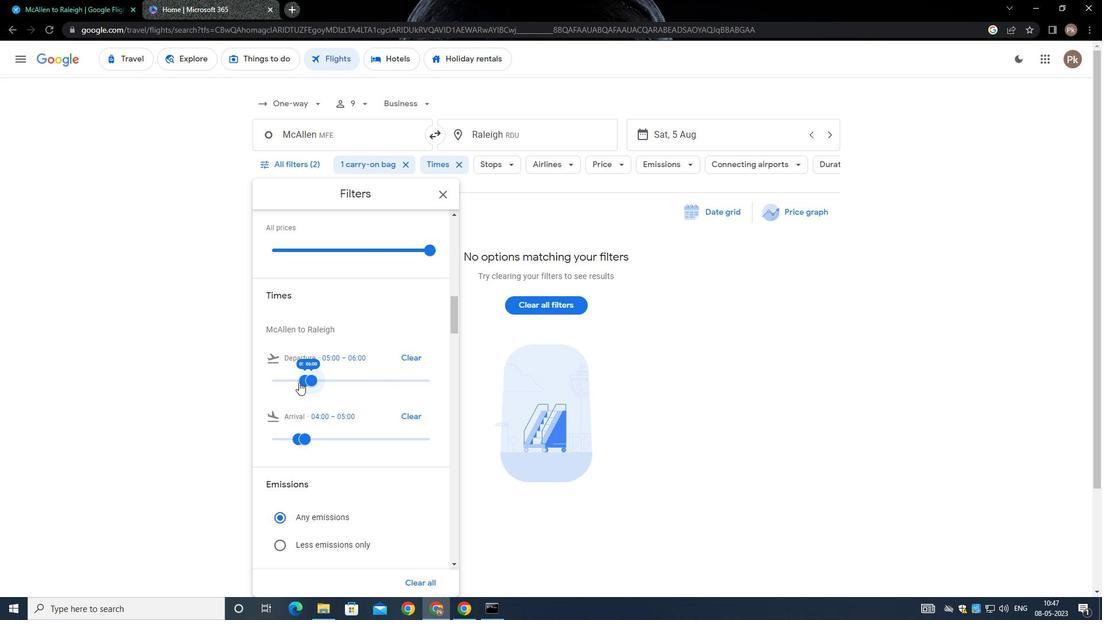 
Action: Mouse scrolled (335, 378) with delta (0, 0)
Screenshot: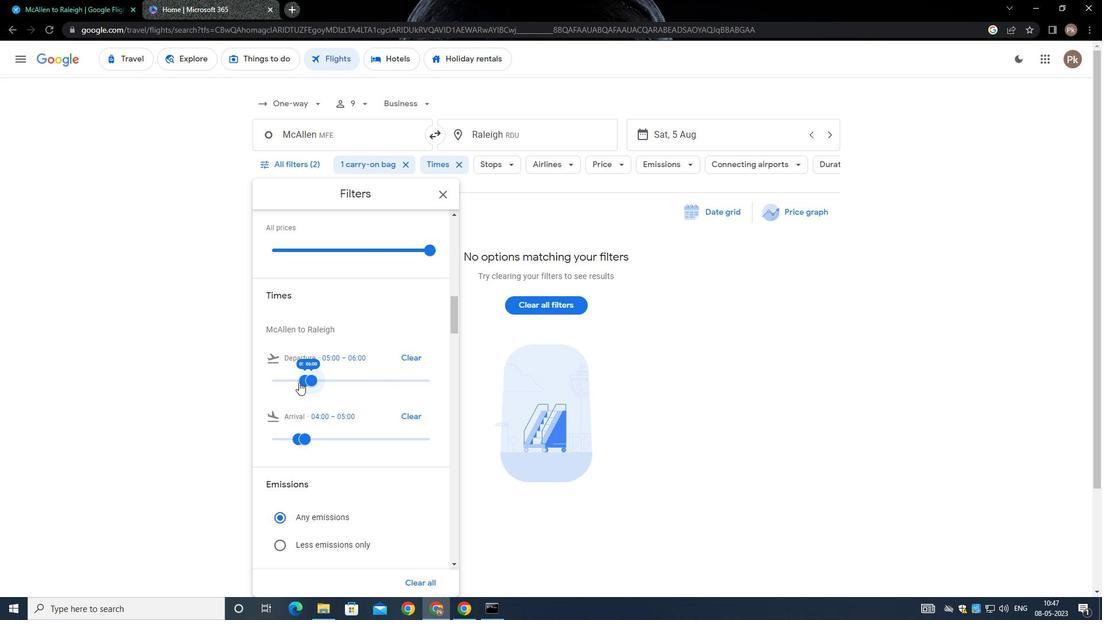 
Action: Mouse scrolled (335, 378) with delta (0, 0)
Screenshot: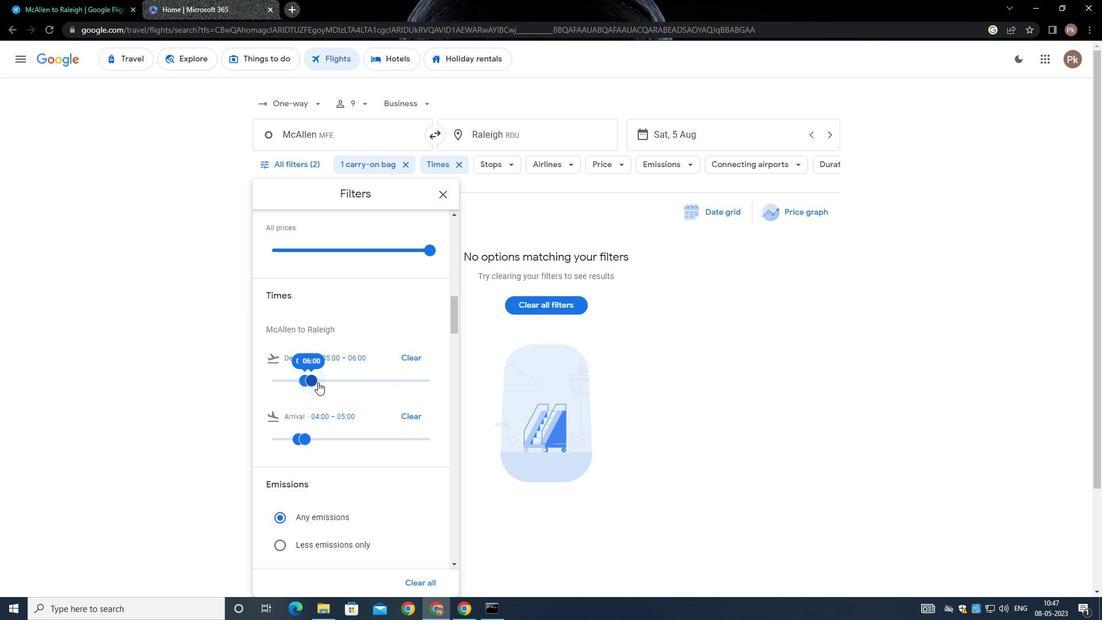 
Action: Mouse scrolled (335, 378) with delta (0, 0)
Screenshot: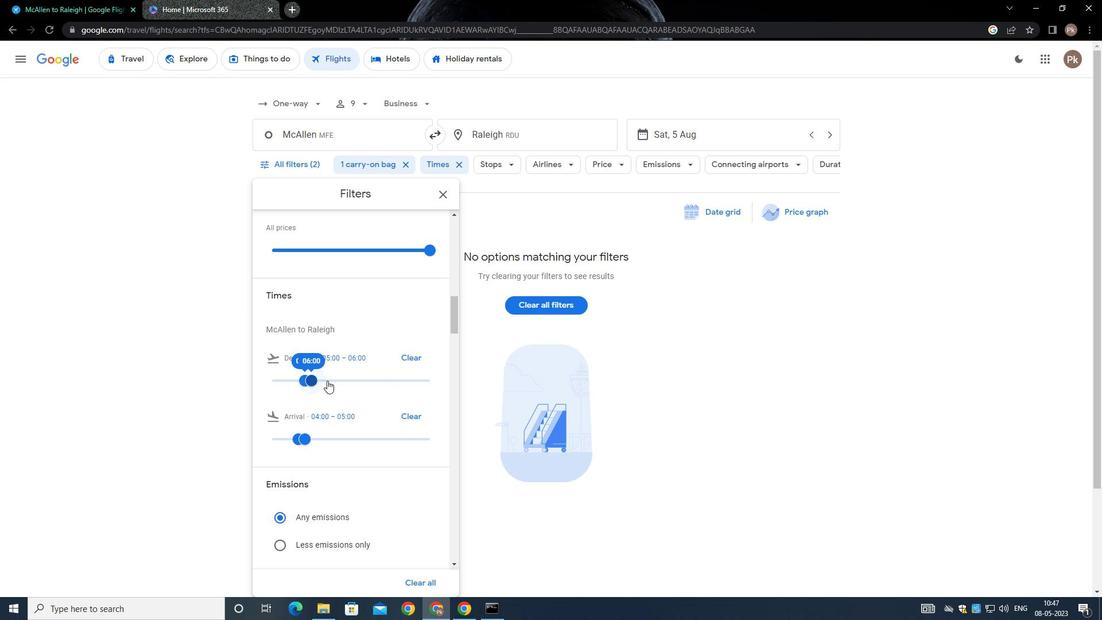 
Action: Mouse scrolled (335, 378) with delta (0, 0)
Screenshot: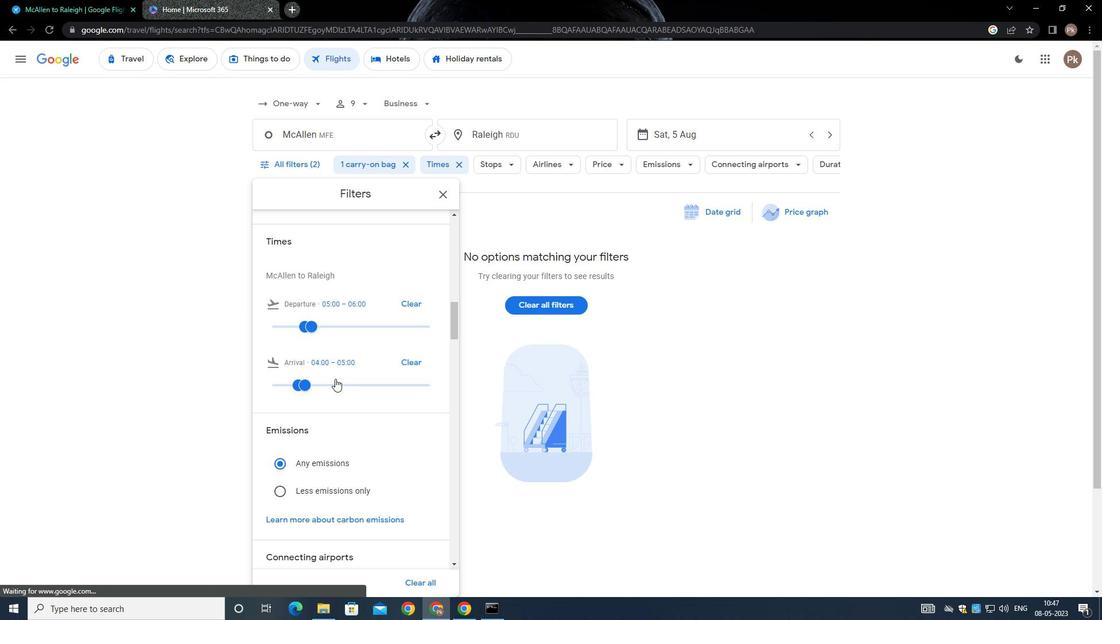 
Action: Mouse scrolled (335, 378) with delta (0, 0)
Screenshot: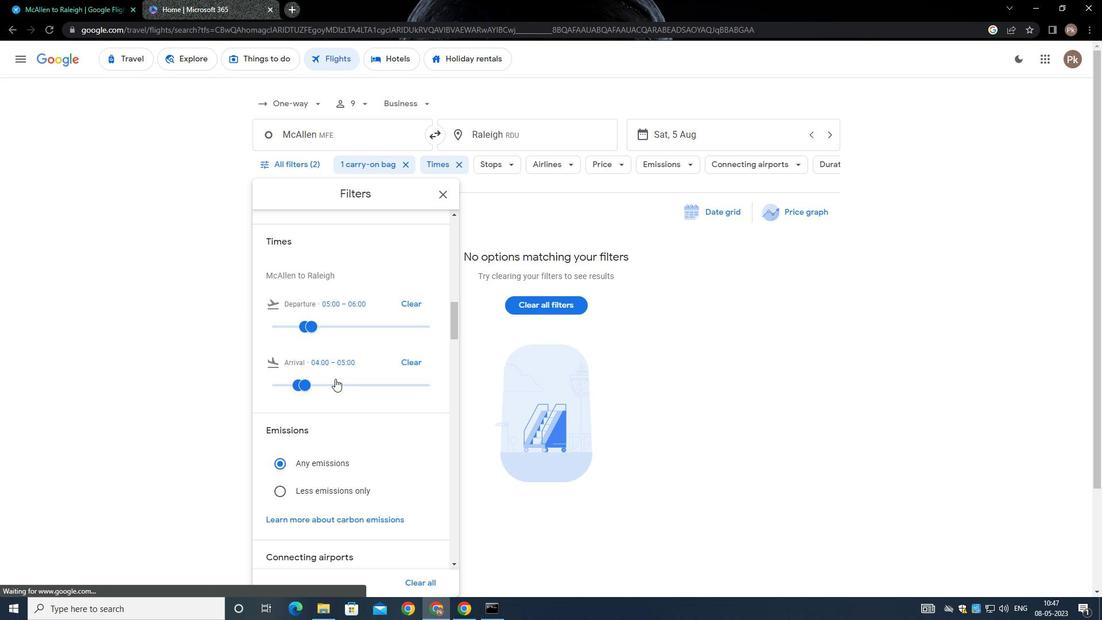 
Action: Mouse scrolled (335, 378) with delta (0, 0)
Screenshot: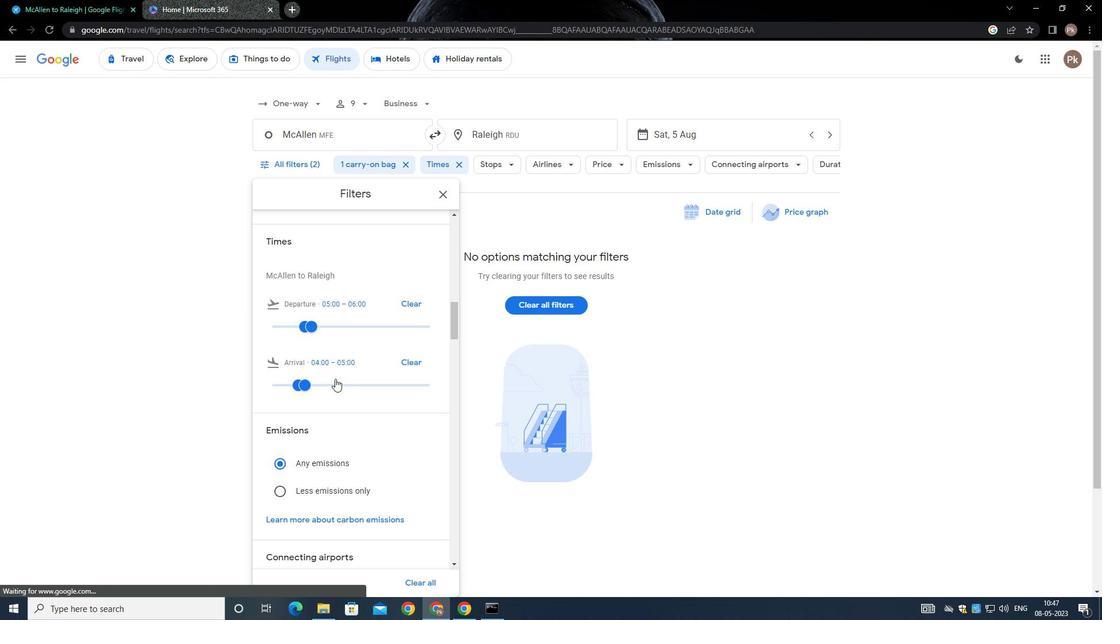 
Action: Mouse scrolled (335, 378) with delta (0, 0)
Screenshot: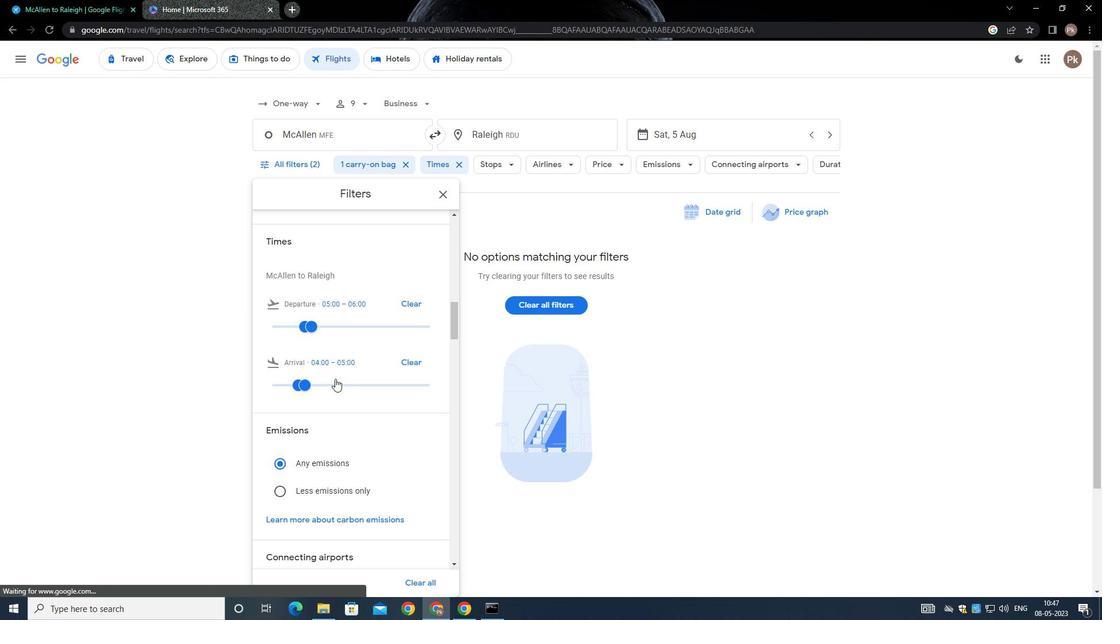 
Action: Mouse moved to (335, 378)
Screenshot: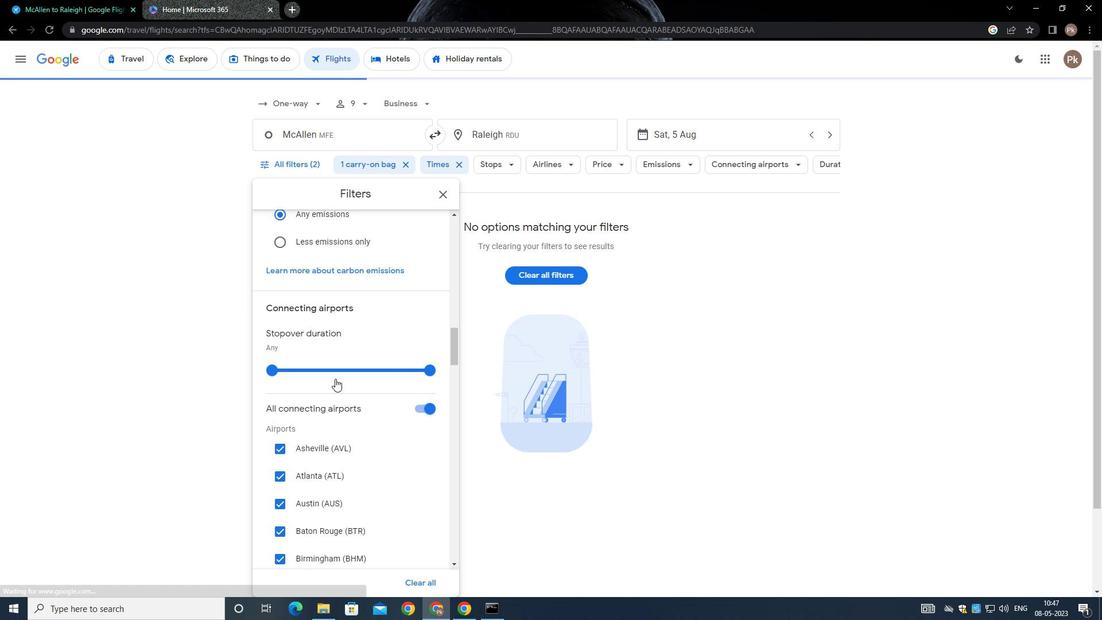 
Action: Mouse scrolled (335, 378) with delta (0, 0)
Screenshot: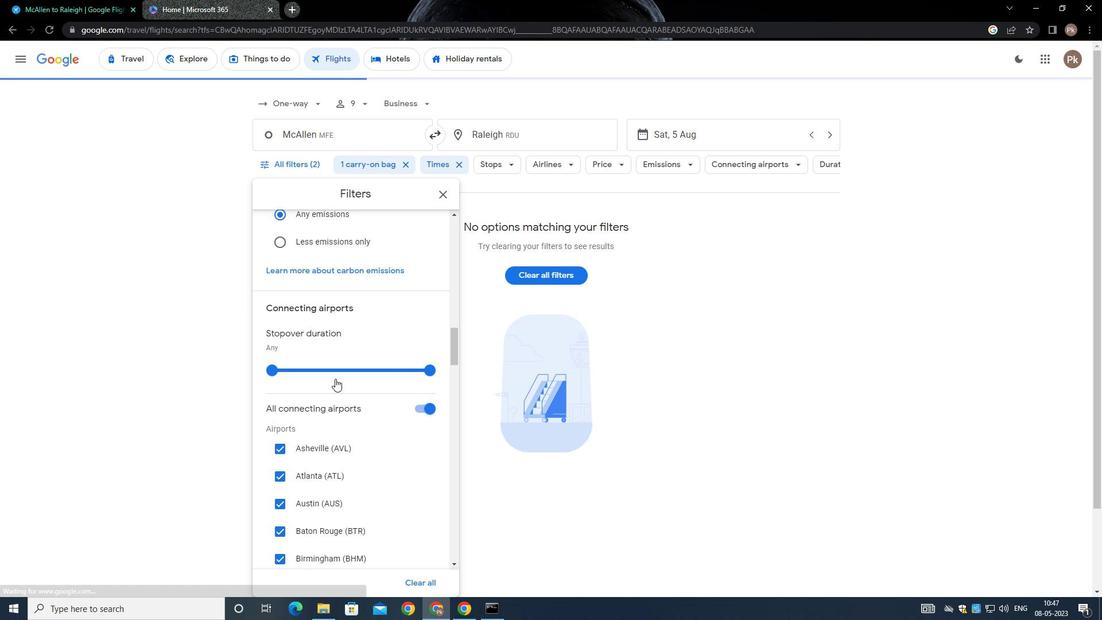 
Action: Mouse moved to (335, 384)
Screenshot: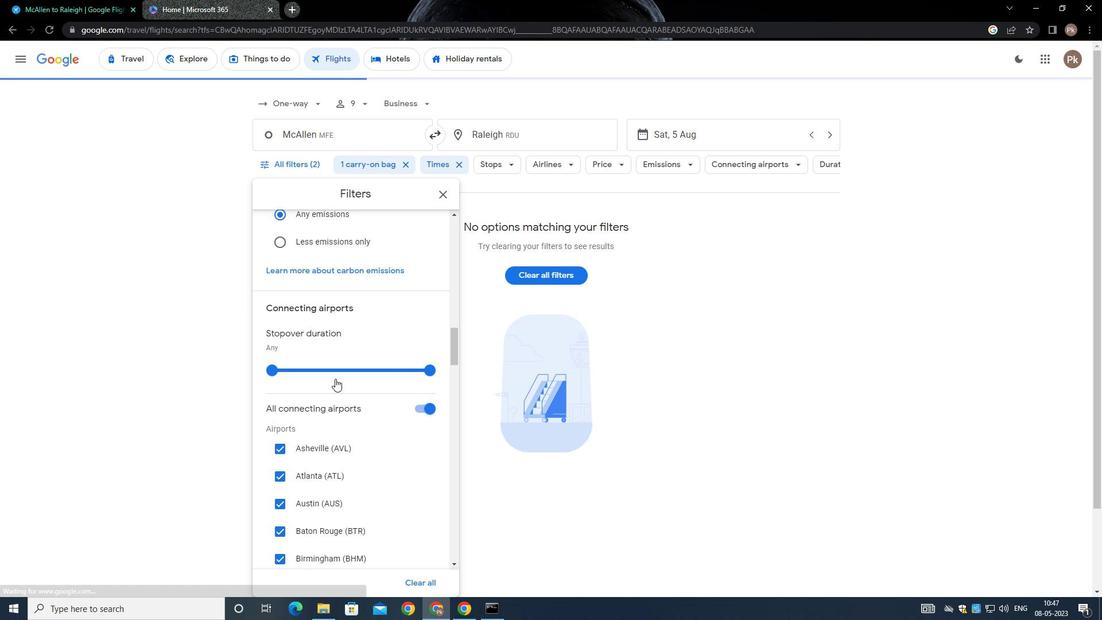 
Action: Mouse scrolled (335, 384) with delta (0, 0)
Screenshot: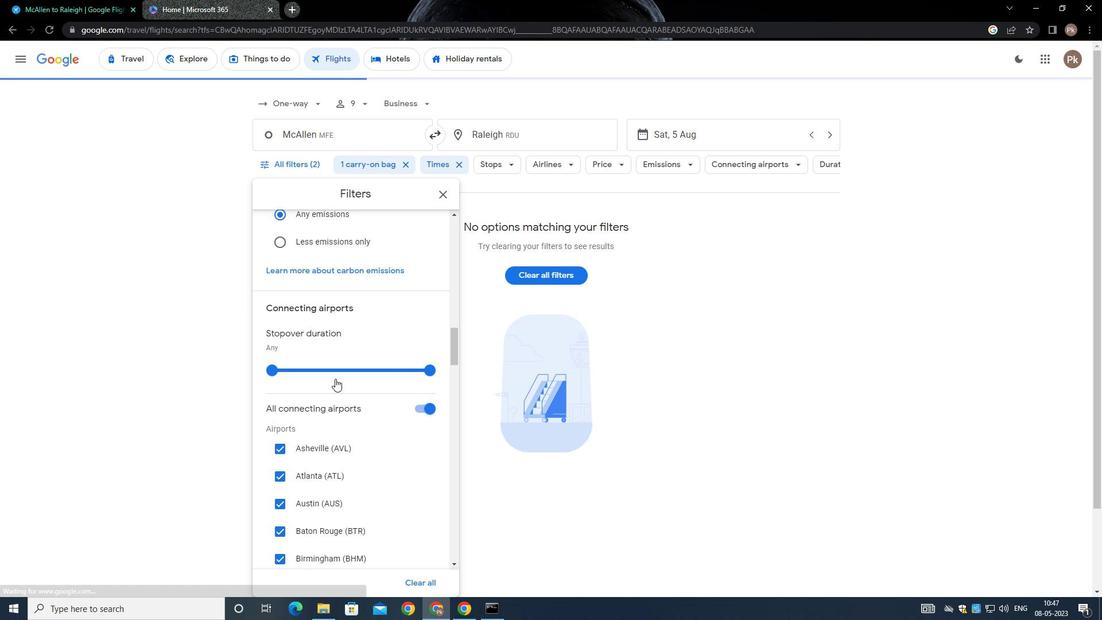 
Action: Mouse moved to (334, 389)
Screenshot: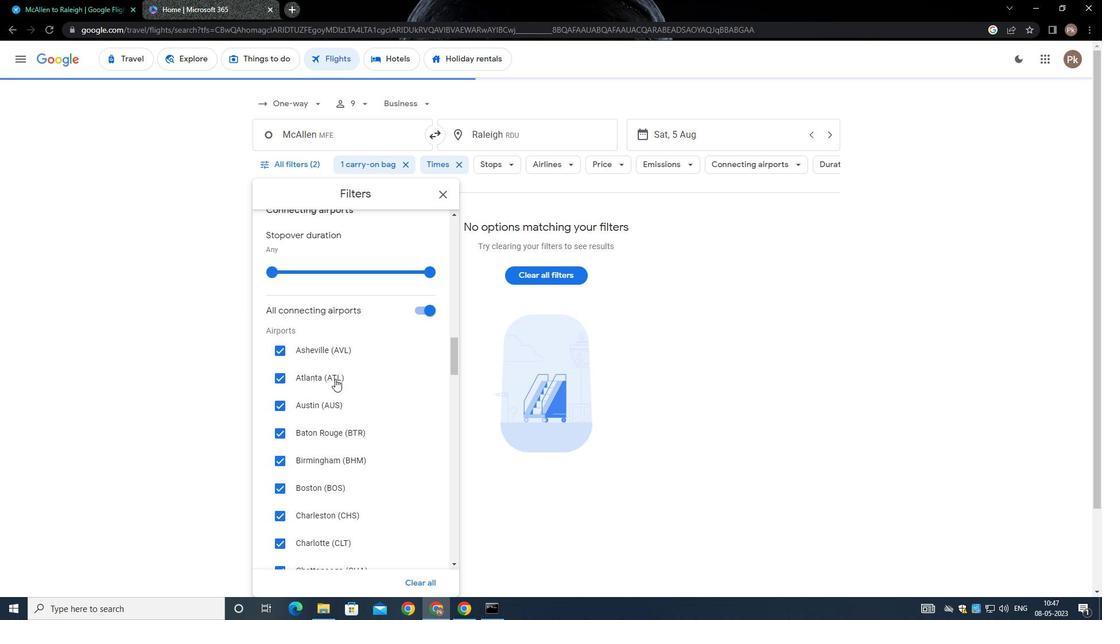 
Action: Mouse scrolled (334, 388) with delta (0, -1)
Screenshot: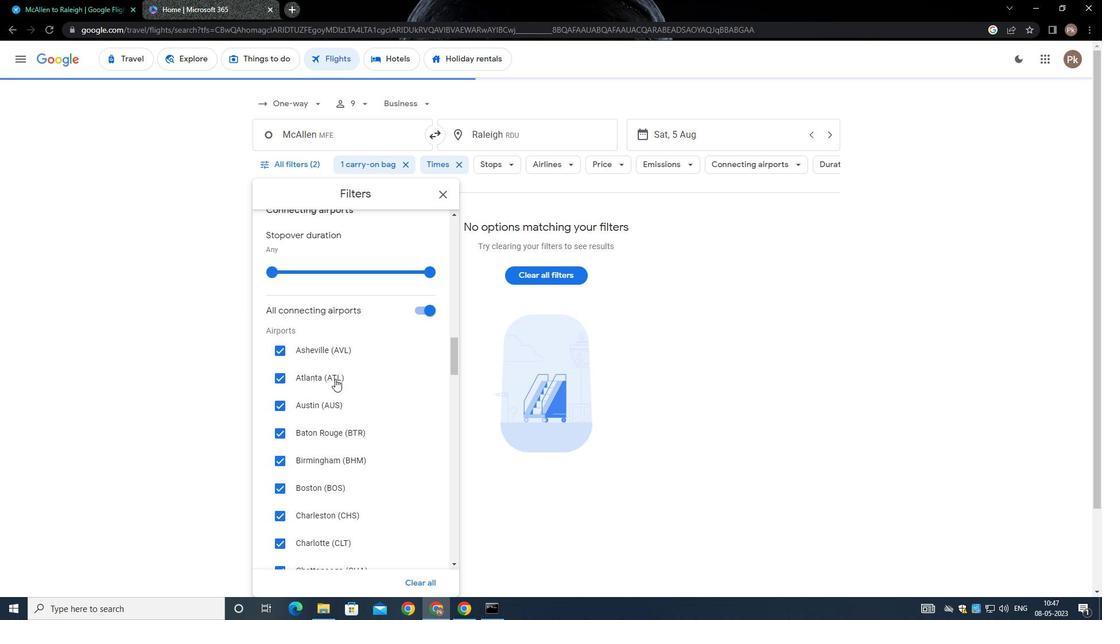 
Action: Mouse moved to (334, 394)
Screenshot: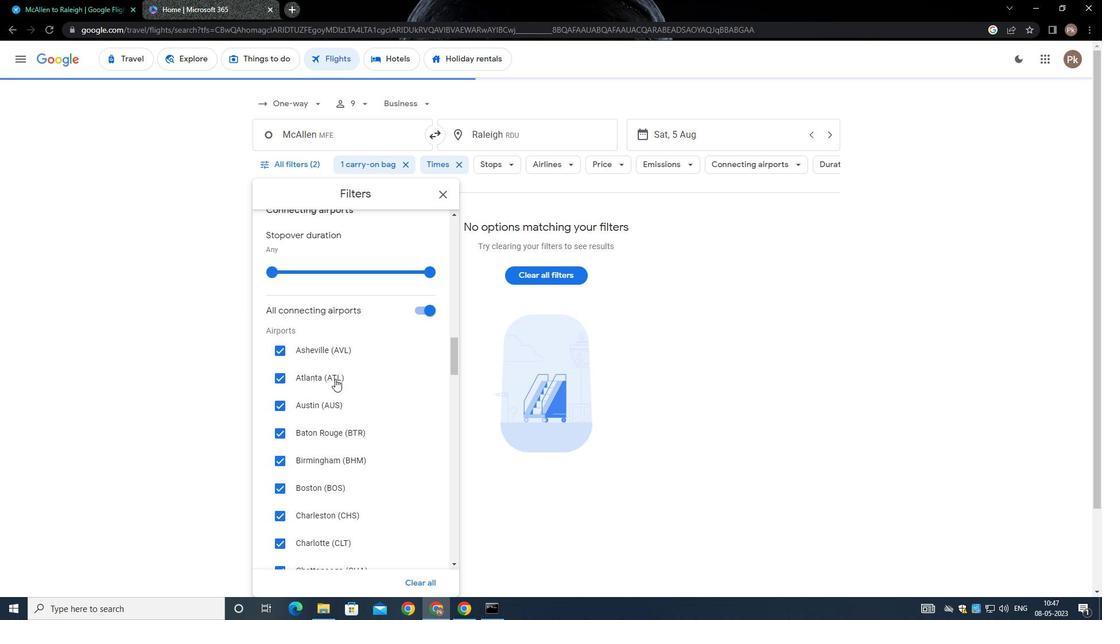 
Action: Mouse scrolled (334, 393) with delta (0, 0)
Screenshot: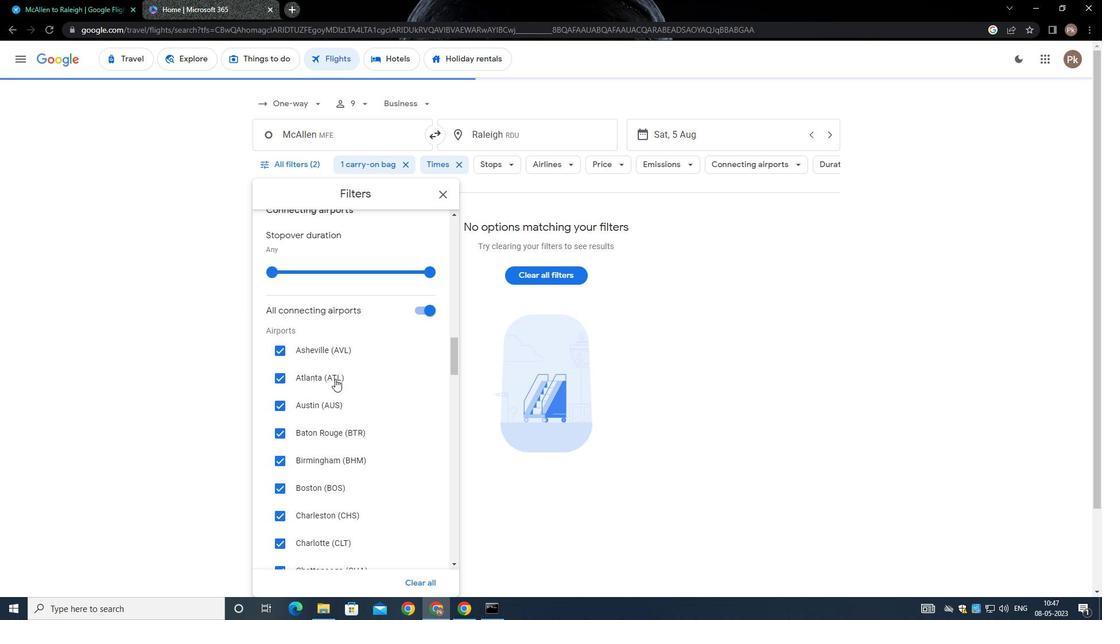 
Action: Mouse moved to (333, 397)
Screenshot: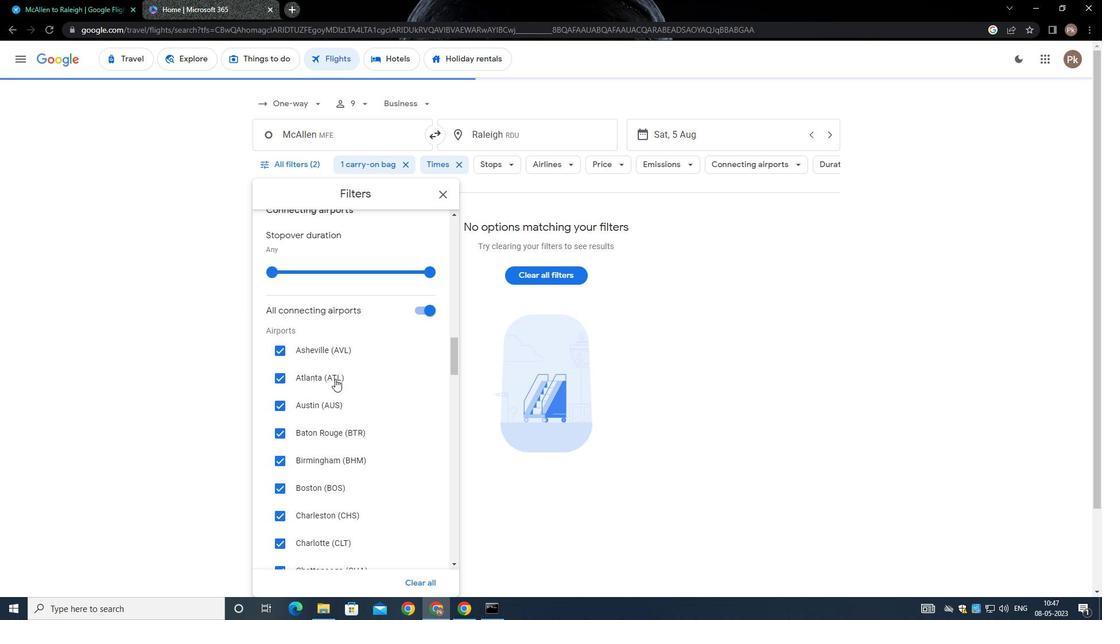 
Action: Mouse scrolled (333, 396) with delta (0, -1)
Screenshot: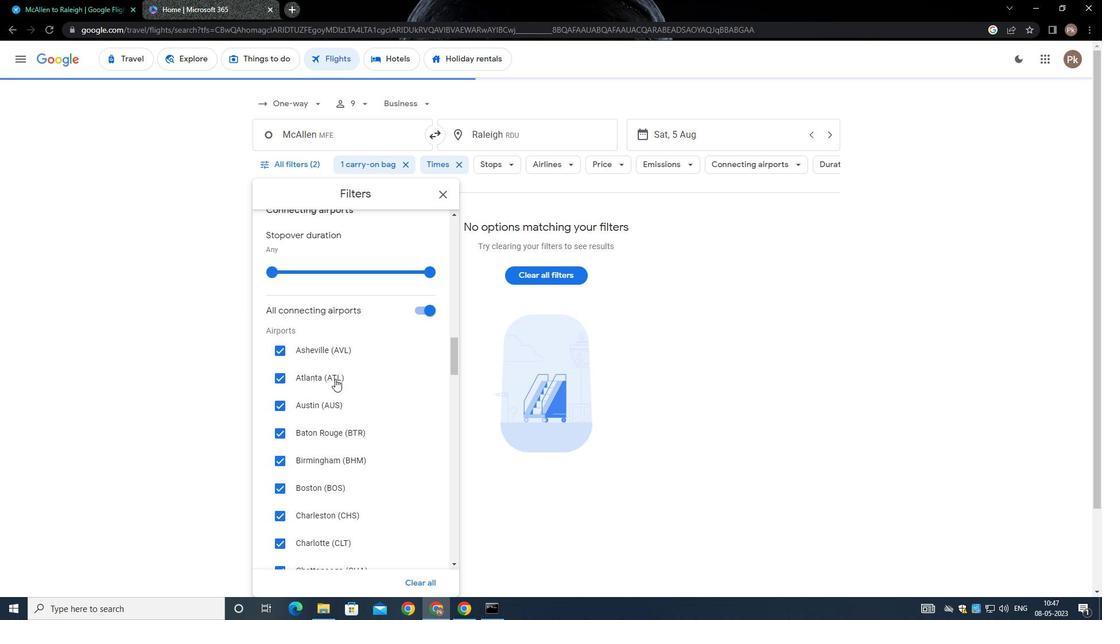 
Action: Mouse moved to (331, 403)
Screenshot: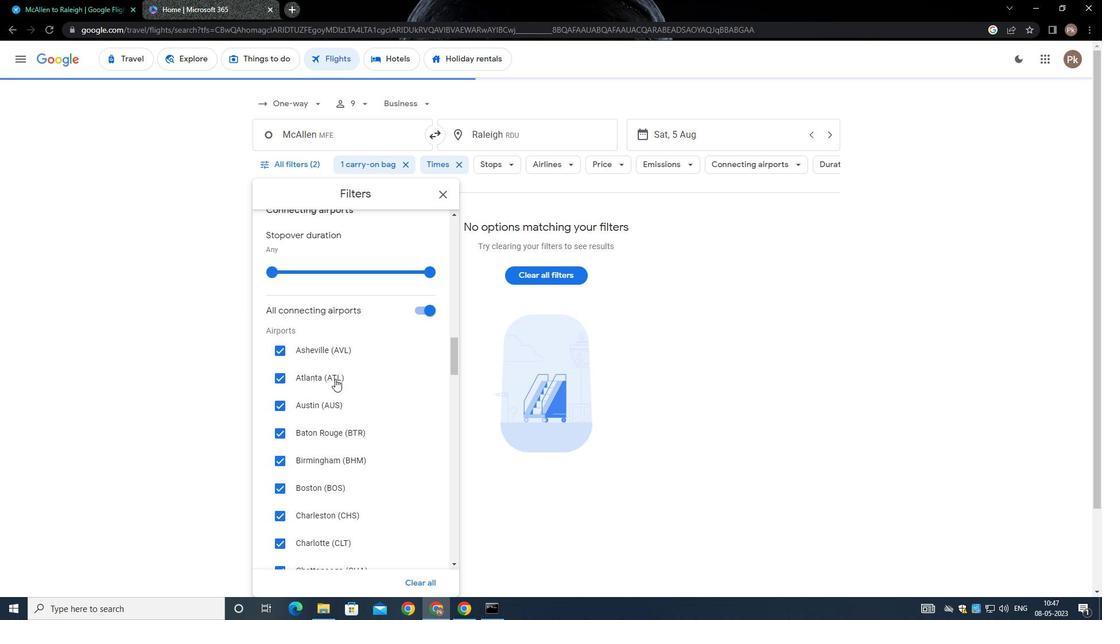 
Action: Mouse scrolled (331, 403) with delta (0, 0)
Screenshot: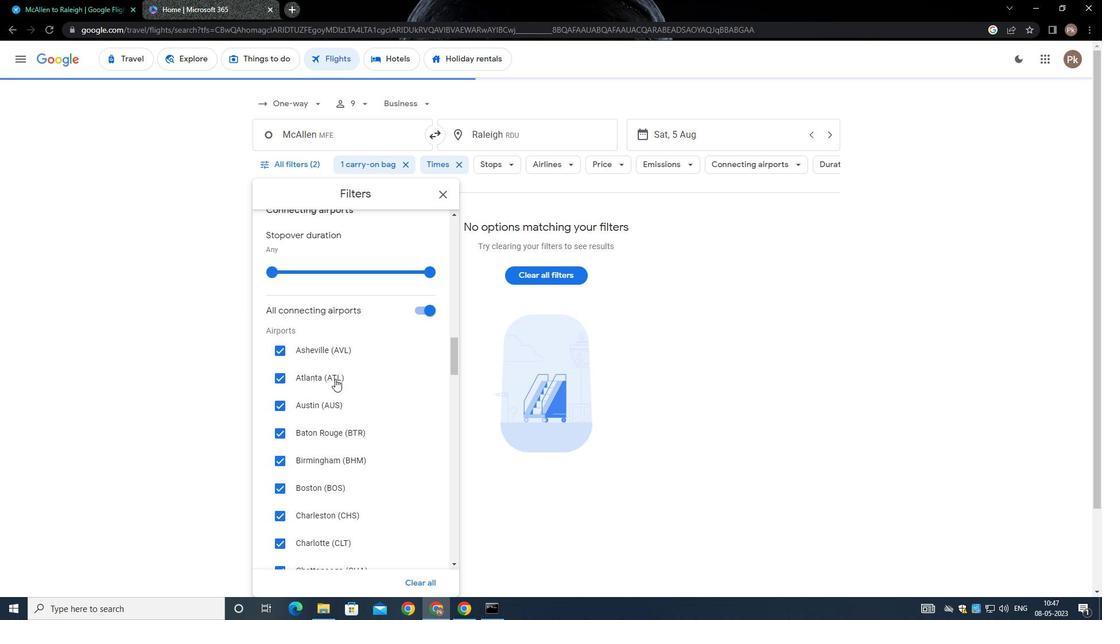 
Action: Mouse moved to (328, 420)
Screenshot: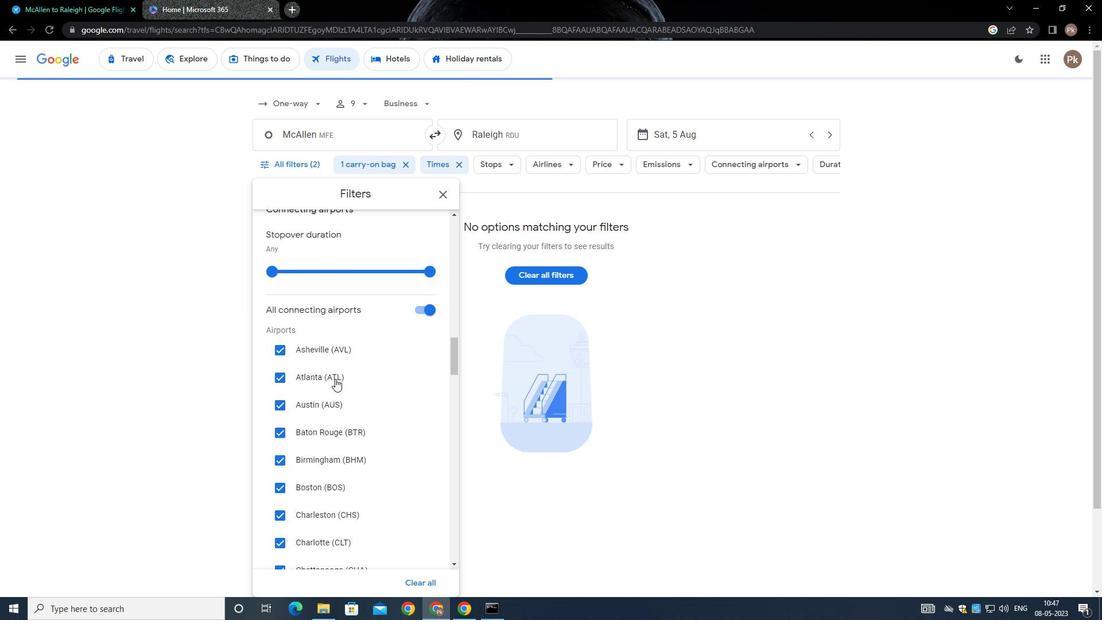 
Action: Mouse scrolled (328, 420) with delta (0, 0)
Screenshot: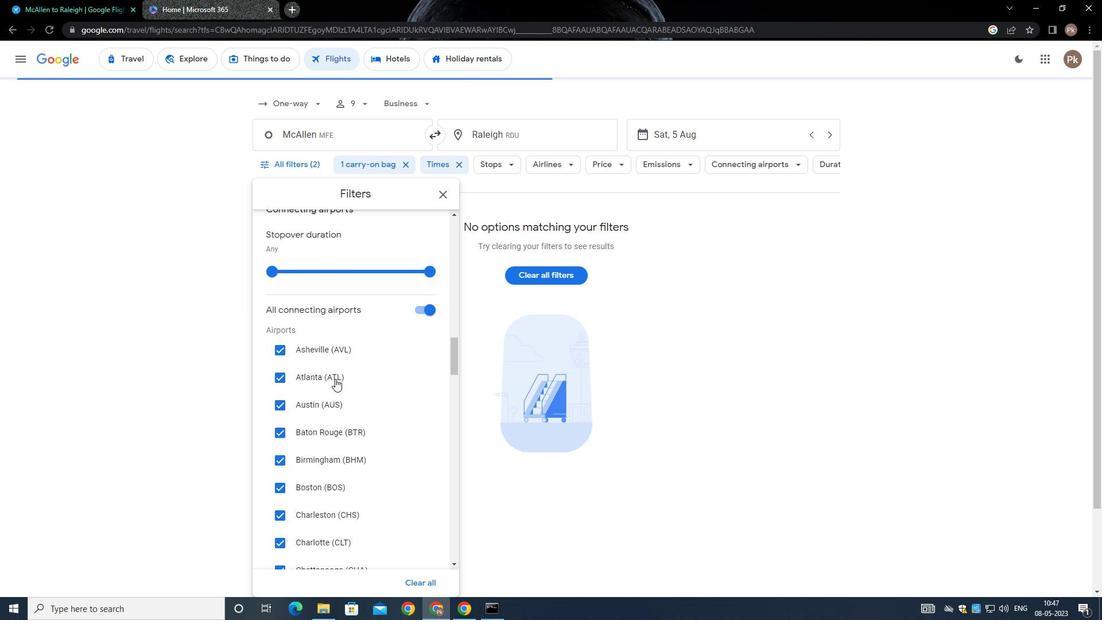 
Action: Mouse moved to (311, 409)
Screenshot: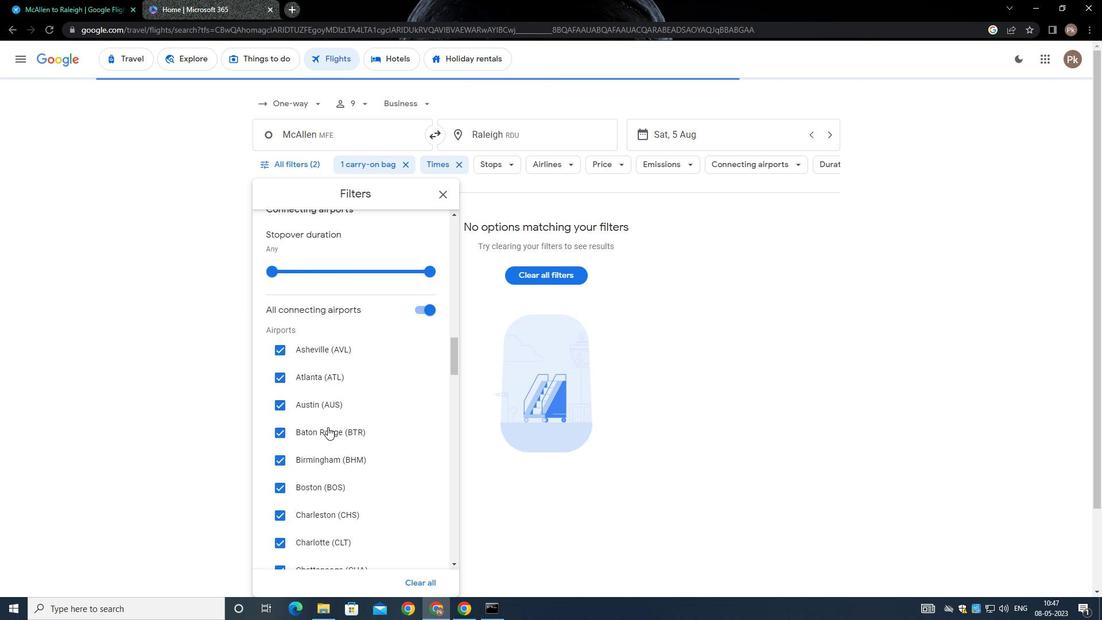 
Action: Mouse scrolled (311, 409) with delta (0, 0)
Screenshot: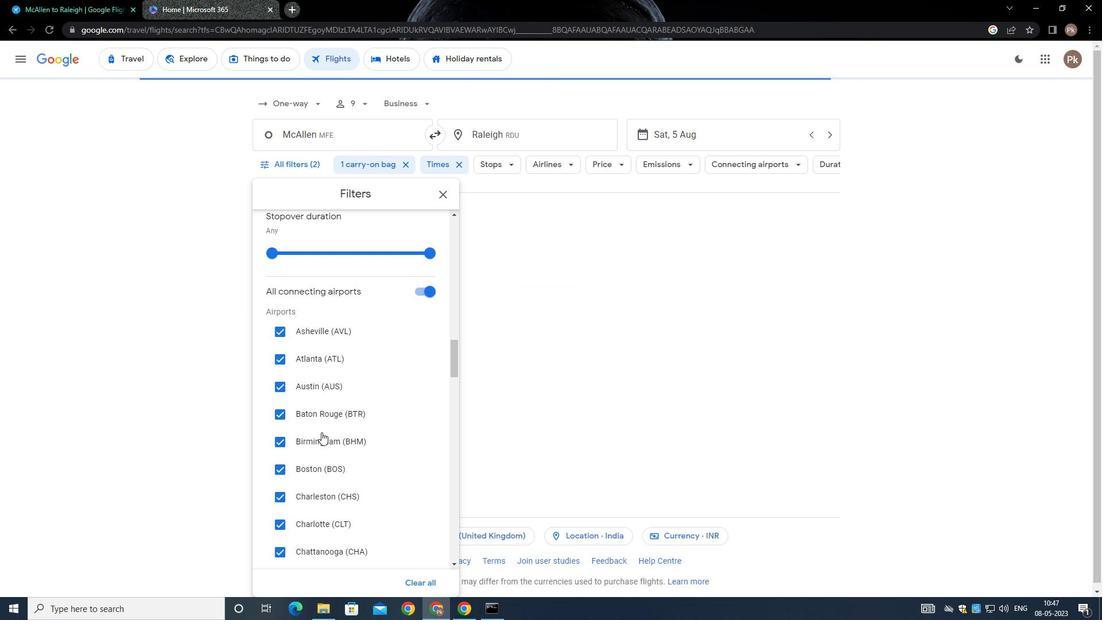 
Action: Mouse scrolled (311, 409) with delta (0, 0)
Screenshot: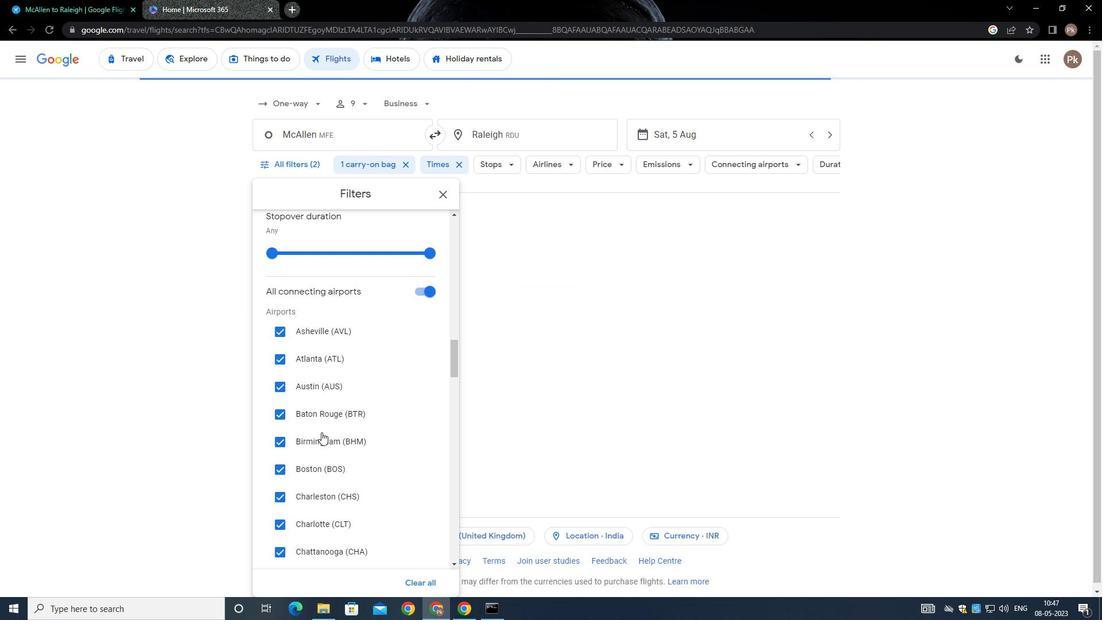 
Action: Mouse scrolled (311, 409) with delta (0, 0)
Screenshot: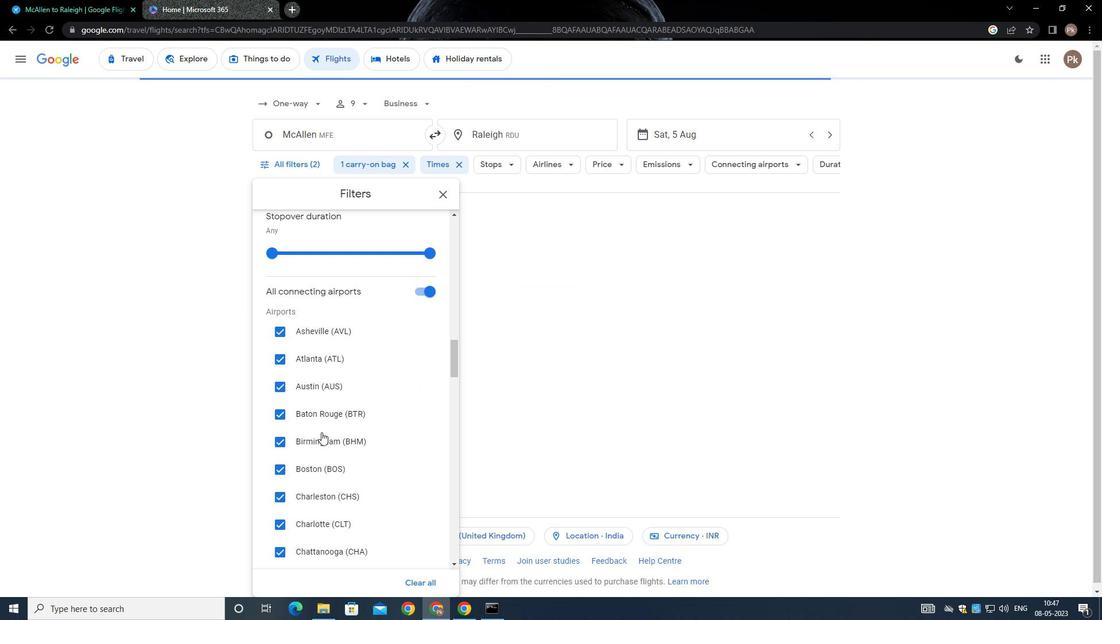 
Action: Mouse scrolled (311, 409) with delta (0, 0)
Screenshot: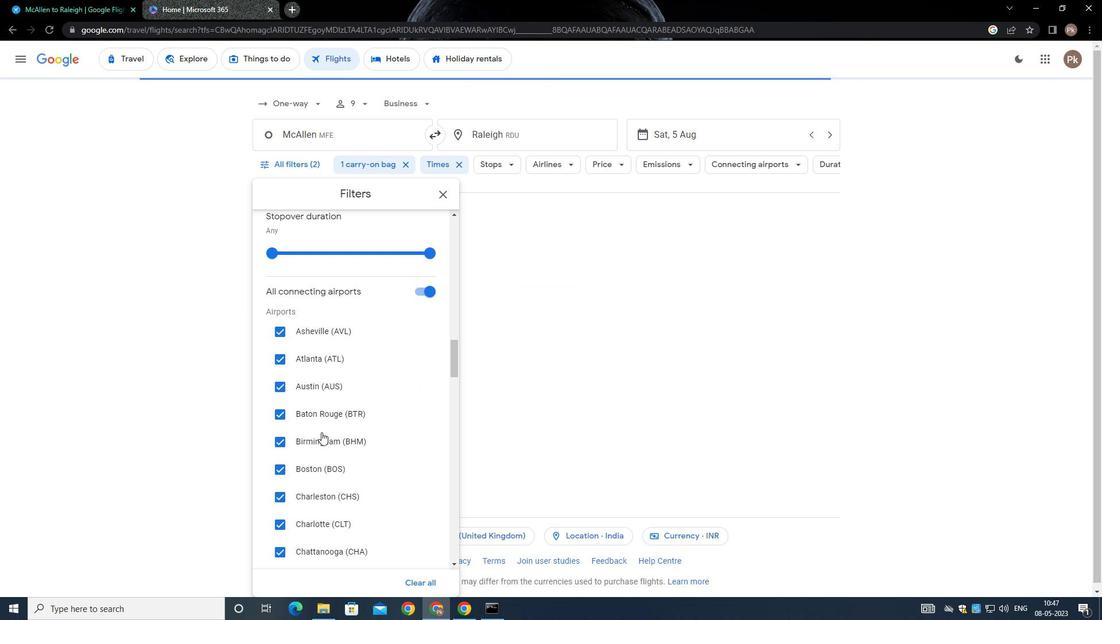 
Action: Mouse scrolled (311, 409) with delta (0, 0)
Screenshot: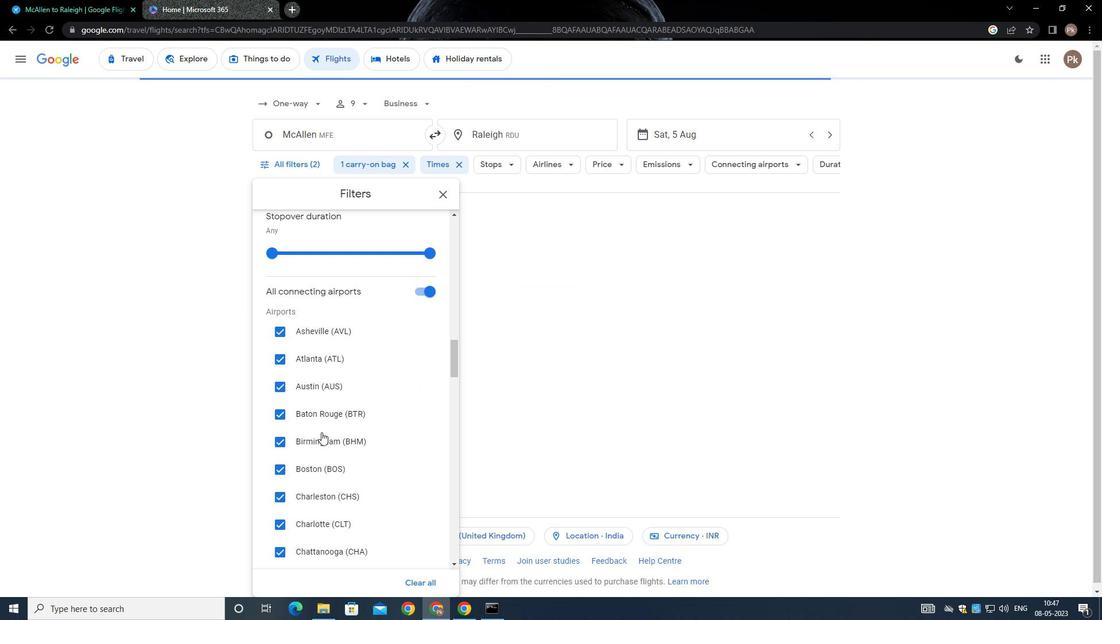
Action: Mouse scrolled (311, 409) with delta (0, 0)
Screenshot: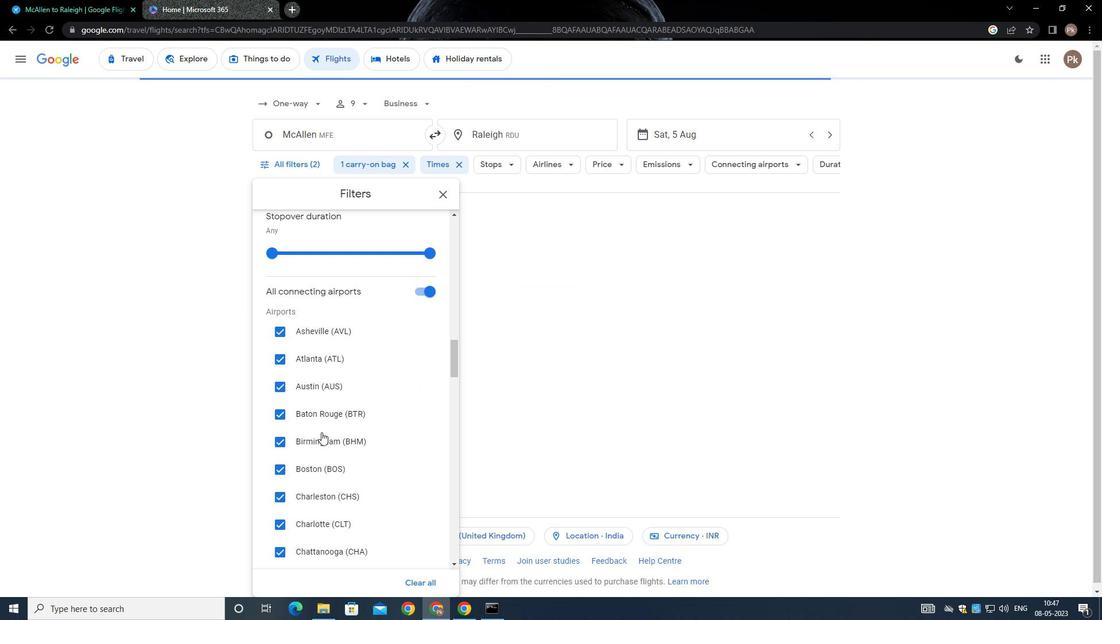 
Action: Mouse scrolled (311, 409) with delta (0, 0)
Screenshot: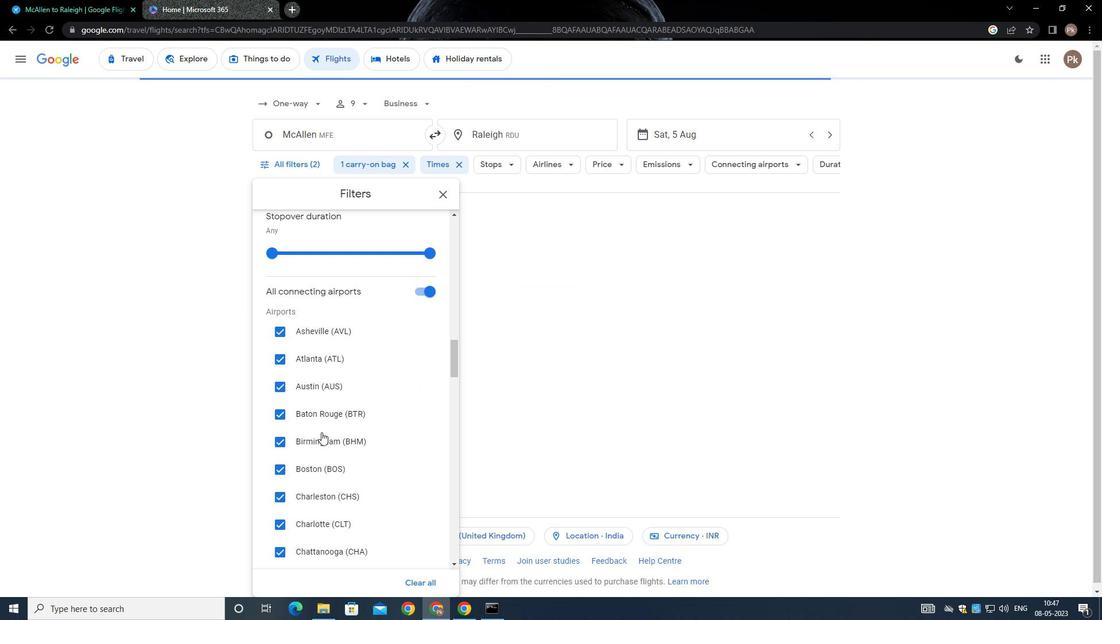 
Action: Mouse moved to (301, 397)
Screenshot: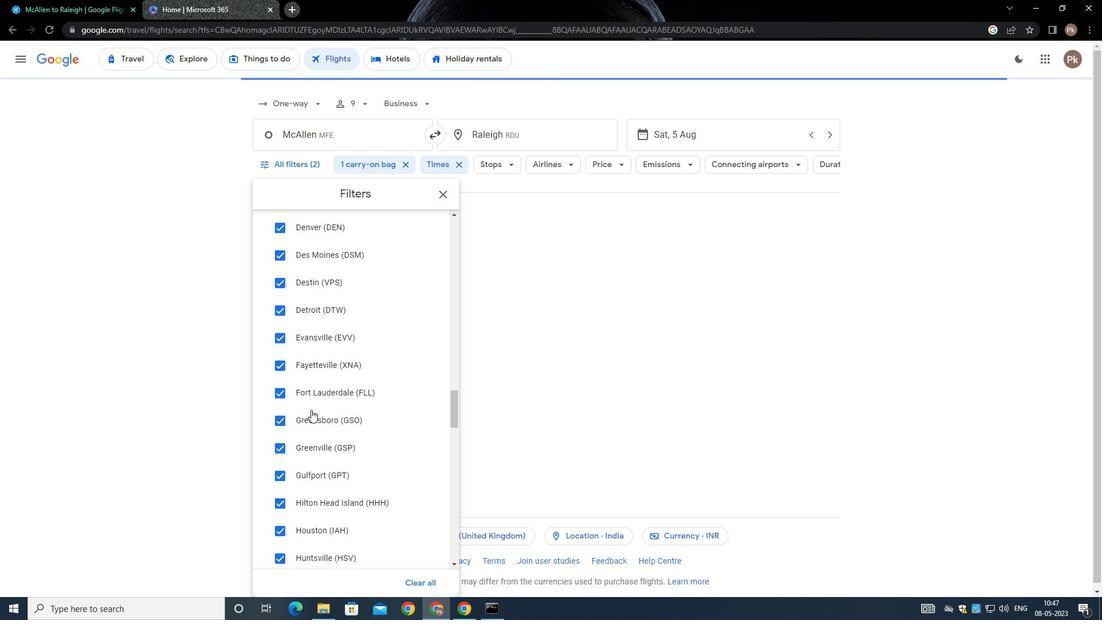 
Action: Mouse scrolled (301, 398) with delta (0, 0)
Screenshot: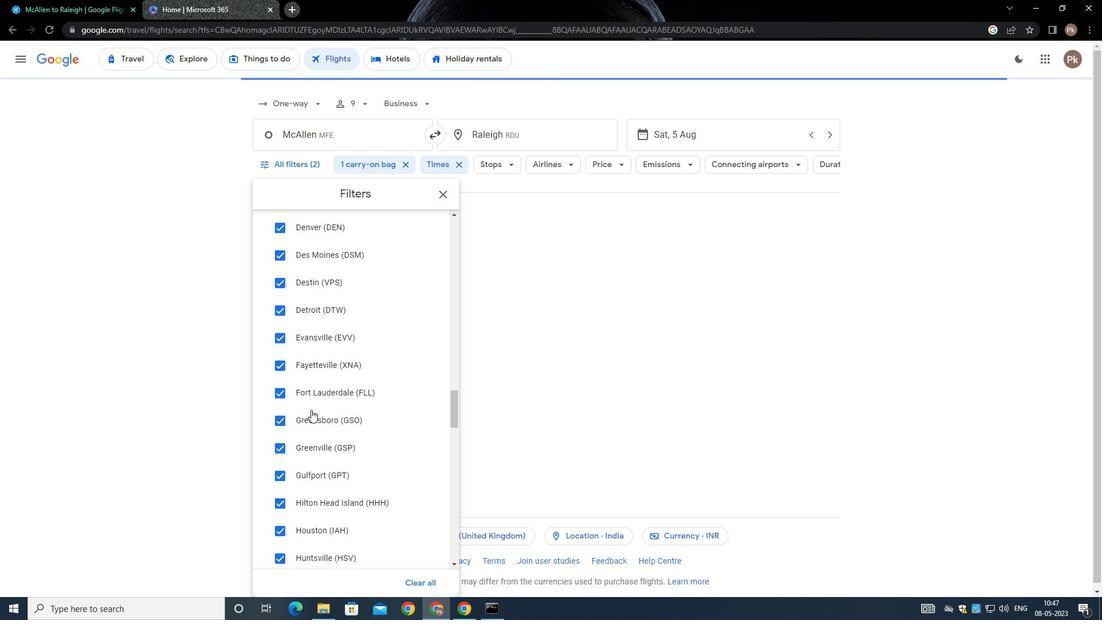 
Action: Mouse scrolled (301, 397) with delta (0, 0)
Screenshot: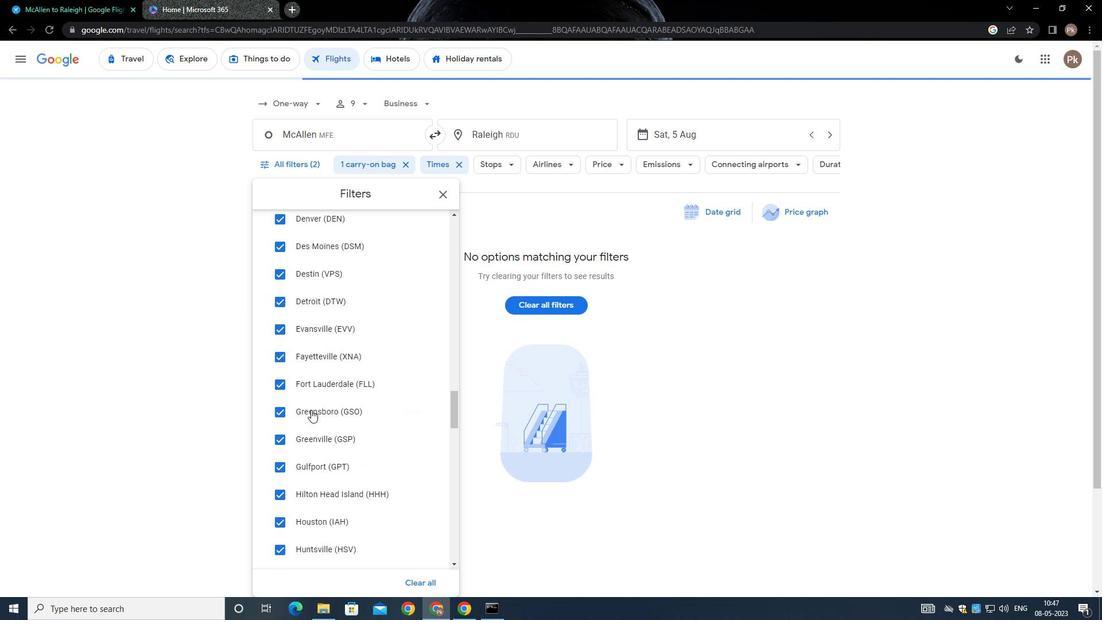 
Action: Mouse scrolled (301, 397) with delta (0, 0)
Screenshot: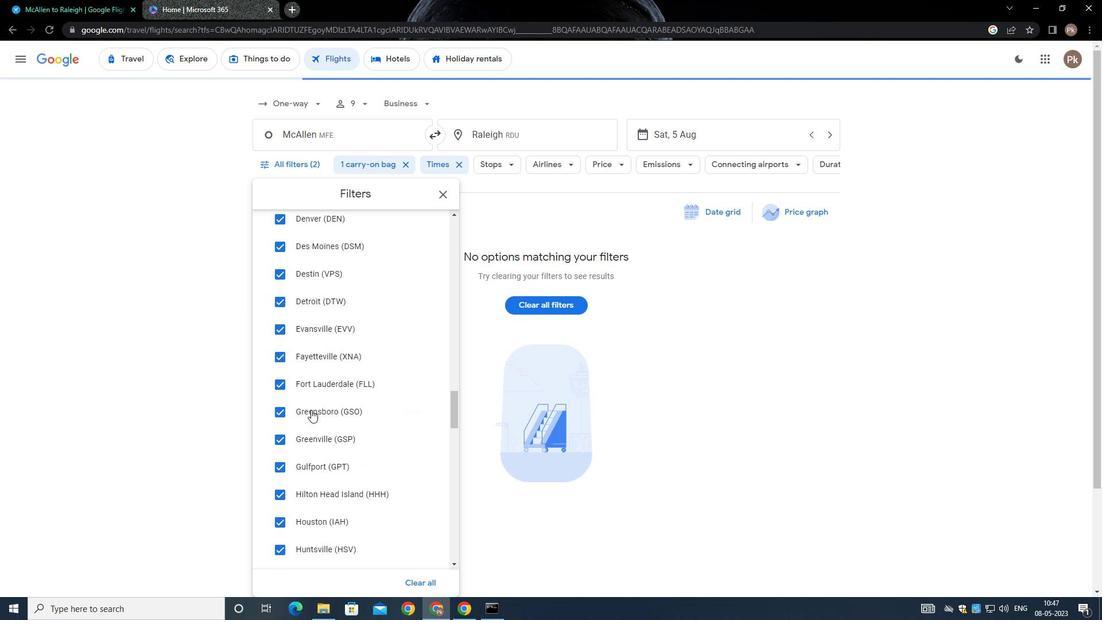 
Action: Mouse scrolled (301, 397) with delta (0, 0)
Screenshot: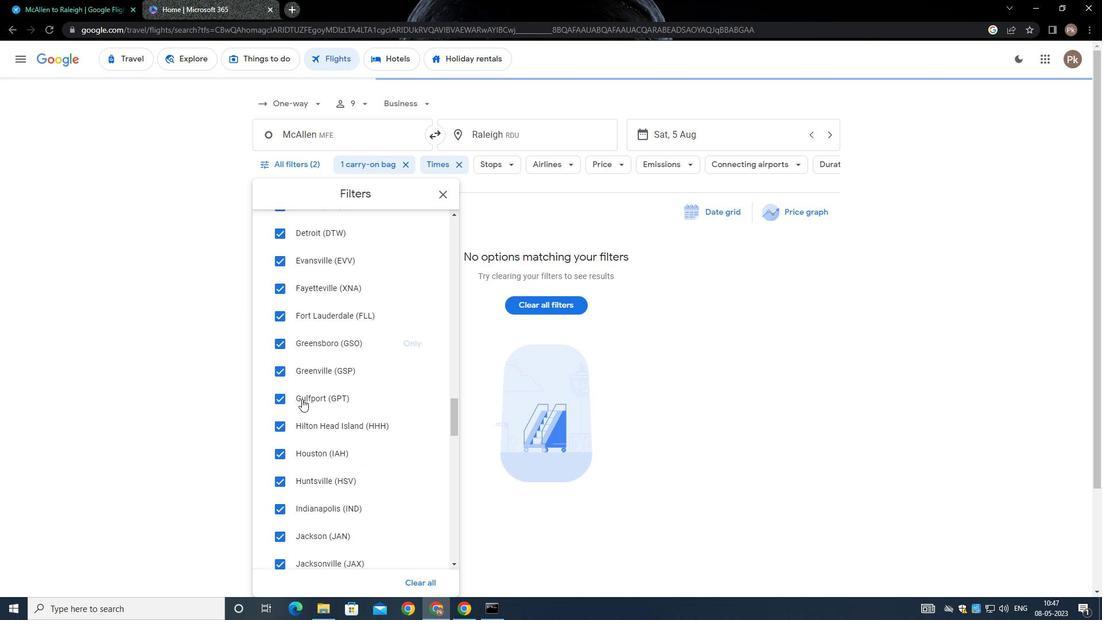 
Action: Mouse scrolled (301, 397) with delta (0, 0)
Screenshot: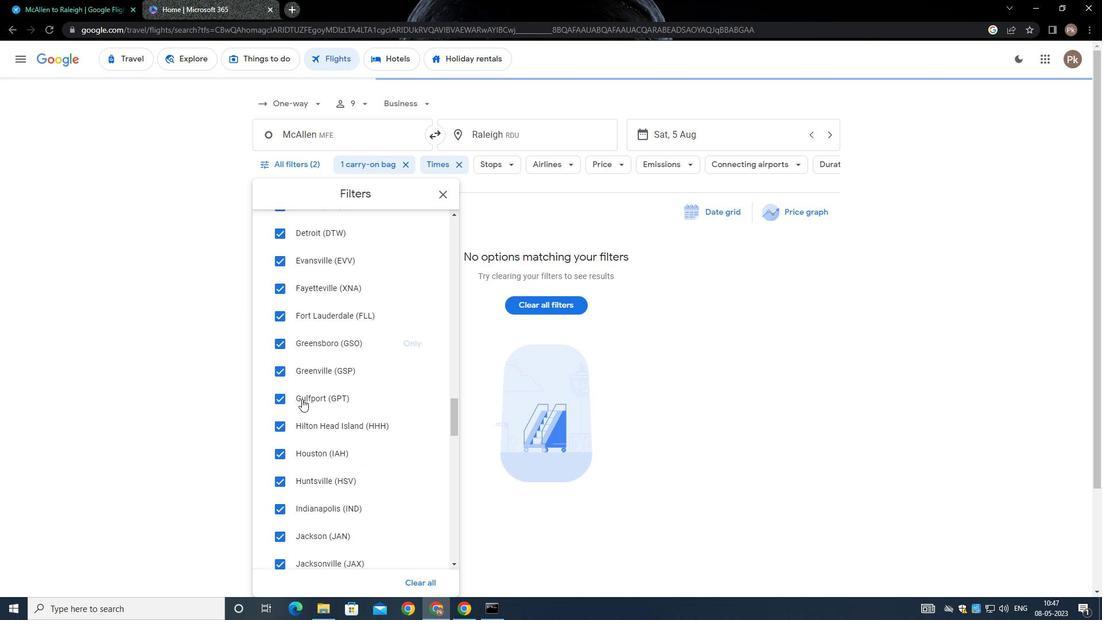 
Action: Mouse scrolled (301, 397) with delta (0, 0)
Screenshot: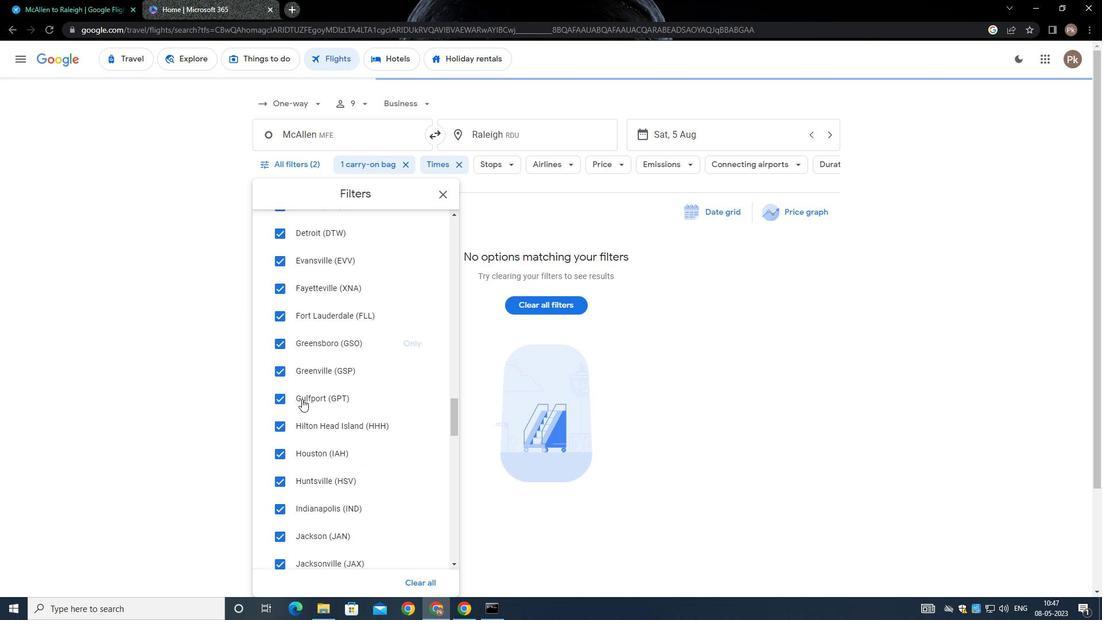 
Action: Mouse moved to (301, 397)
Screenshot: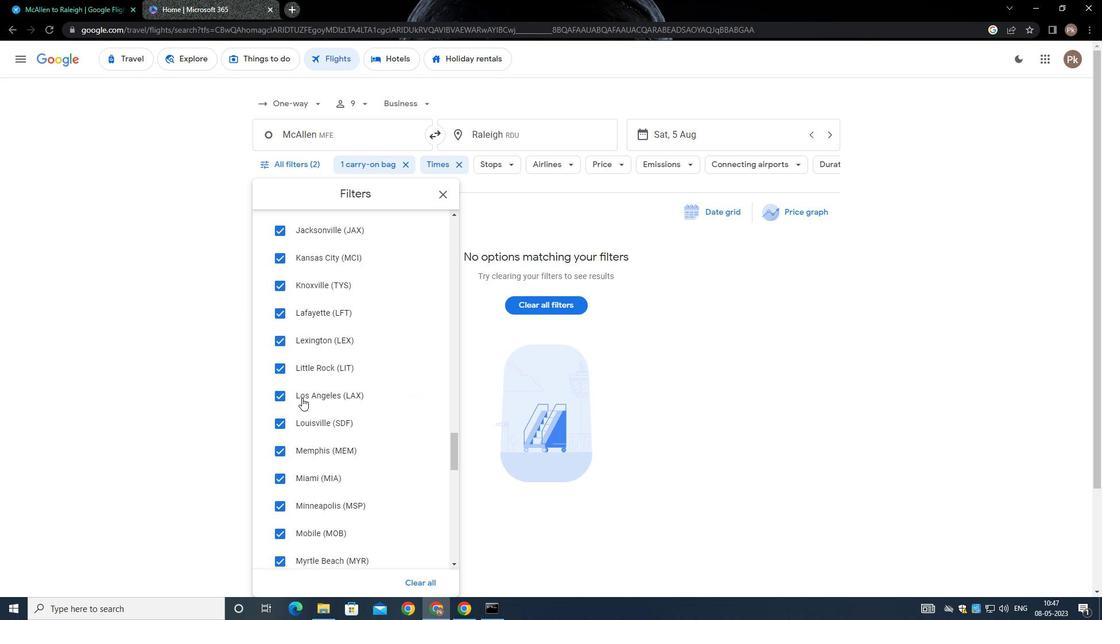 
Action: Mouse scrolled (301, 397) with delta (0, 0)
Screenshot: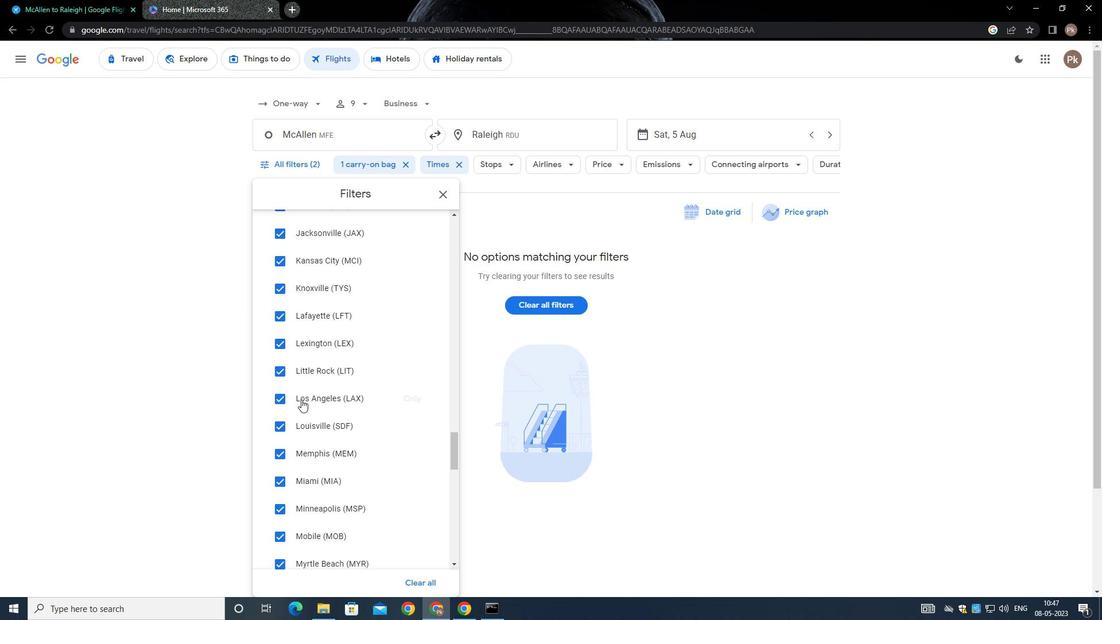 
Action: Mouse scrolled (301, 397) with delta (0, 0)
Screenshot: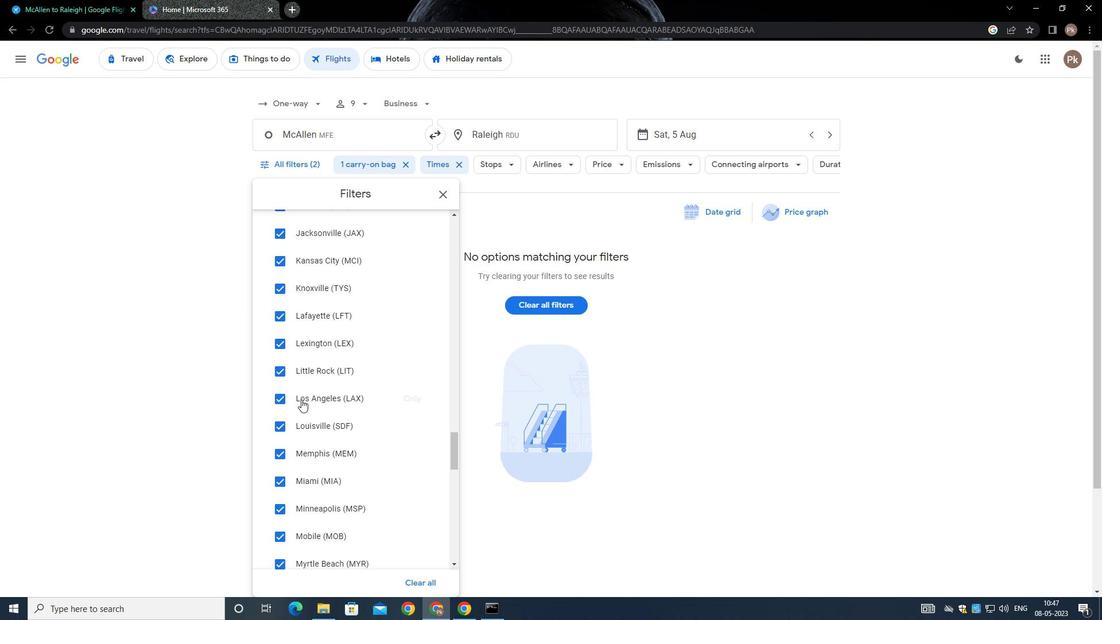 
Action: Mouse scrolled (301, 397) with delta (0, 0)
Screenshot: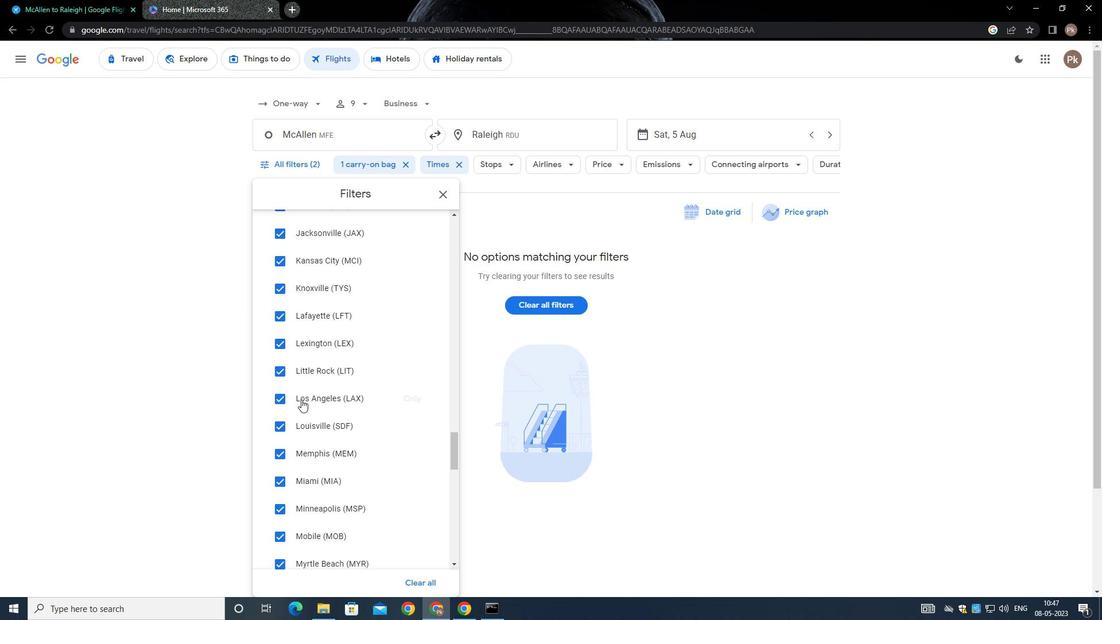 
Action: Mouse scrolled (301, 397) with delta (0, 0)
Screenshot: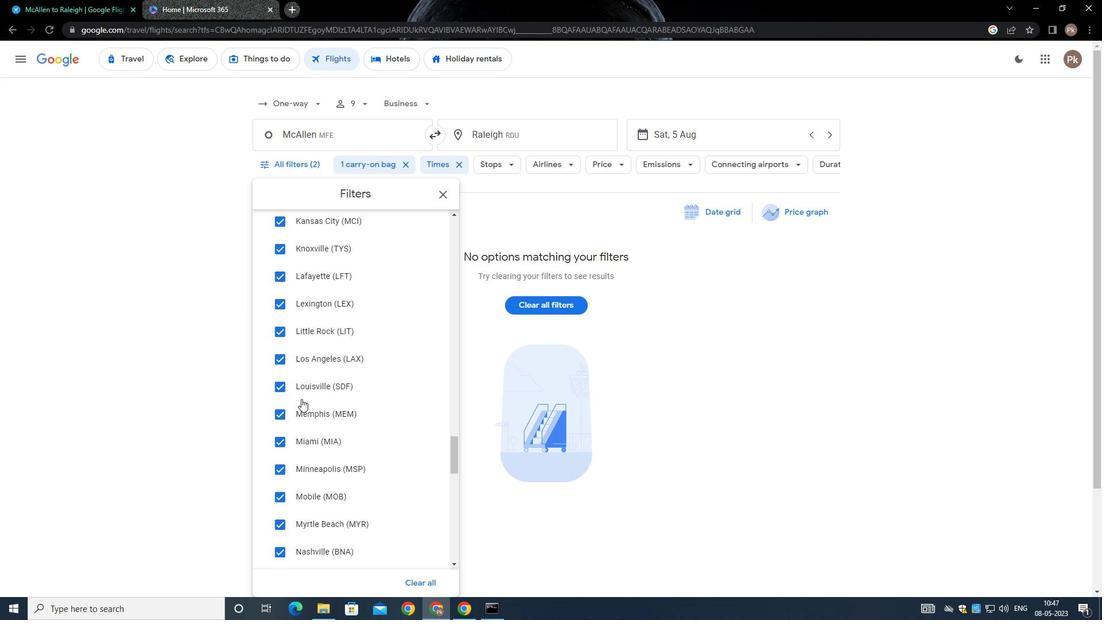 
Action: Mouse scrolled (301, 396) with delta (0, -1)
Screenshot: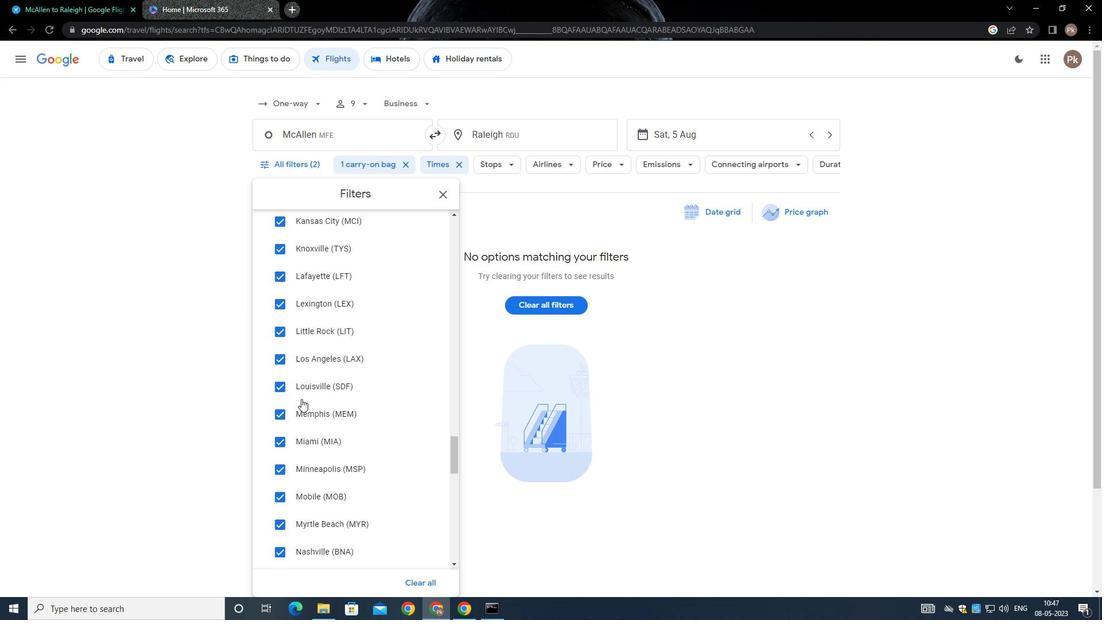 
Action: Mouse moved to (301, 396)
Screenshot: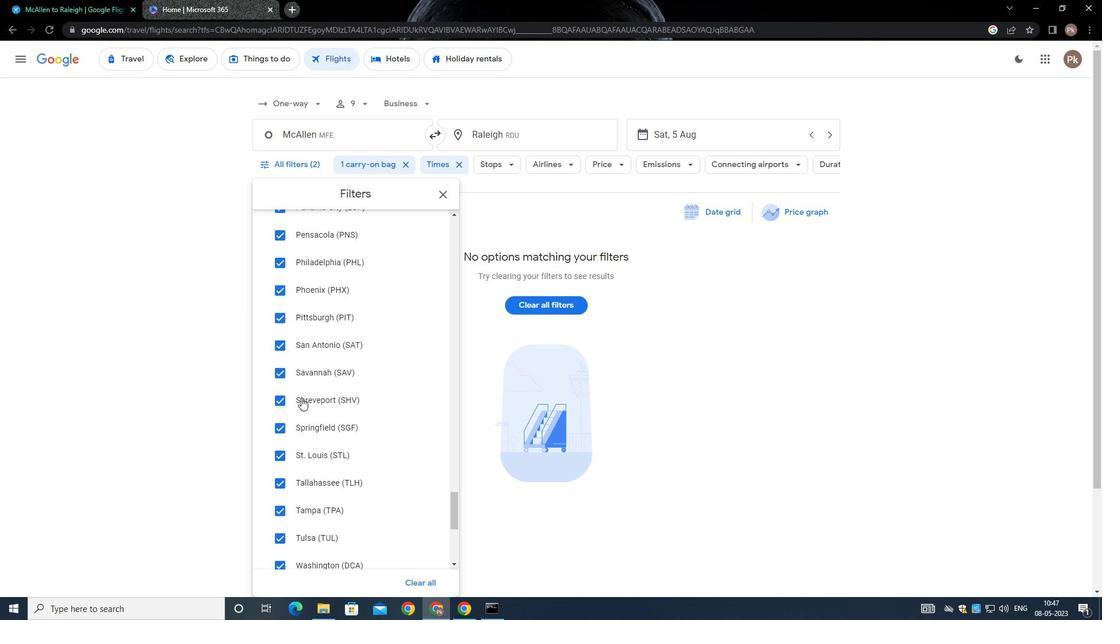 
Action: Mouse scrolled (301, 395) with delta (0, 0)
Screenshot: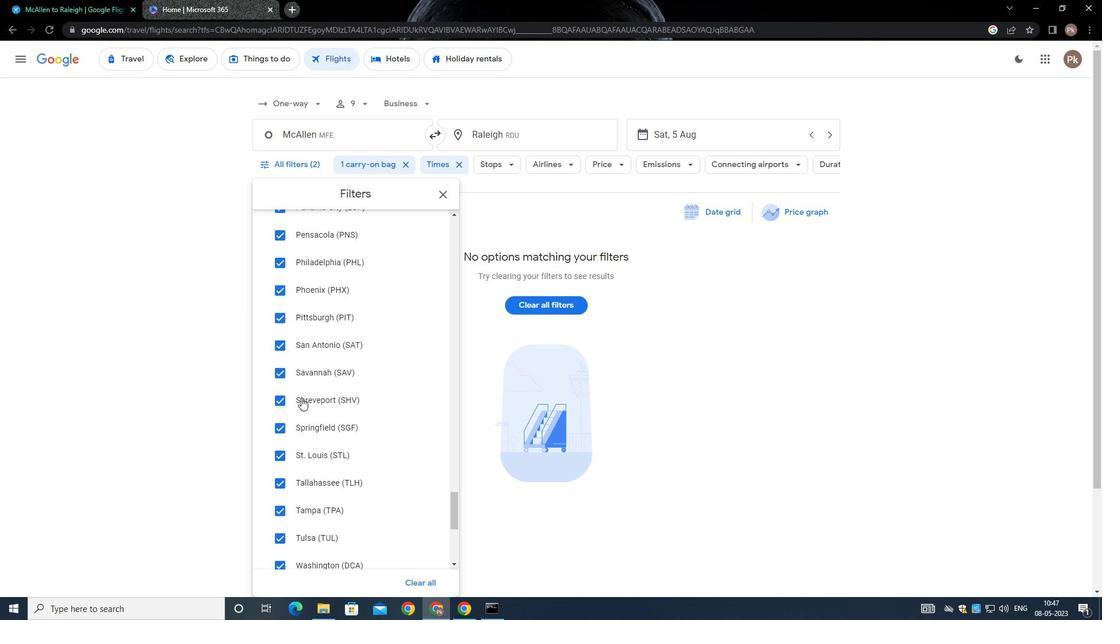 
Action: Mouse scrolled (301, 395) with delta (0, 0)
Screenshot: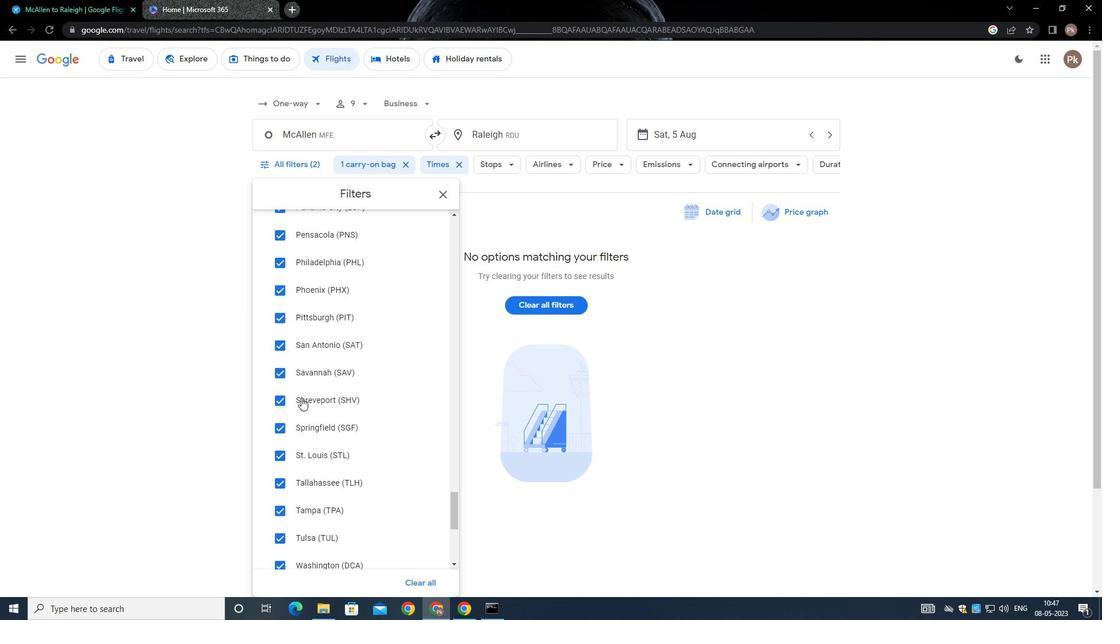 
Action: Mouse scrolled (301, 395) with delta (0, 0)
Screenshot: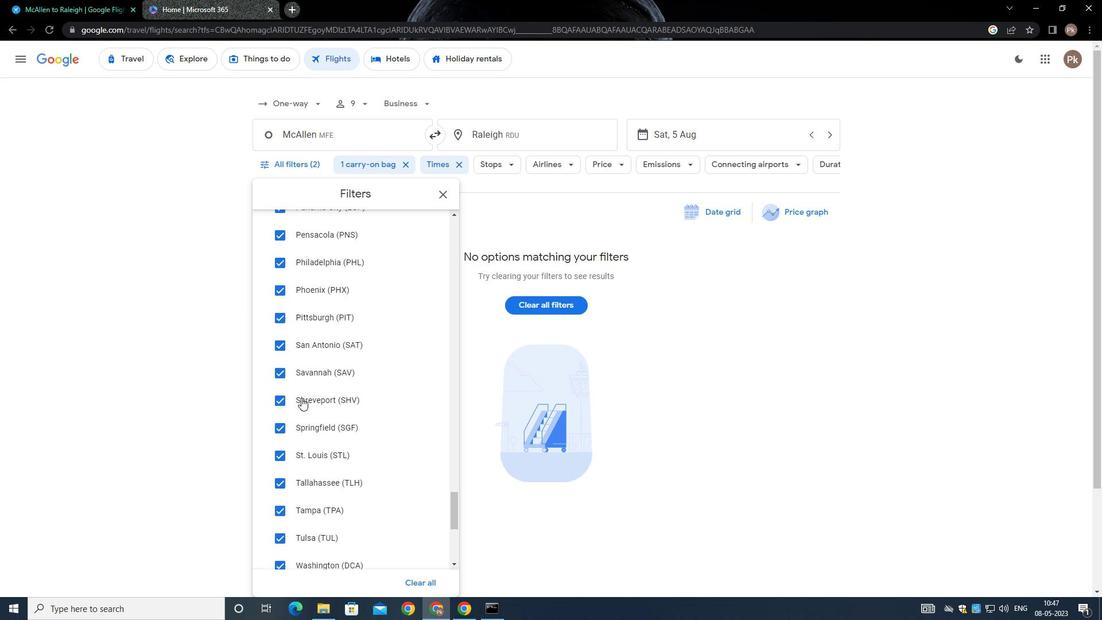 
Action: Mouse scrolled (301, 395) with delta (0, 0)
Screenshot: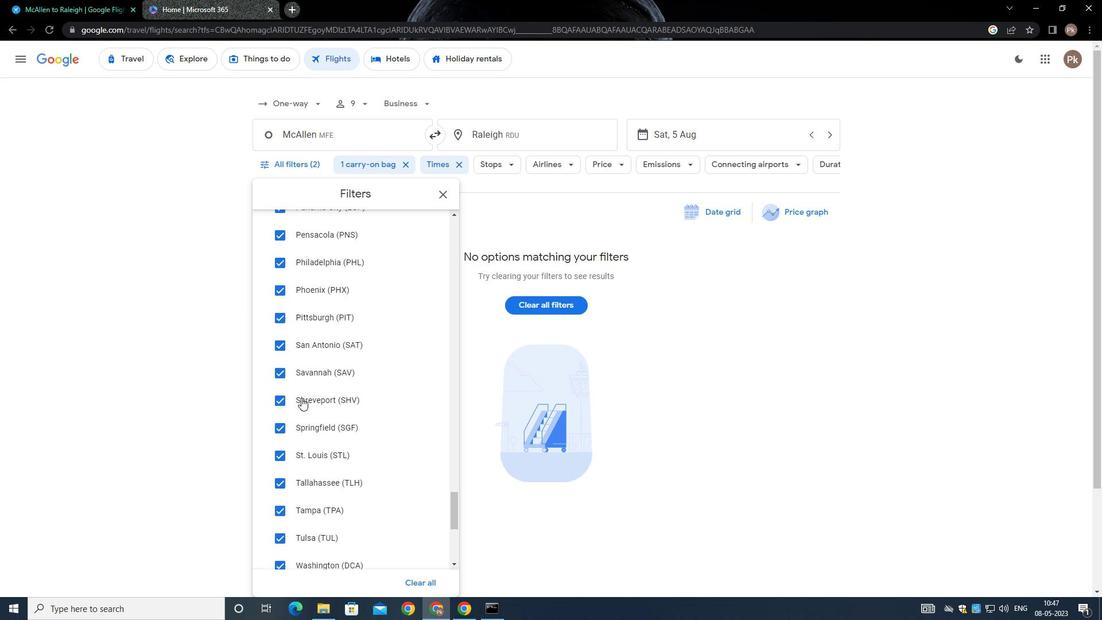 
Action: Mouse scrolled (301, 395) with delta (0, 0)
Screenshot: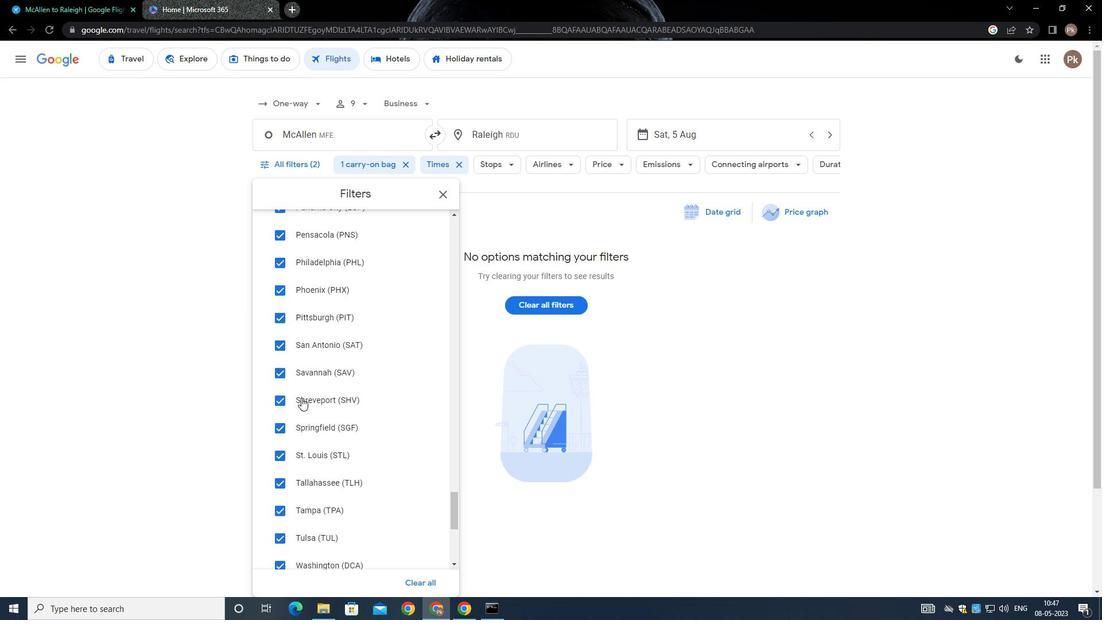 
Action: Mouse scrolled (301, 395) with delta (0, 0)
Screenshot: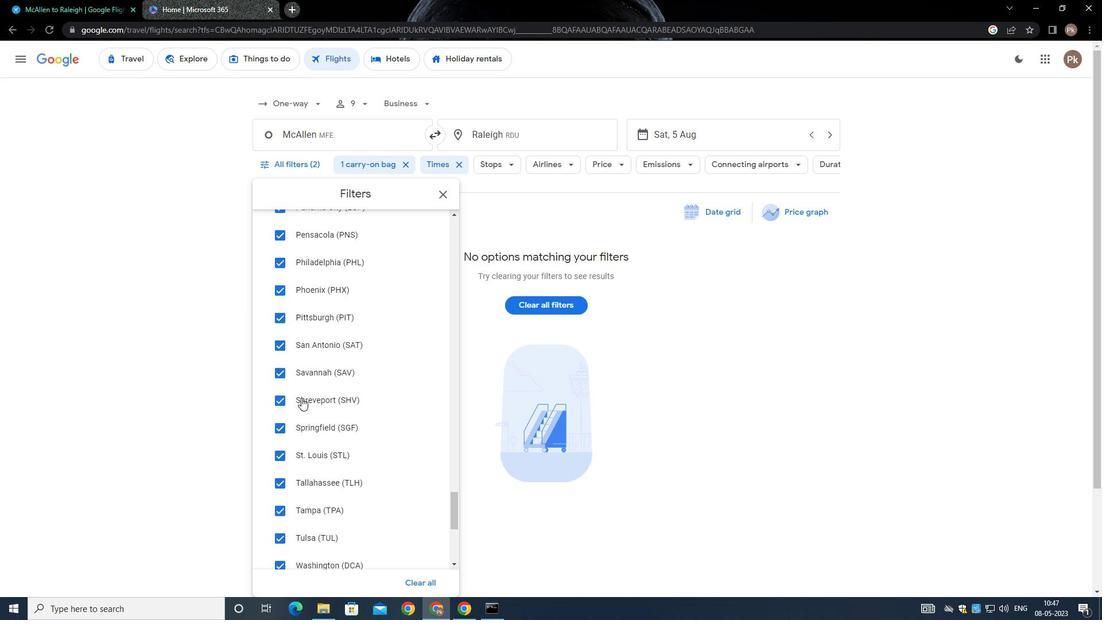 
Action: Mouse moved to (301, 396)
Screenshot: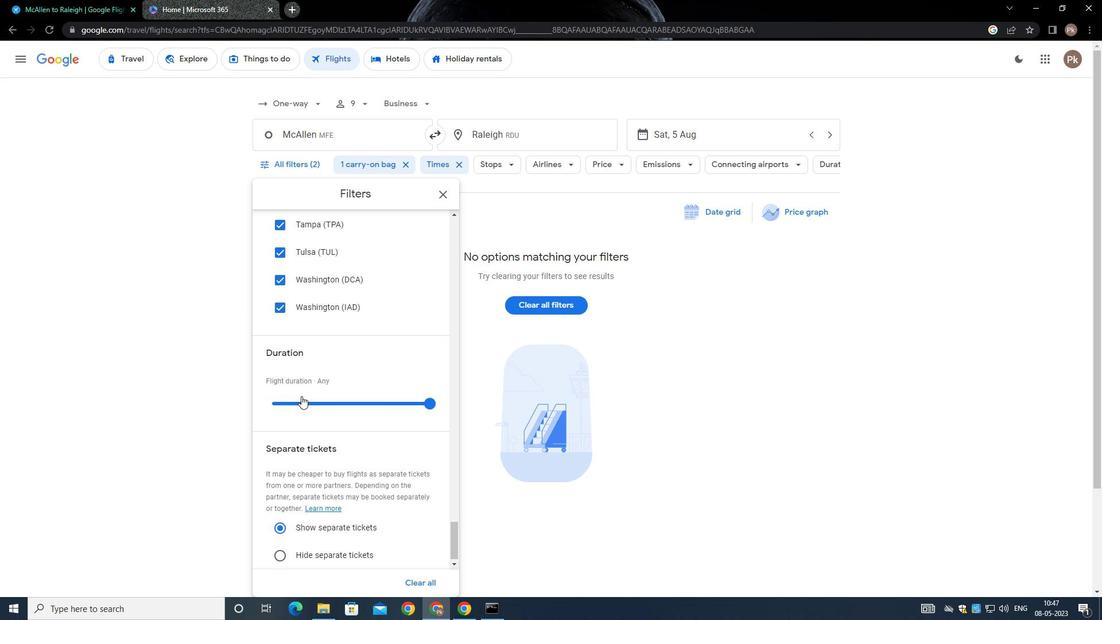 
Action: Mouse scrolled (301, 395) with delta (0, 0)
Screenshot: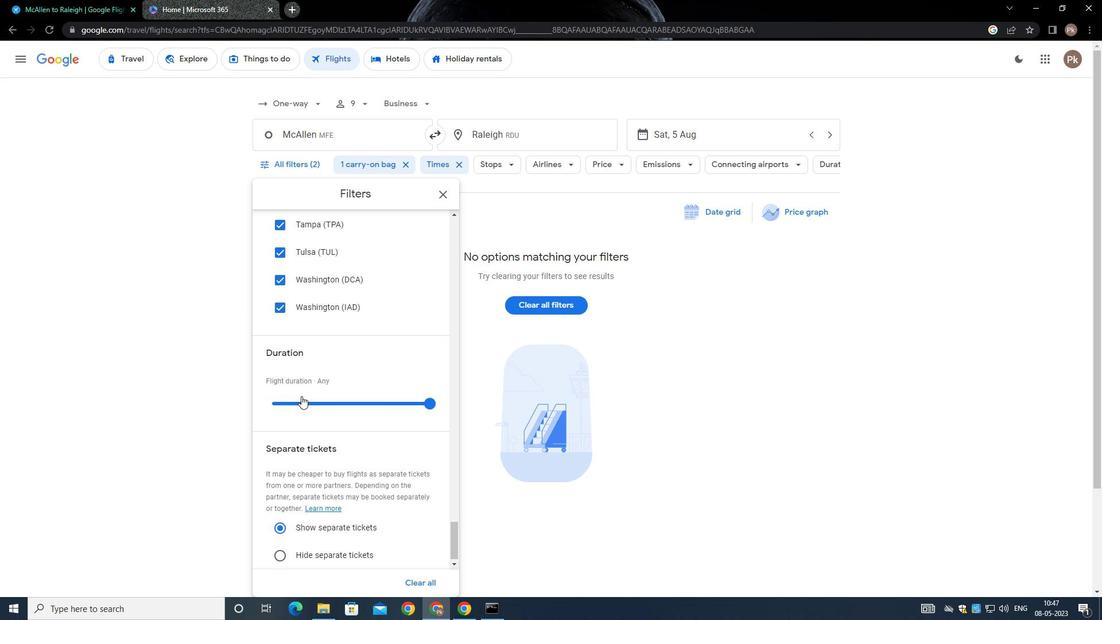 
Action: Mouse moved to (301, 396)
Screenshot: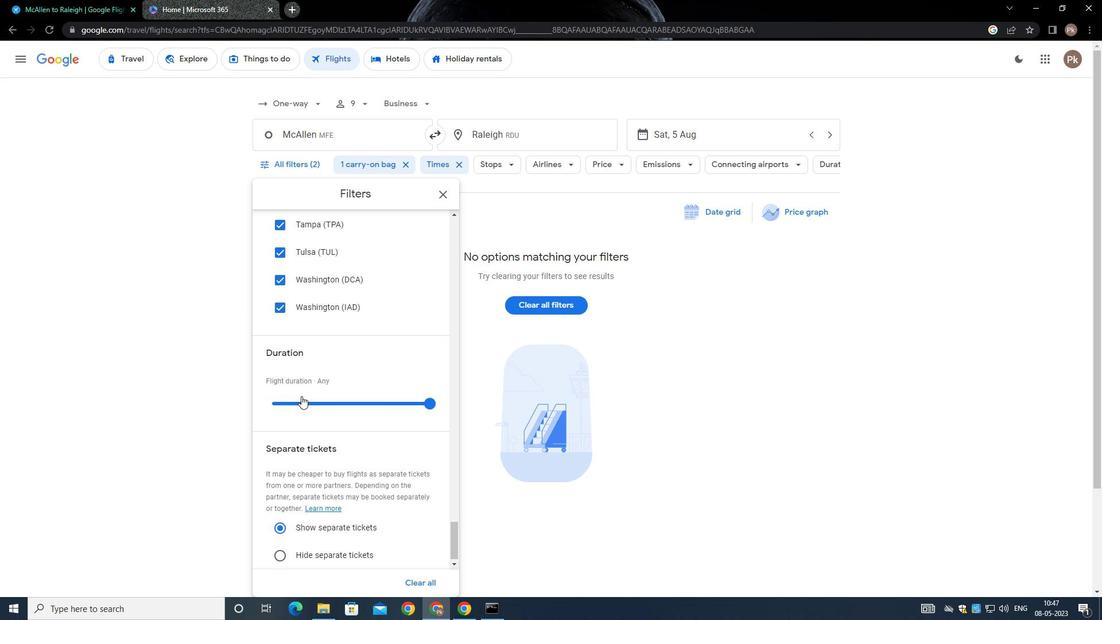 
Action: Mouse scrolled (301, 395) with delta (0, 0)
Screenshot: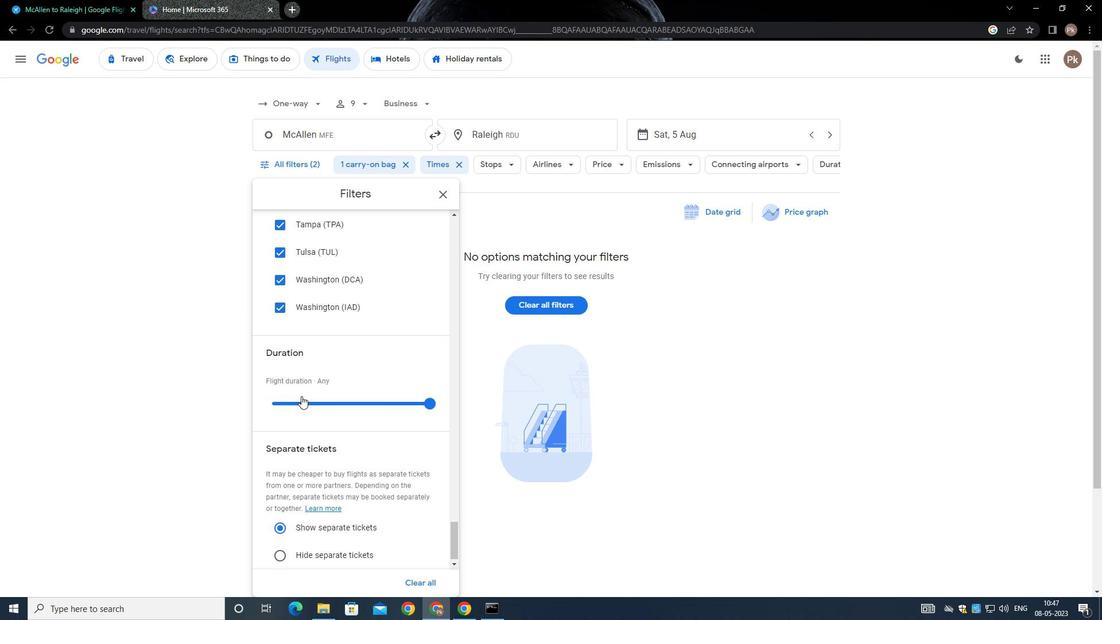 
Action: Mouse moved to (301, 396)
Screenshot: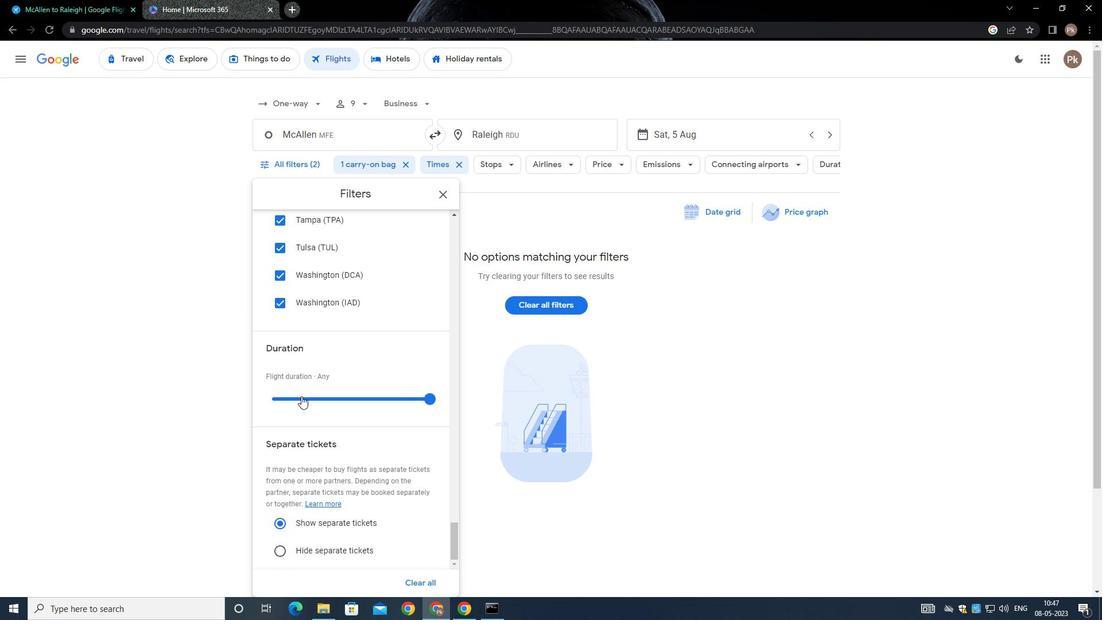 
Action: Mouse scrolled (301, 396) with delta (0, 0)
Screenshot: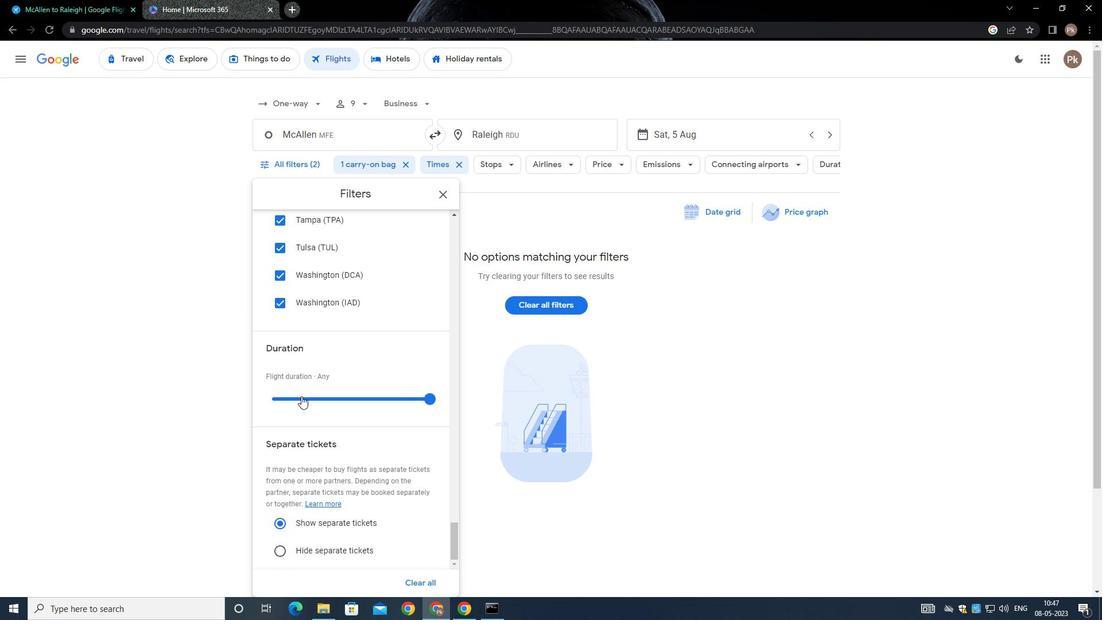
Action: Mouse scrolled (301, 396) with delta (0, 0)
Screenshot: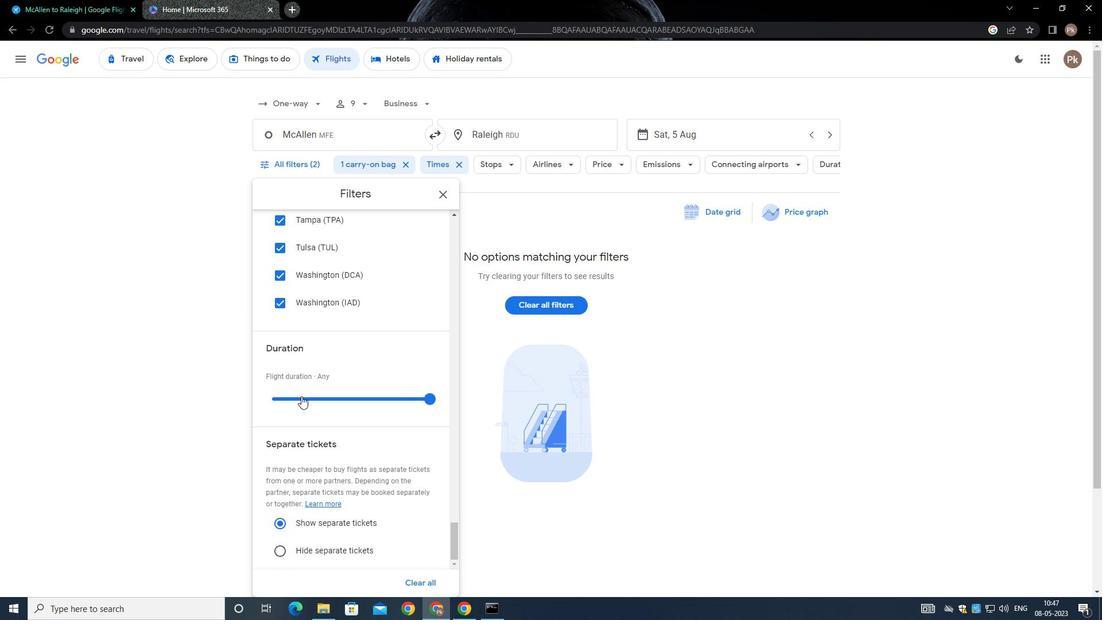 
Action: Mouse scrolled (301, 396) with delta (0, 0)
Screenshot: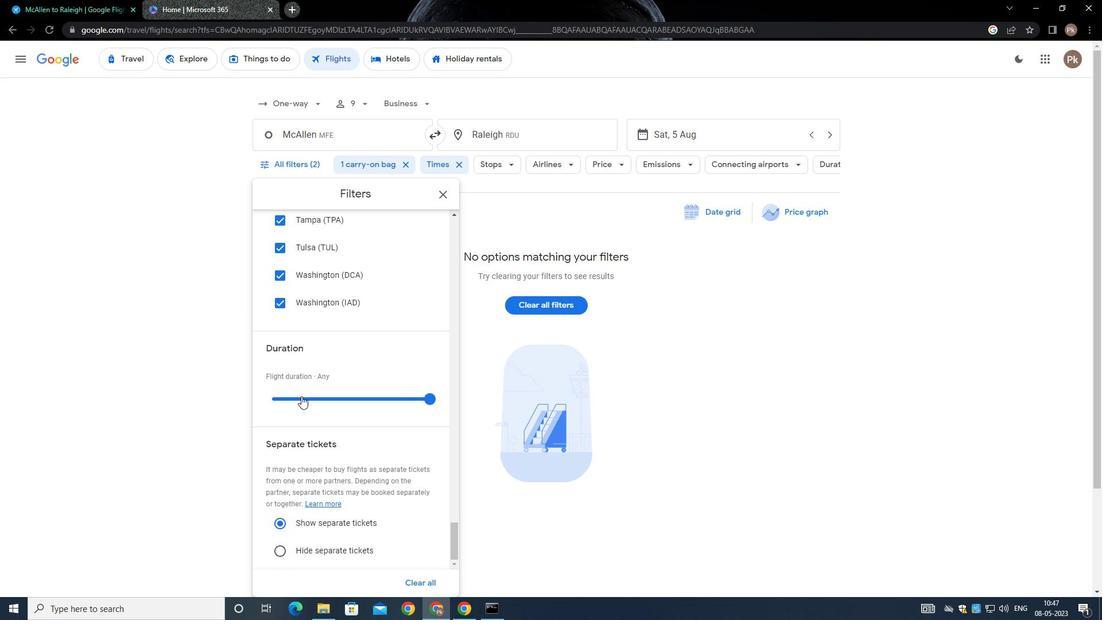 
Action: Mouse scrolled (301, 395) with delta (0, -1)
Screenshot: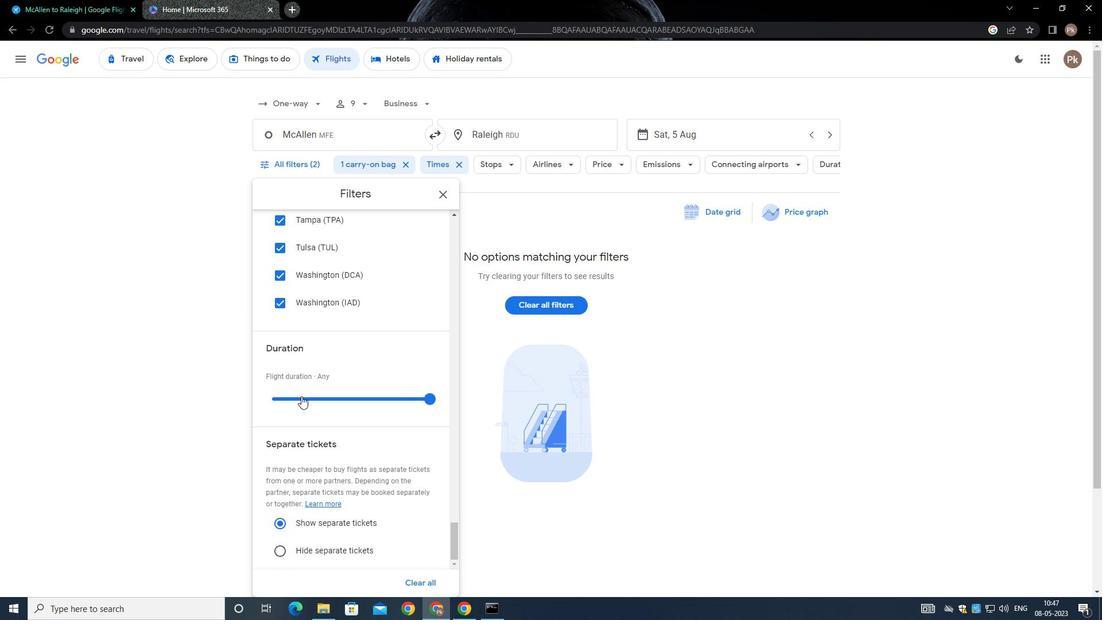 
Action: Mouse moved to (301, 399)
Screenshot: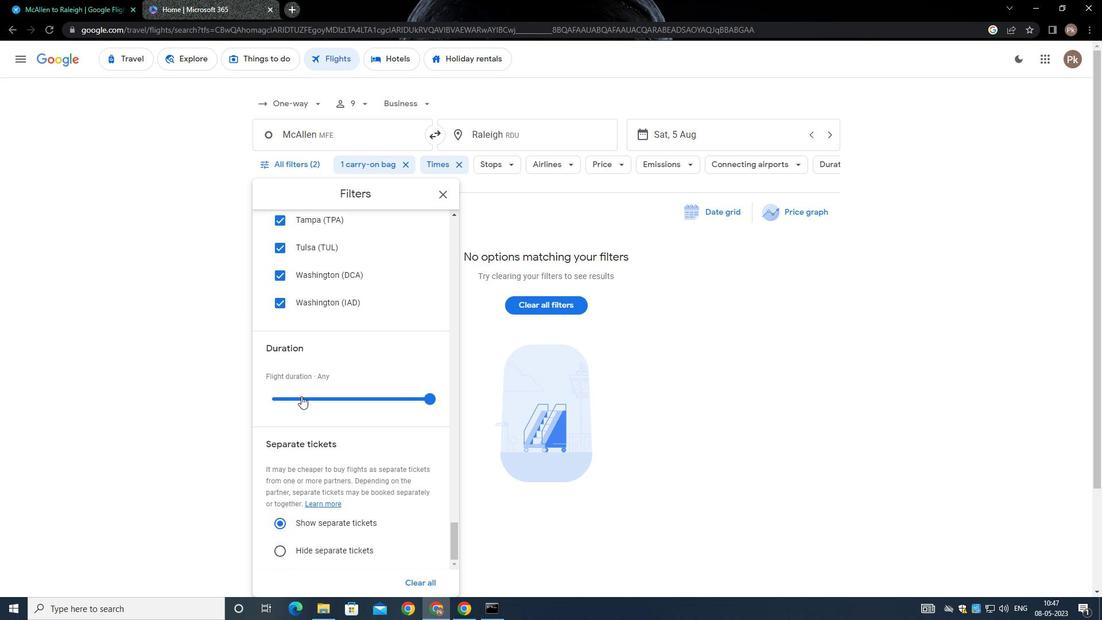 
Action: Mouse scrolled (301, 398) with delta (0, 0)
Screenshot: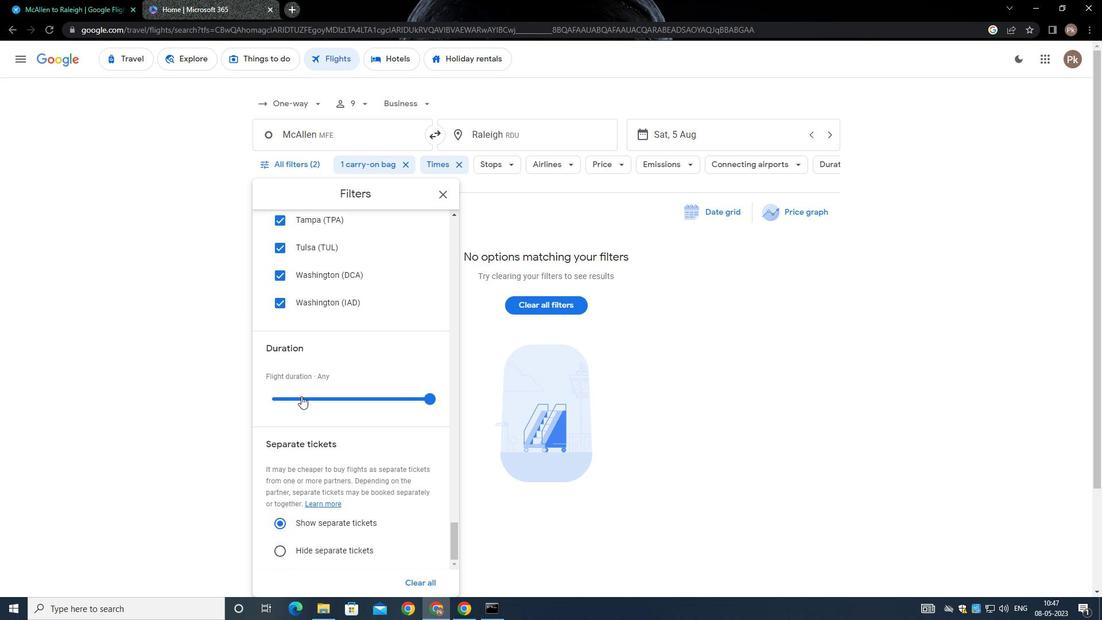 
Action: Mouse moved to (301, 396)
Screenshot: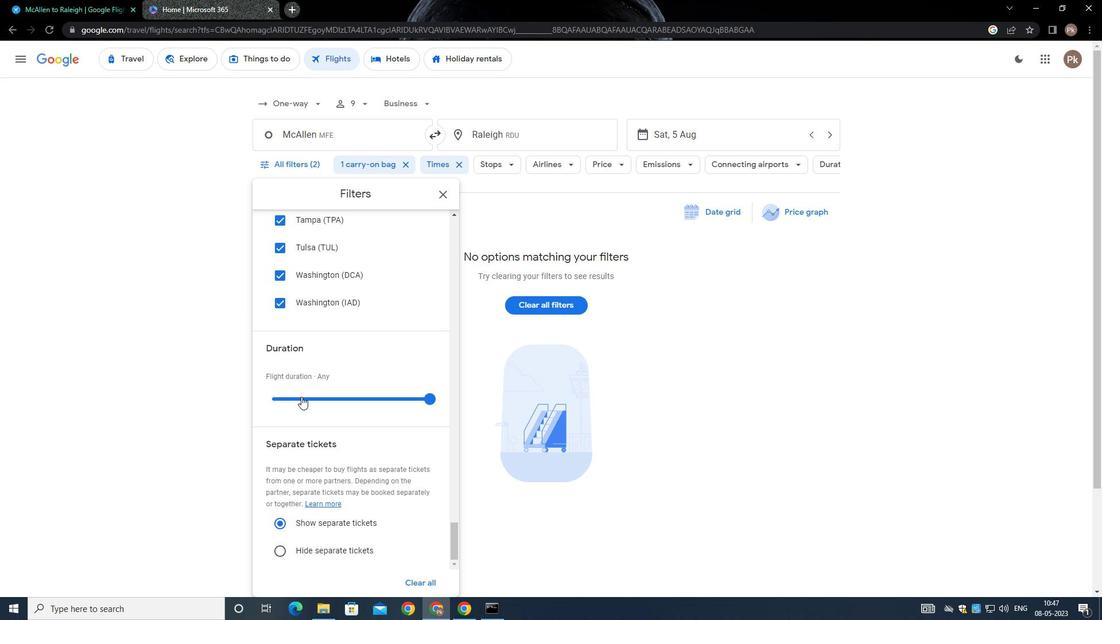 
Action: Mouse scrolled (301, 396) with delta (0, 0)
Screenshot: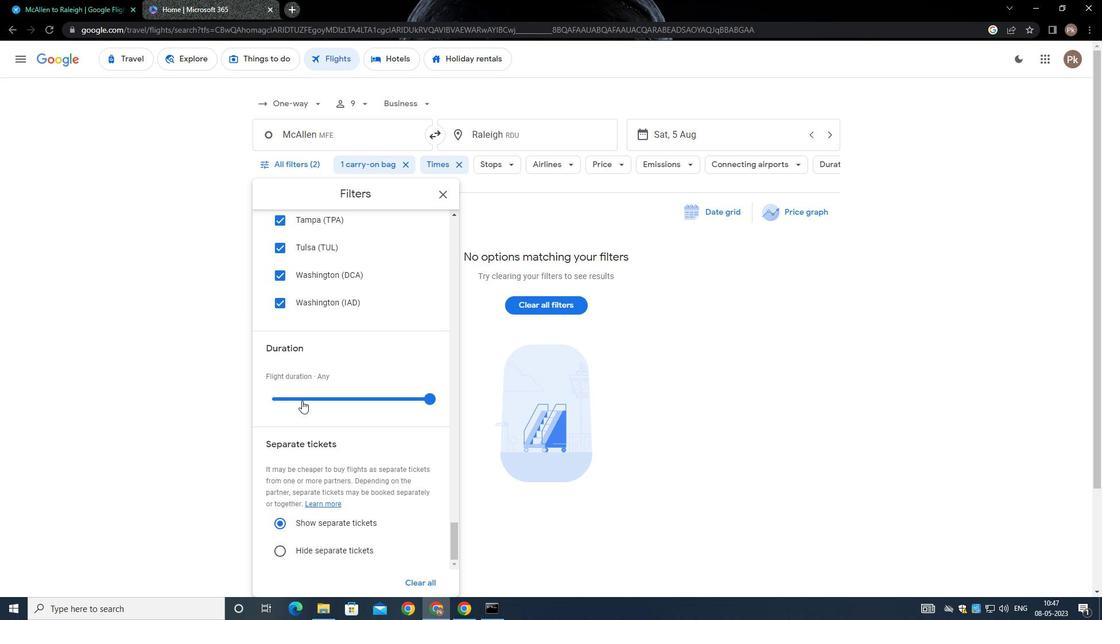 
Action: Mouse scrolled (301, 396) with delta (0, 0)
Screenshot: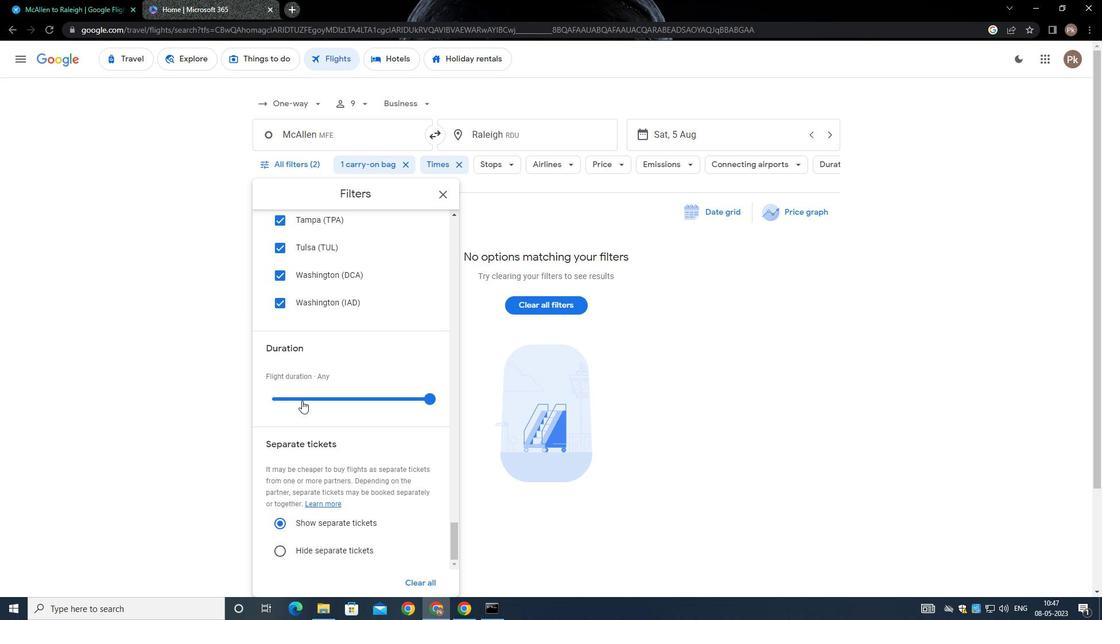 
Action: Mouse scrolled (301, 395) with delta (0, -1)
Screenshot: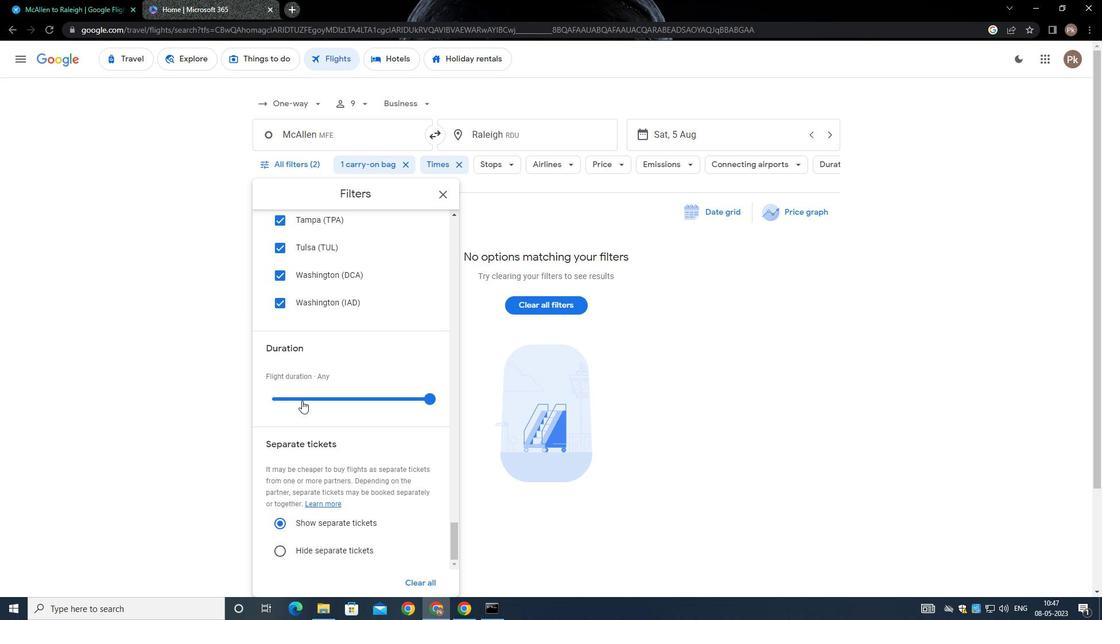 
Action: Mouse scrolled (301, 396) with delta (0, 0)
Screenshot: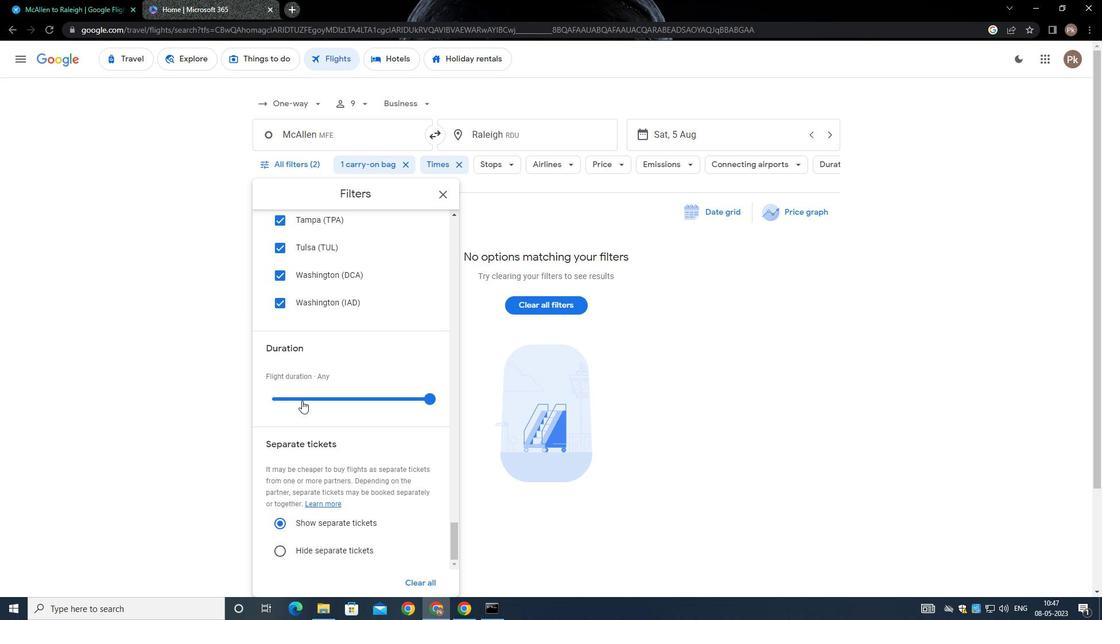 
Action: Mouse scrolled (301, 396) with delta (0, 0)
Screenshot: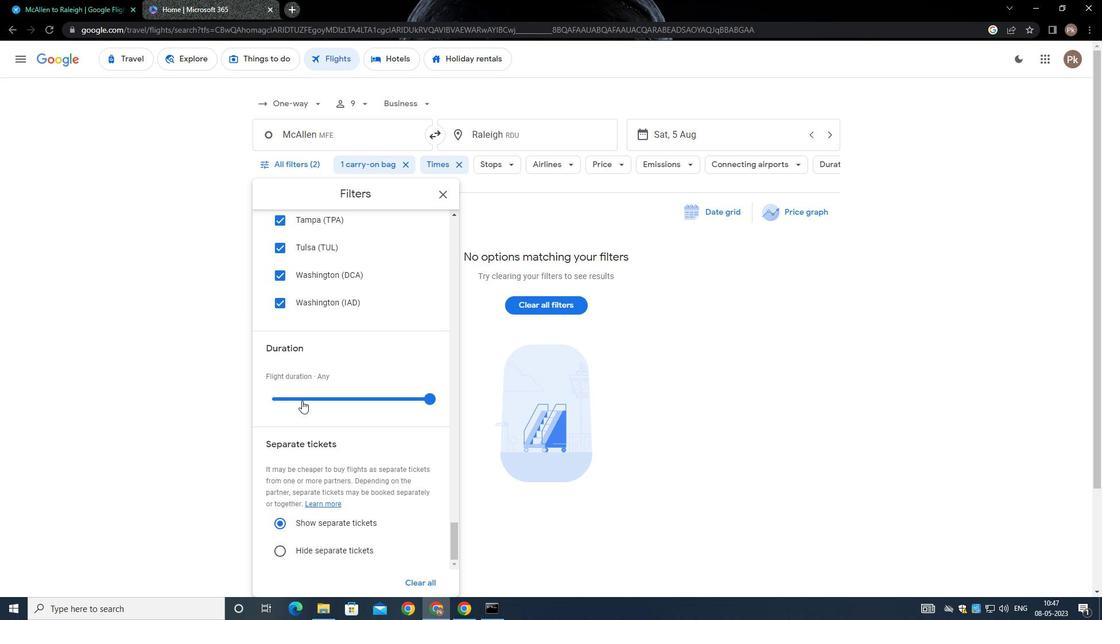 
Action: Mouse moved to (303, 389)
Screenshot: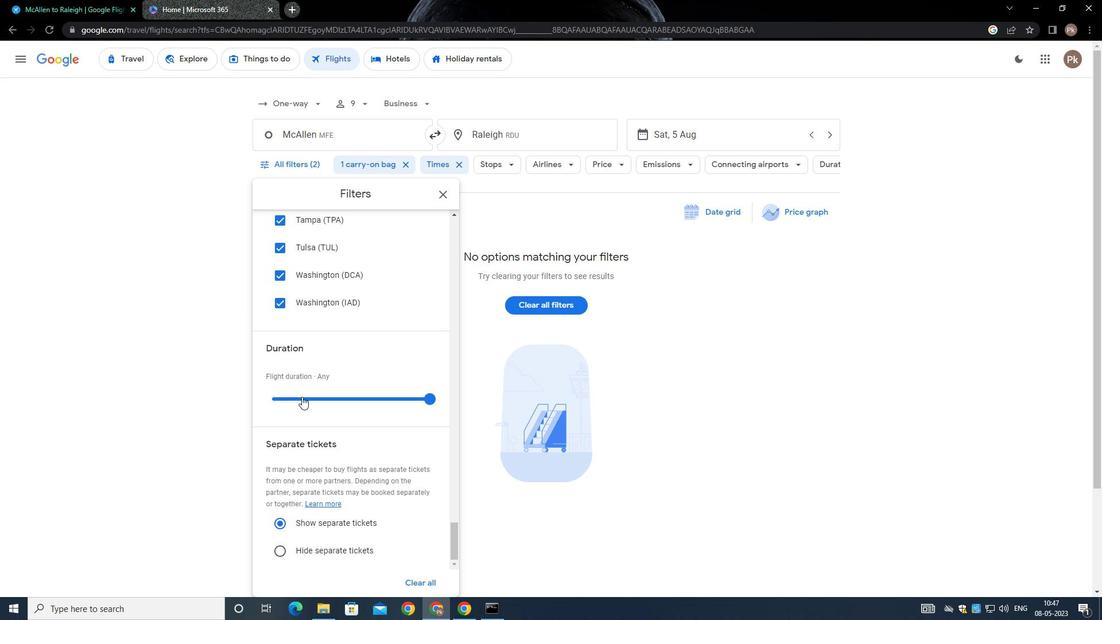 
Action: Mouse scrolled (303, 388) with delta (0, 0)
Screenshot: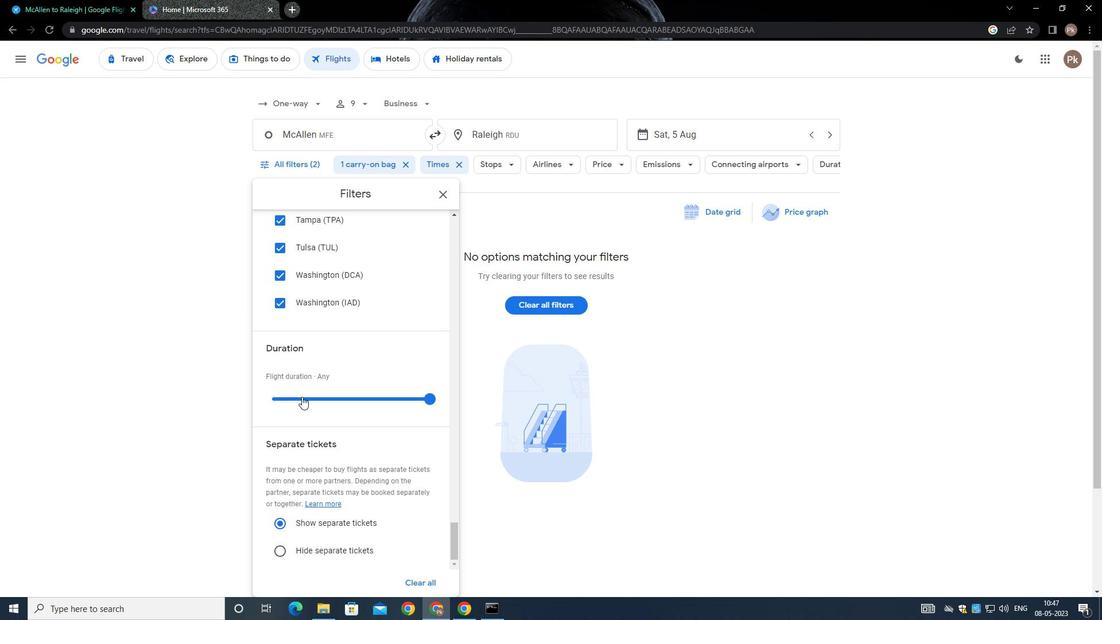 
Action: Mouse scrolled (303, 388) with delta (0, 0)
Screenshot: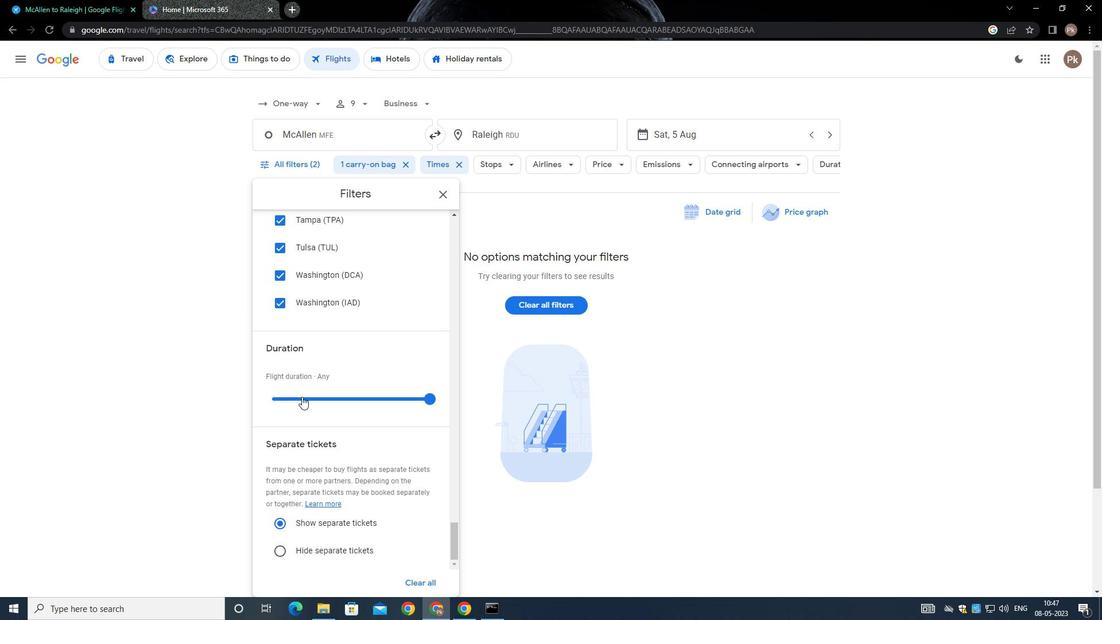 
Action: Mouse scrolled (303, 388) with delta (0, 0)
Screenshot: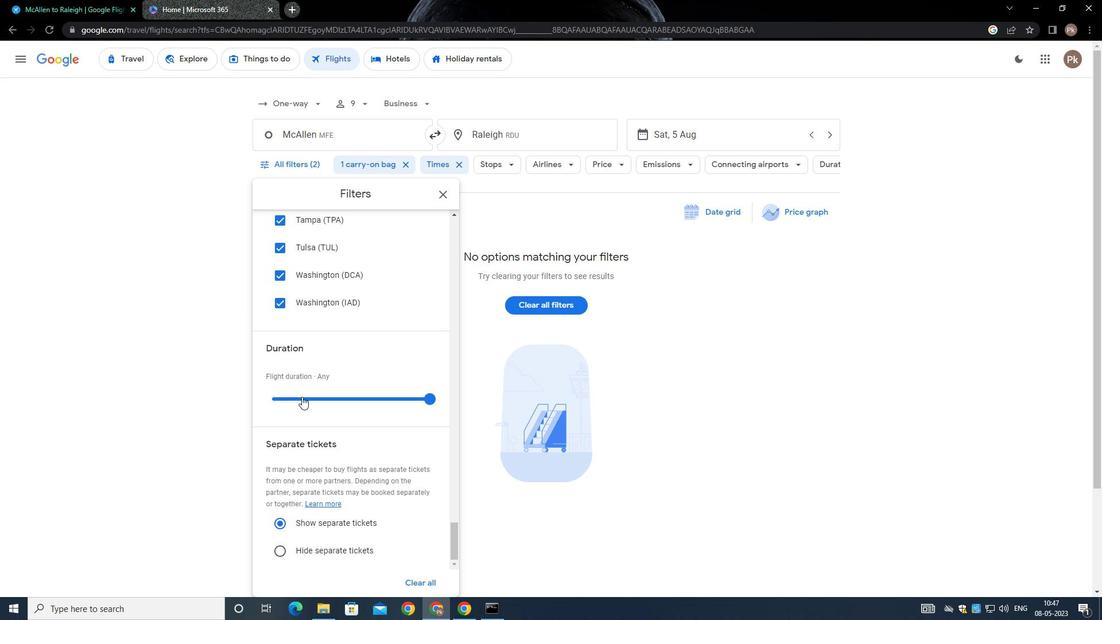 
Action: Mouse moved to (303, 389)
Screenshot: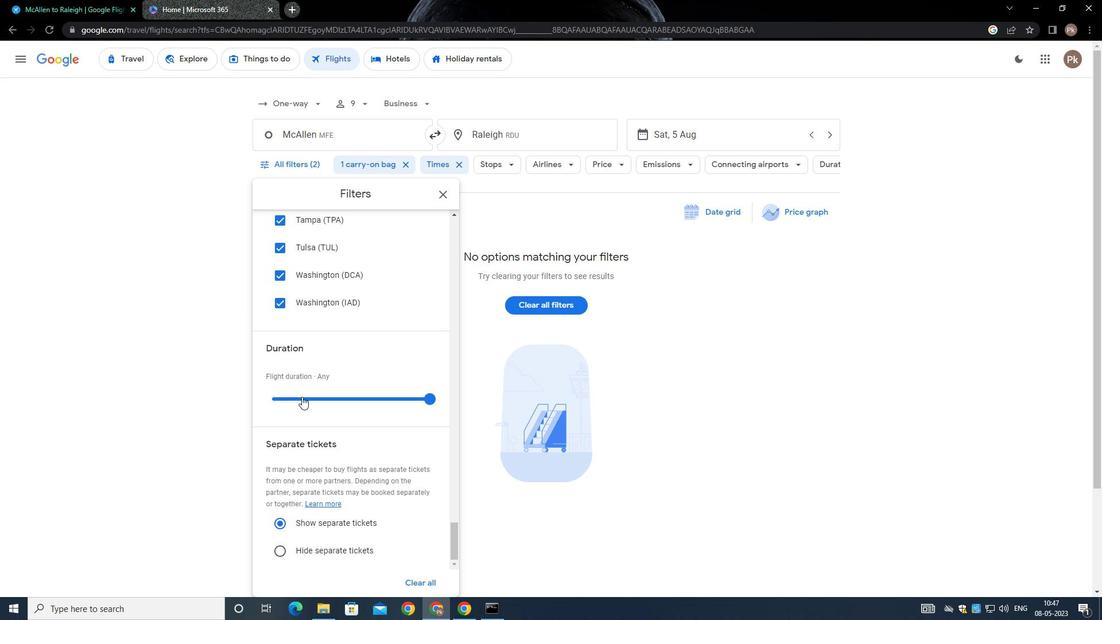 
Action: Mouse scrolled (303, 388) with delta (0, 0)
Screenshot: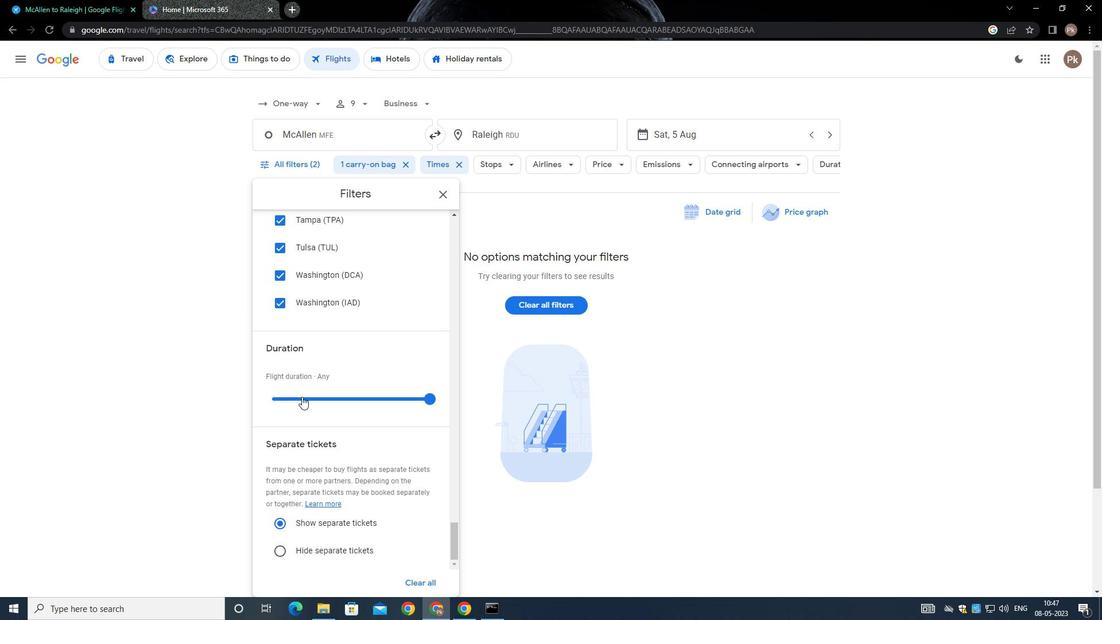 
Action: Mouse moved to (303, 404)
Screenshot: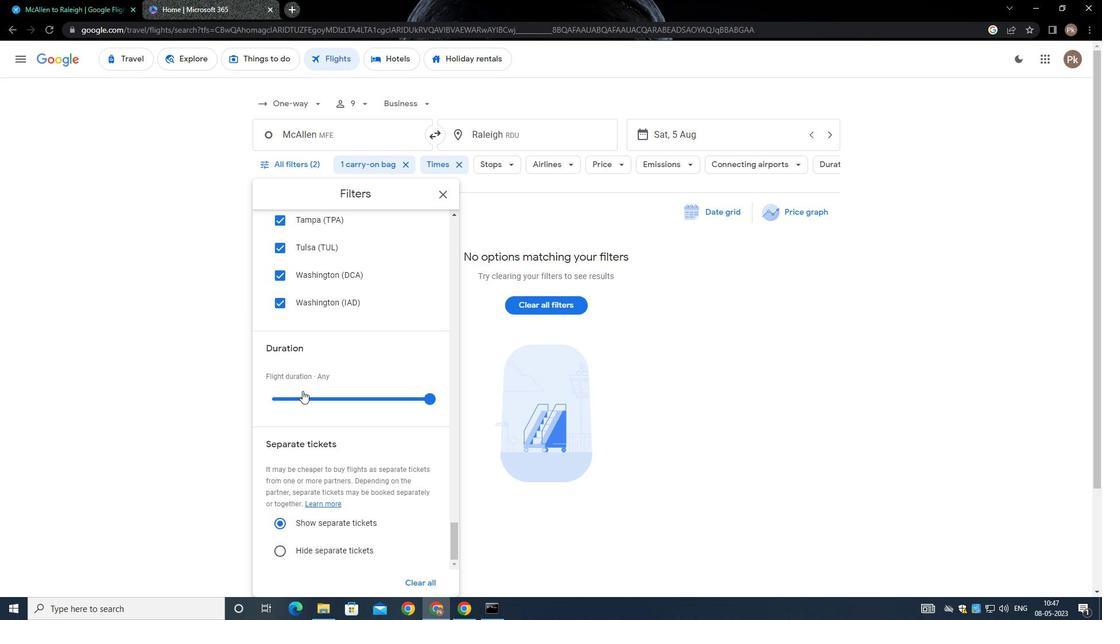 
